 Task: Look for space in Fernley, United States from 6th September, 2023 to 15th September, 2023 for 6 adults in price range Rs.8000 to Rs.12000. Place can be entire place or private room with 6 bedrooms having 6 beds and 6 bathrooms. Property type can be house, flat, guest house. Amenities needed are: wifi, TV, free parkinig on premises, gym, breakfast. Booking option can be shelf check-in. Required host language is English.
Action: Mouse moved to (510, 134)
Screenshot: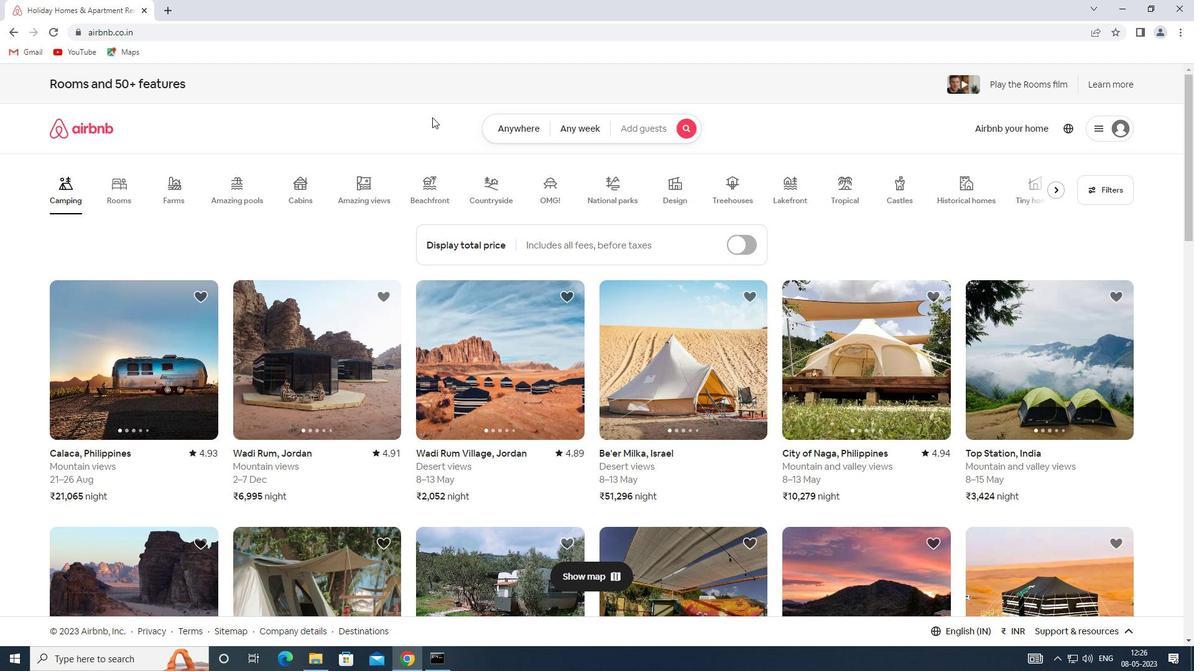 
Action: Mouse pressed left at (510, 134)
Screenshot: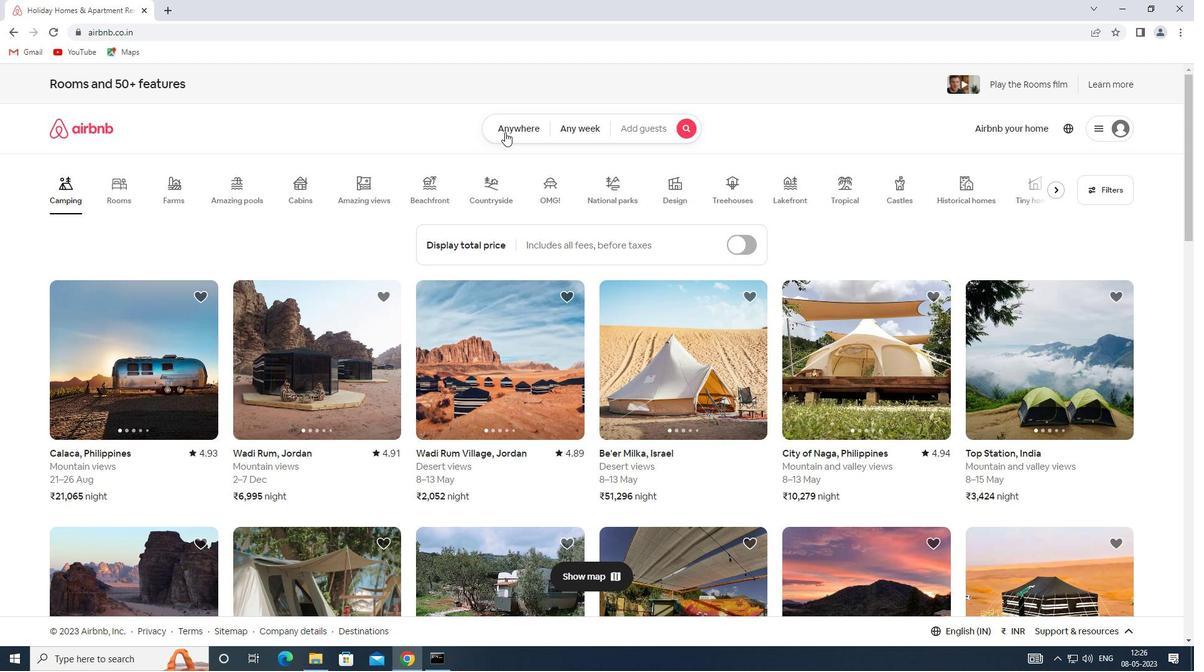 
Action: Mouse moved to (373, 180)
Screenshot: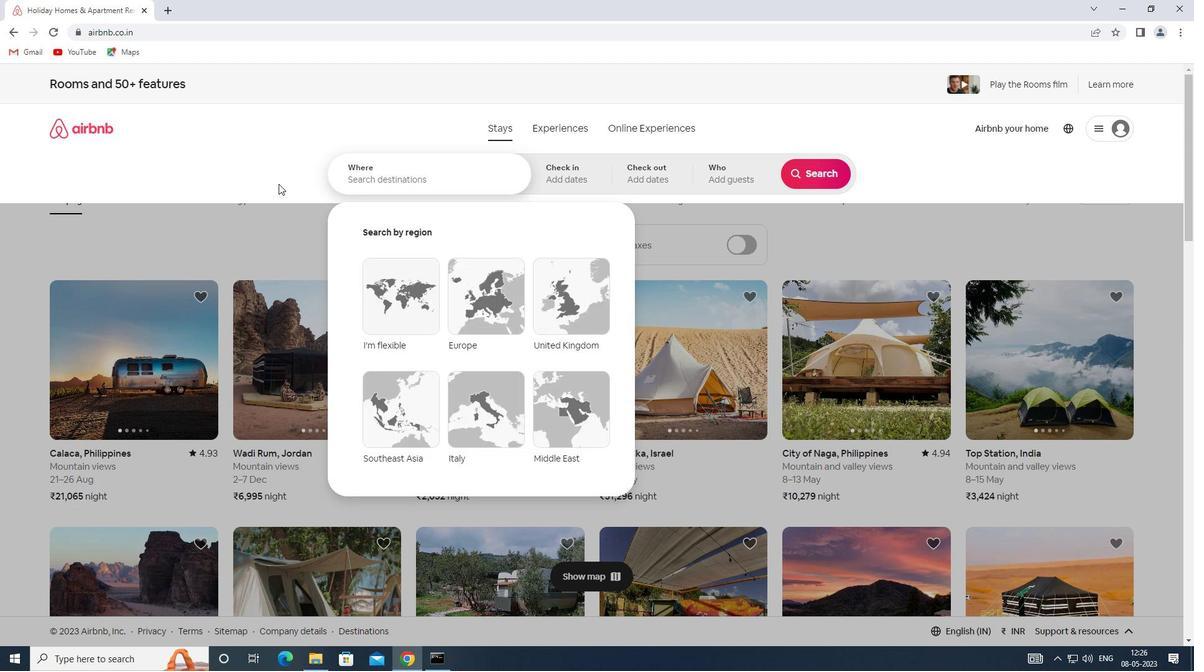 
Action: Mouse pressed left at (373, 180)
Screenshot: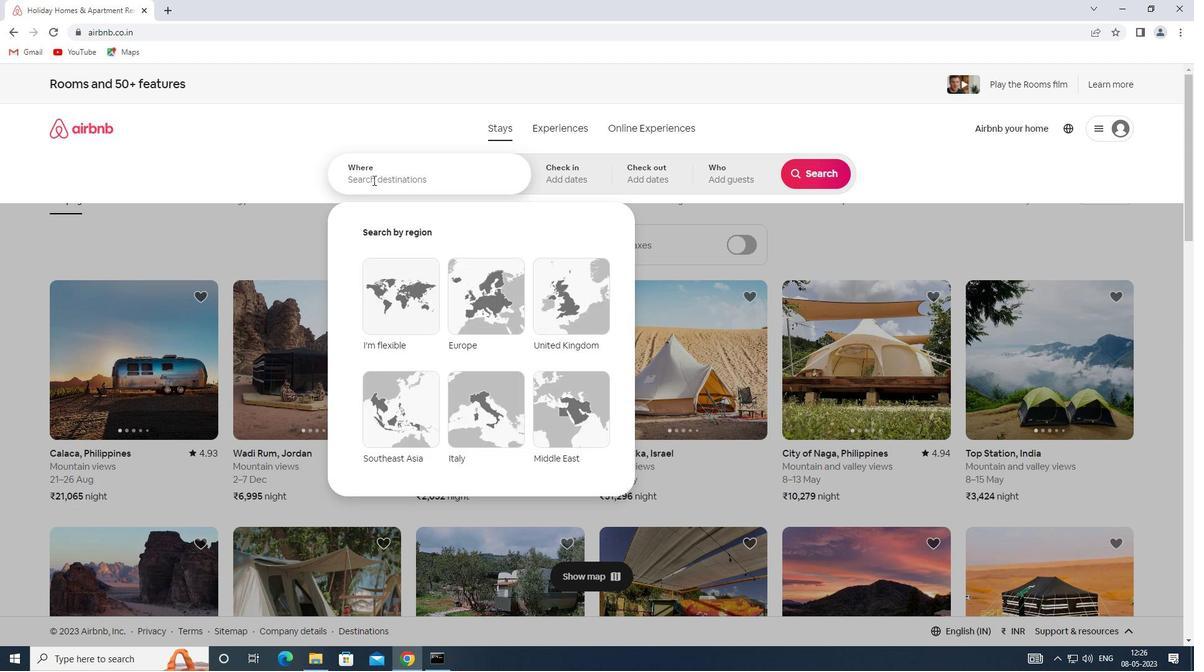 
Action: Key pressed <Key.shift>SPACE<Key.space>IN<Key.space><Key.shift>FERNLEY,<Key.shift>UNITED<Key.space><Key.shift>STATES
Screenshot: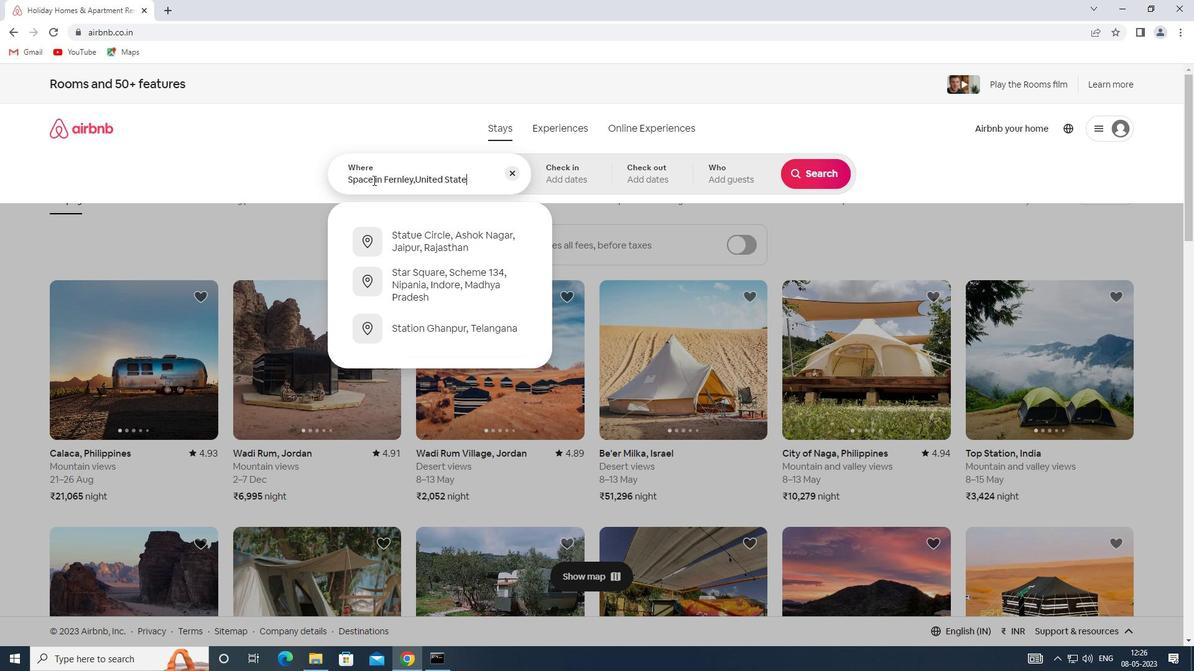
Action: Mouse moved to (555, 184)
Screenshot: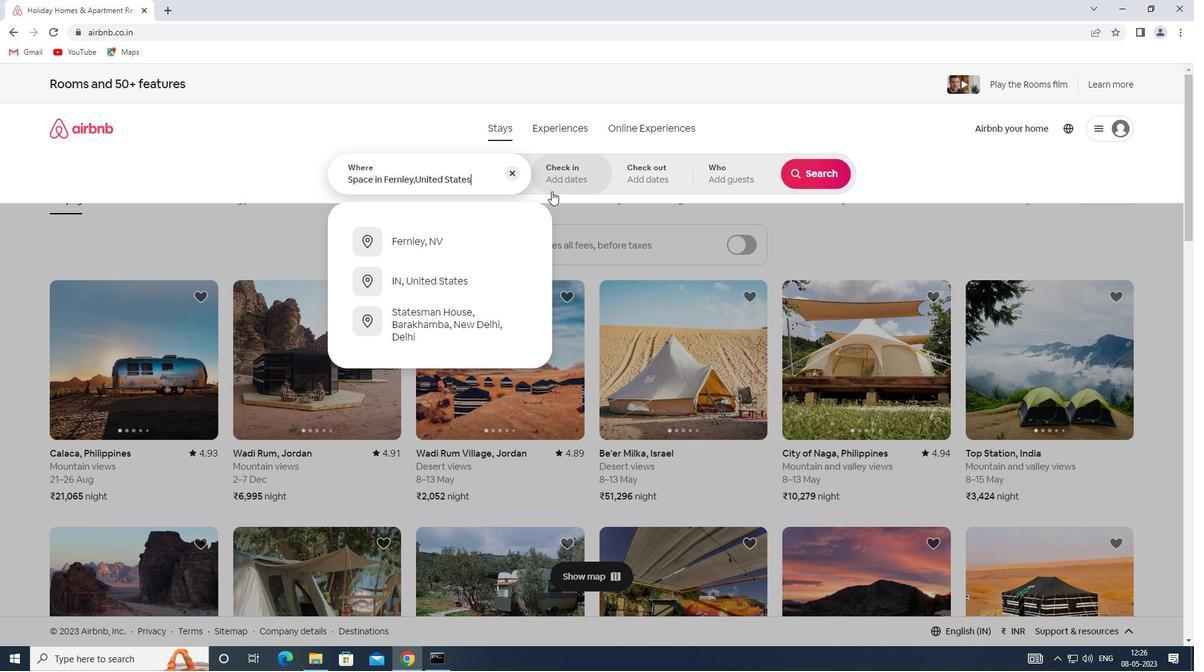 
Action: Mouse pressed left at (555, 184)
Screenshot: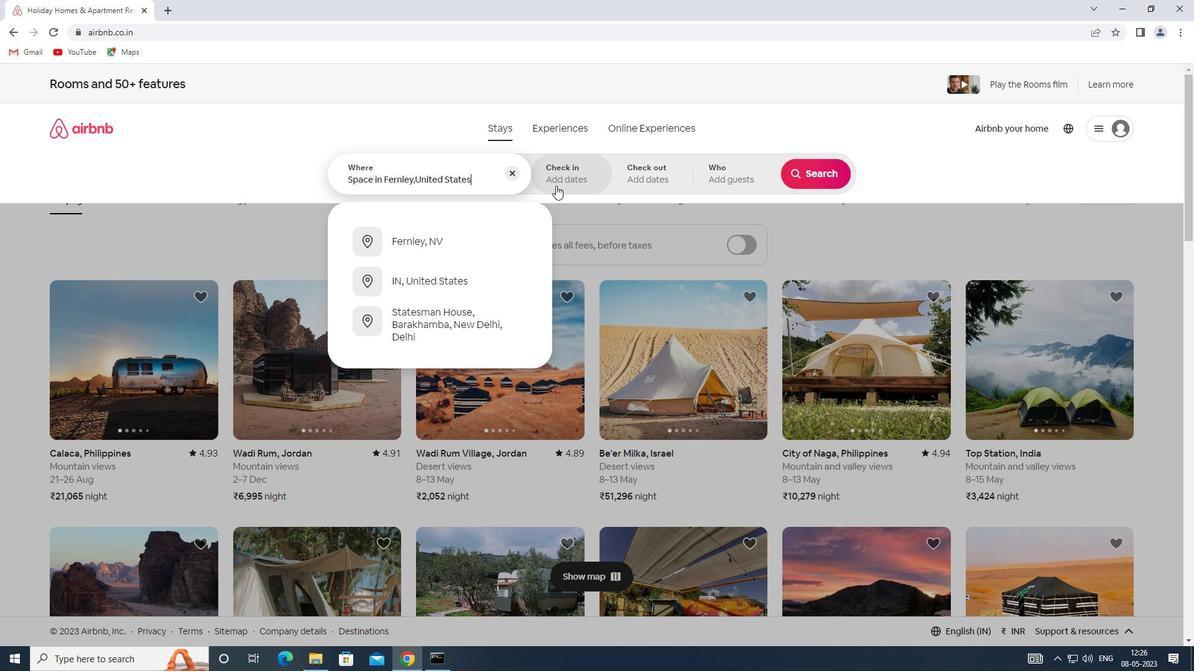
Action: Mouse moved to (812, 270)
Screenshot: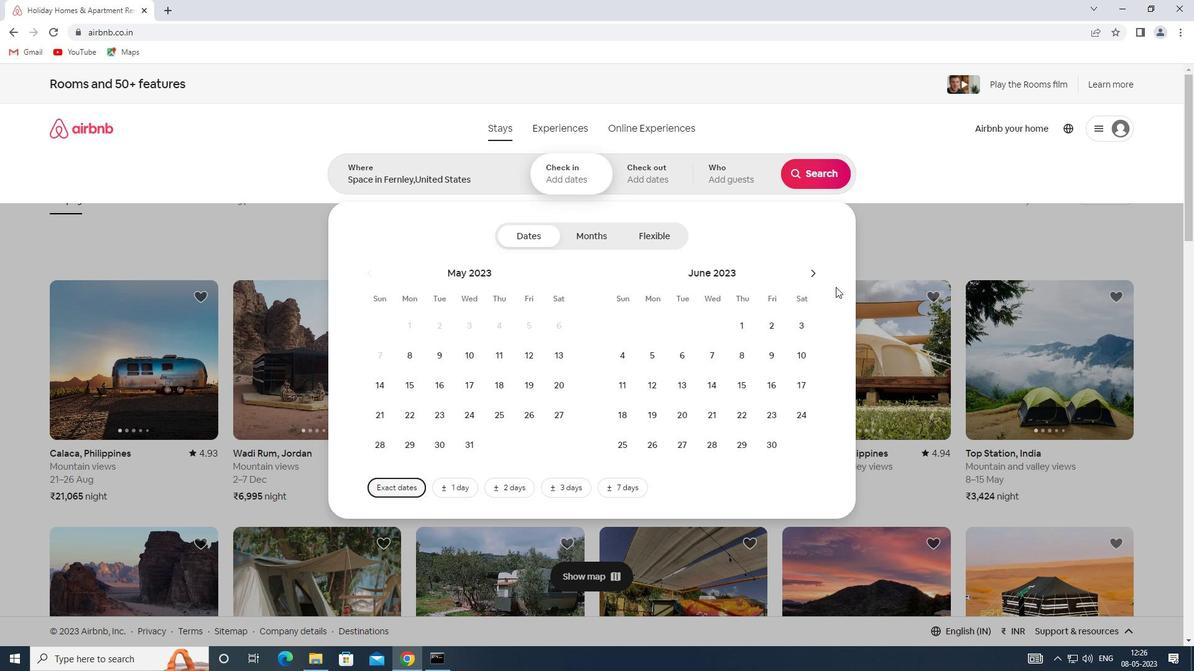 
Action: Mouse pressed left at (812, 270)
Screenshot: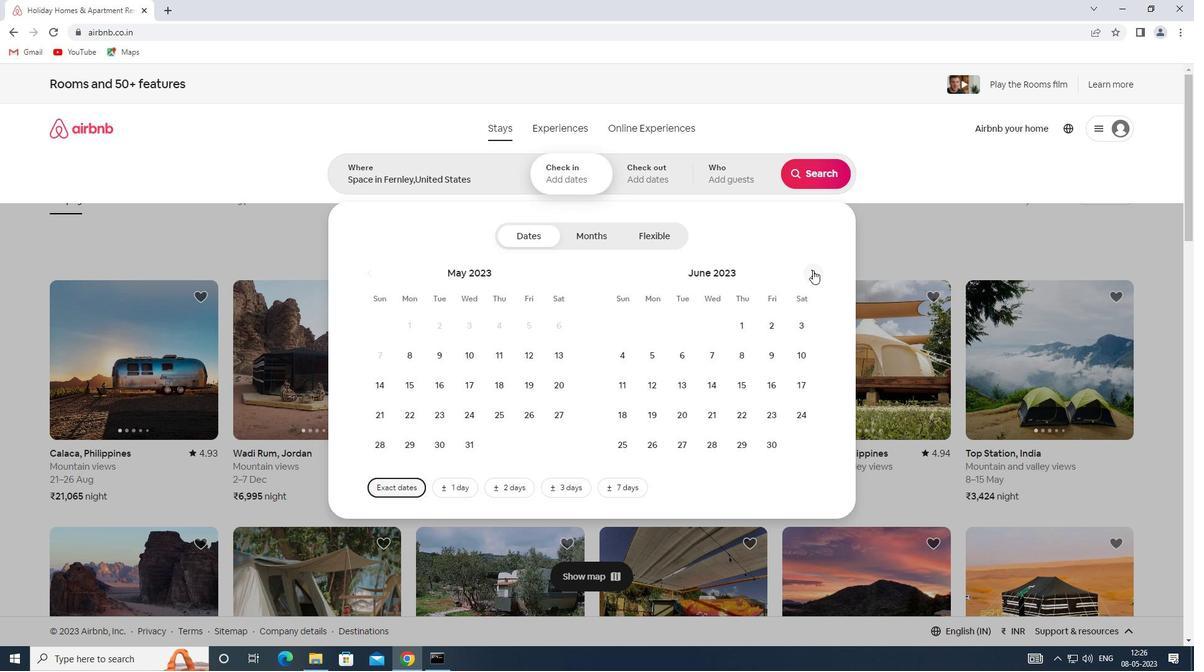 
Action: Mouse pressed left at (812, 270)
Screenshot: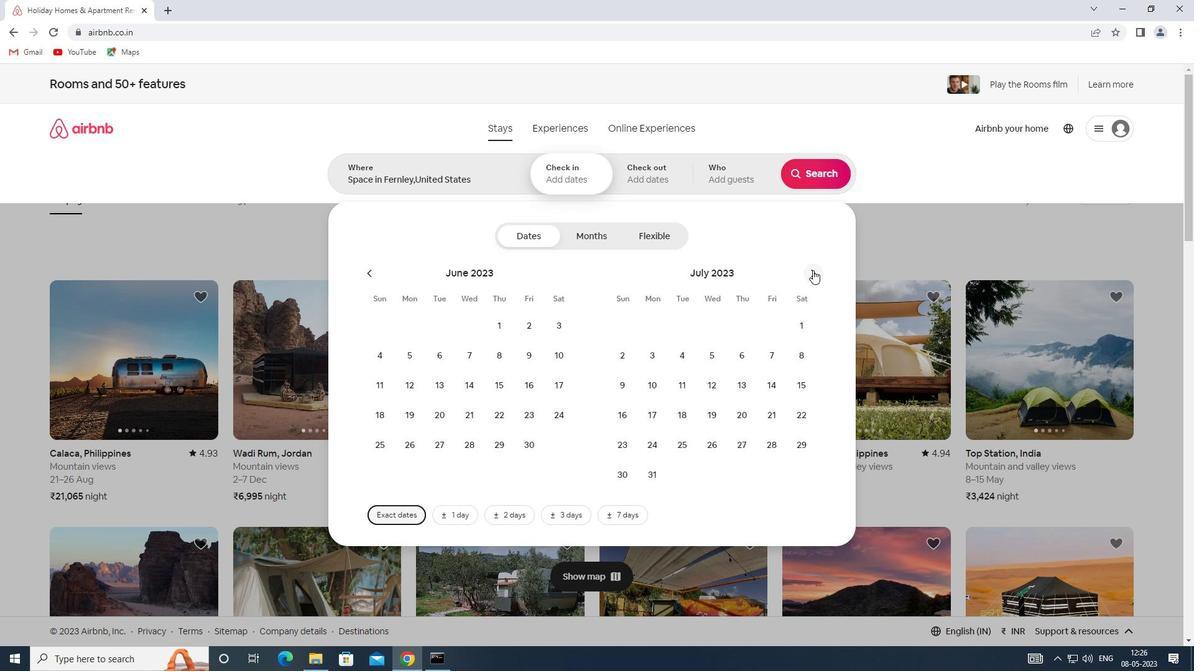 
Action: Mouse moved to (808, 282)
Screenshot: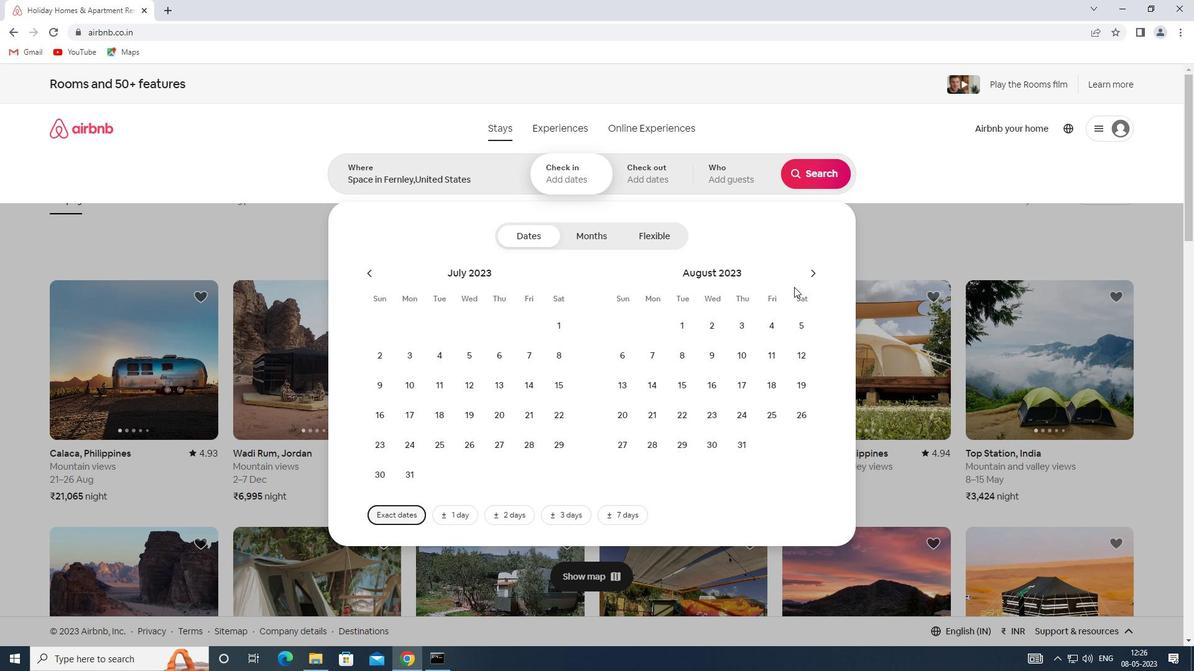 
Action: Mouse pressed left at (808, 282)
Screenshot: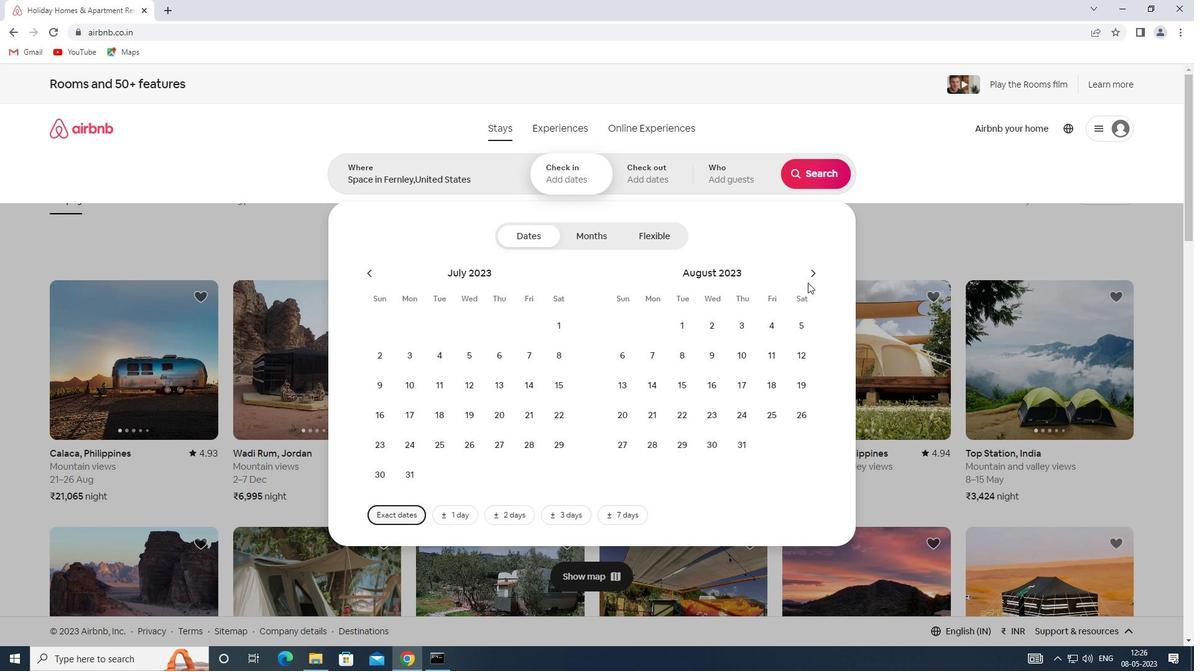 
Action: Mouse moved to (810, 276)
Screenshot: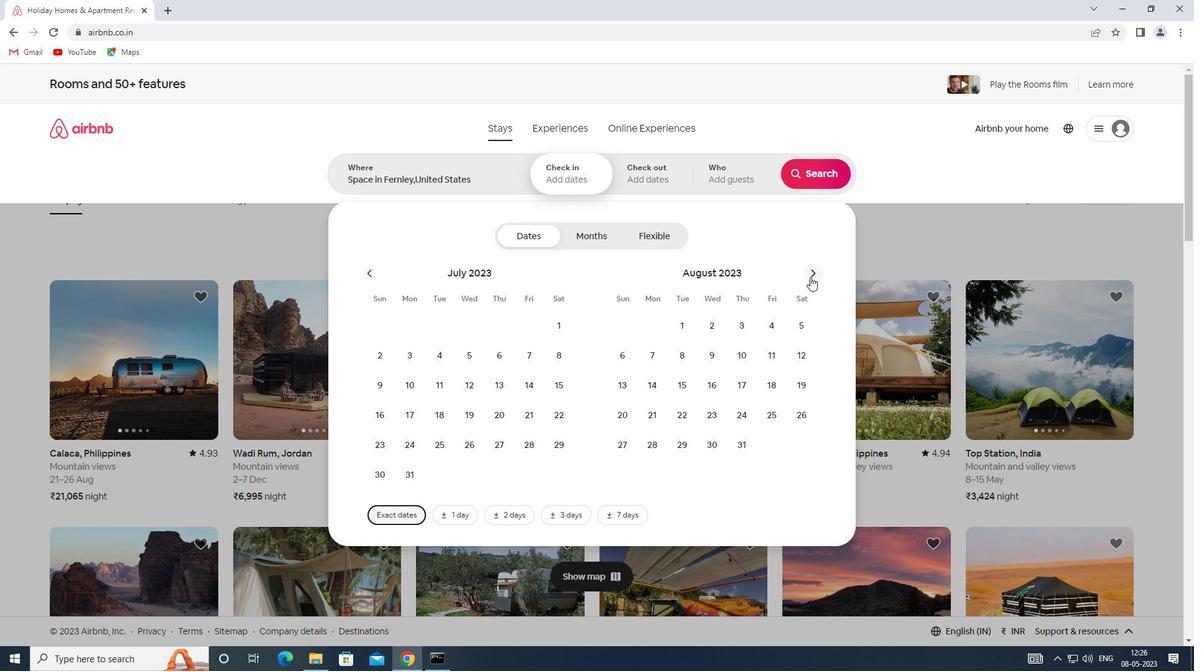 
Action: Mouse pressed left at (810, 276)
Screenshot: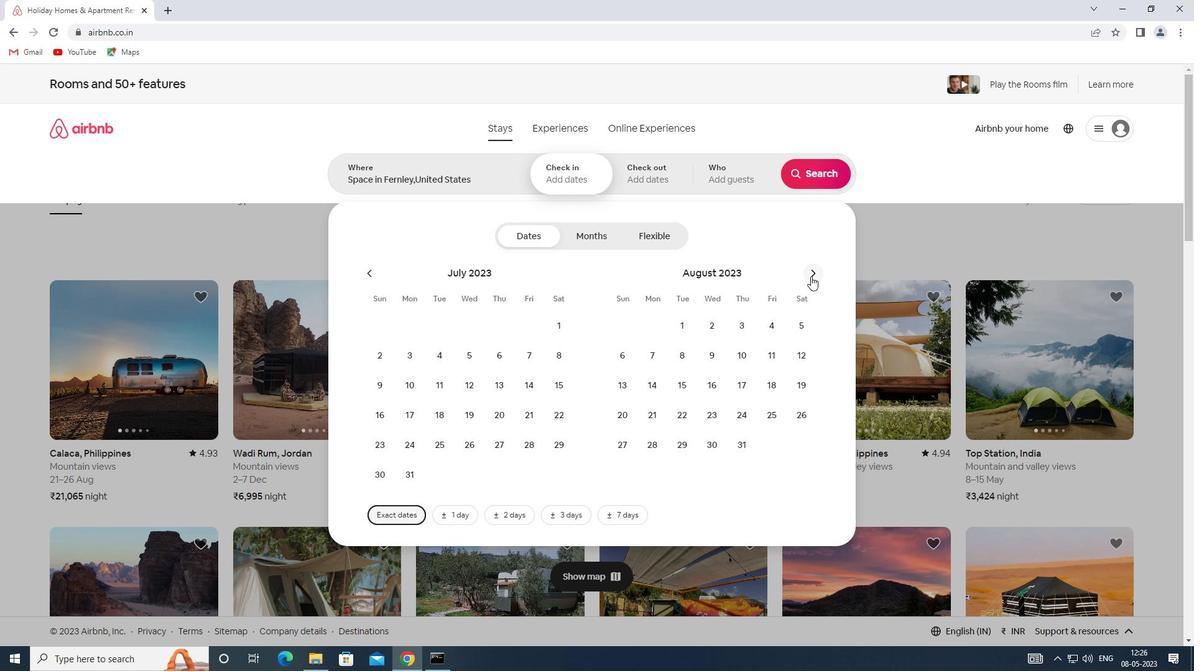 
Action: Mouse moved to (709, 349)
Screenshot: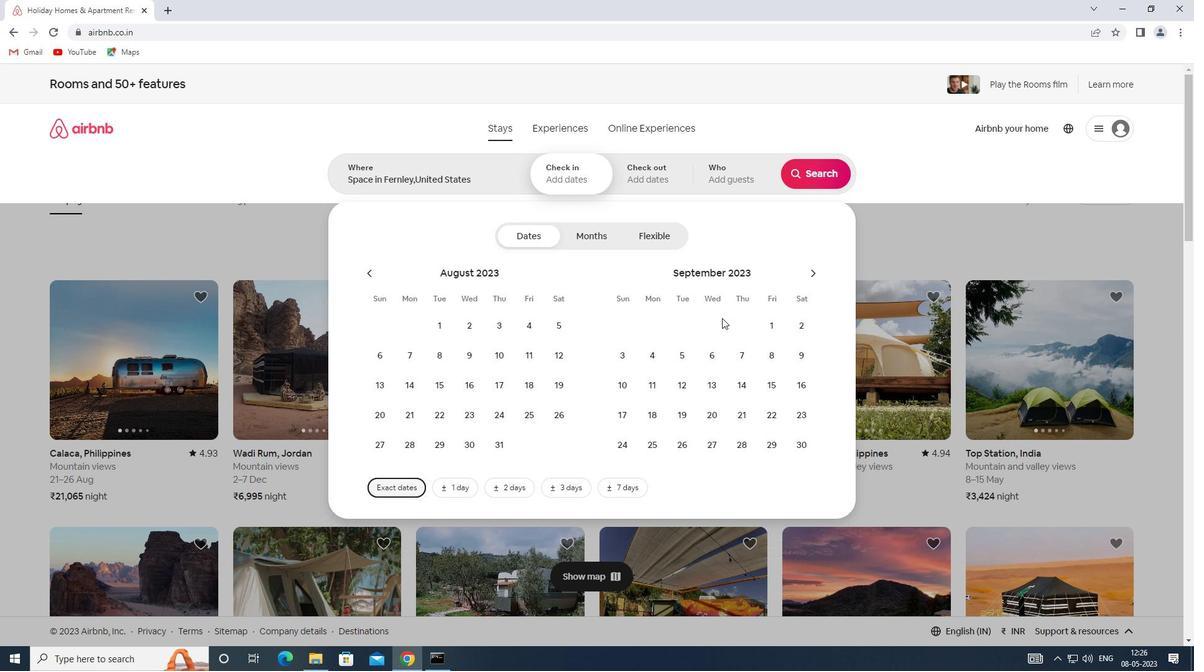 
Action: Mouse pressed left at (709, 349)
Screenshot: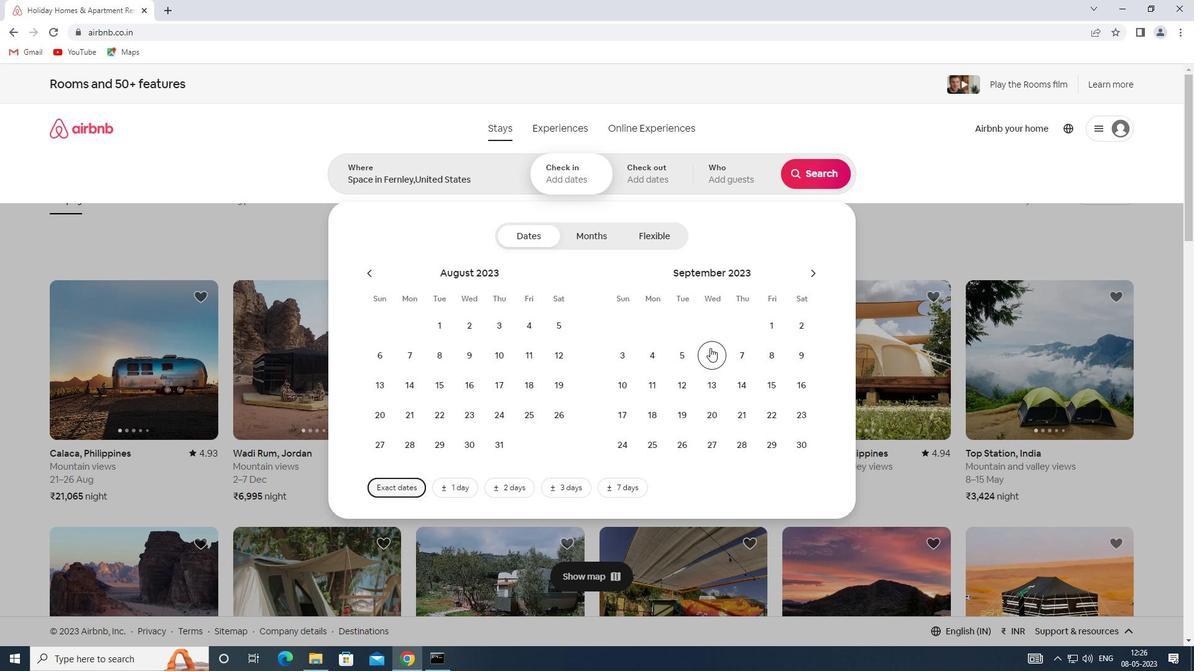 
Action: Mouse moved to (776, 386)
Screenshot: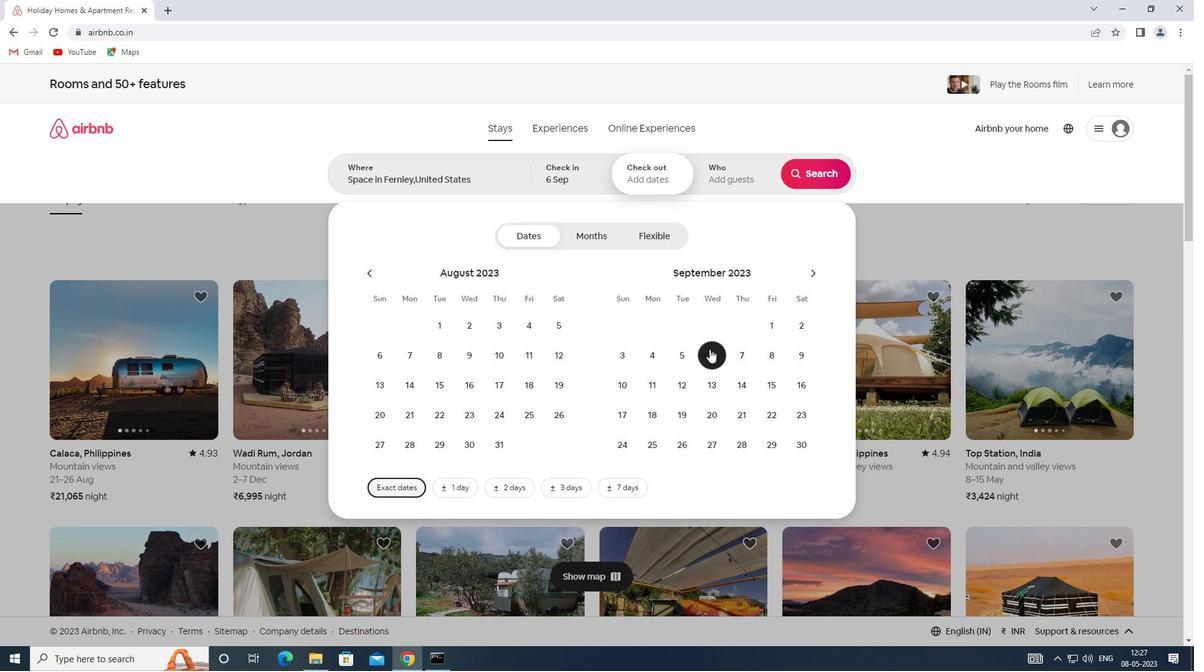 
Action: Mouse pressed left at (776, 386)
Screenshot: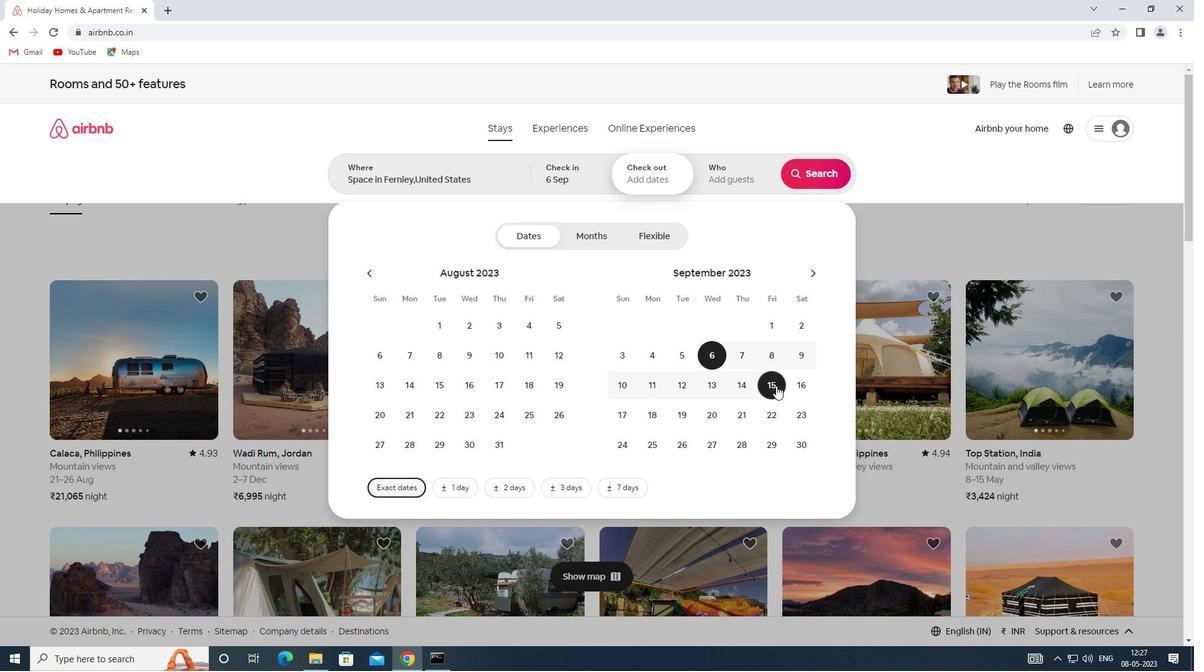 
Action: Mouse moved to (738, 178)
Screenshot: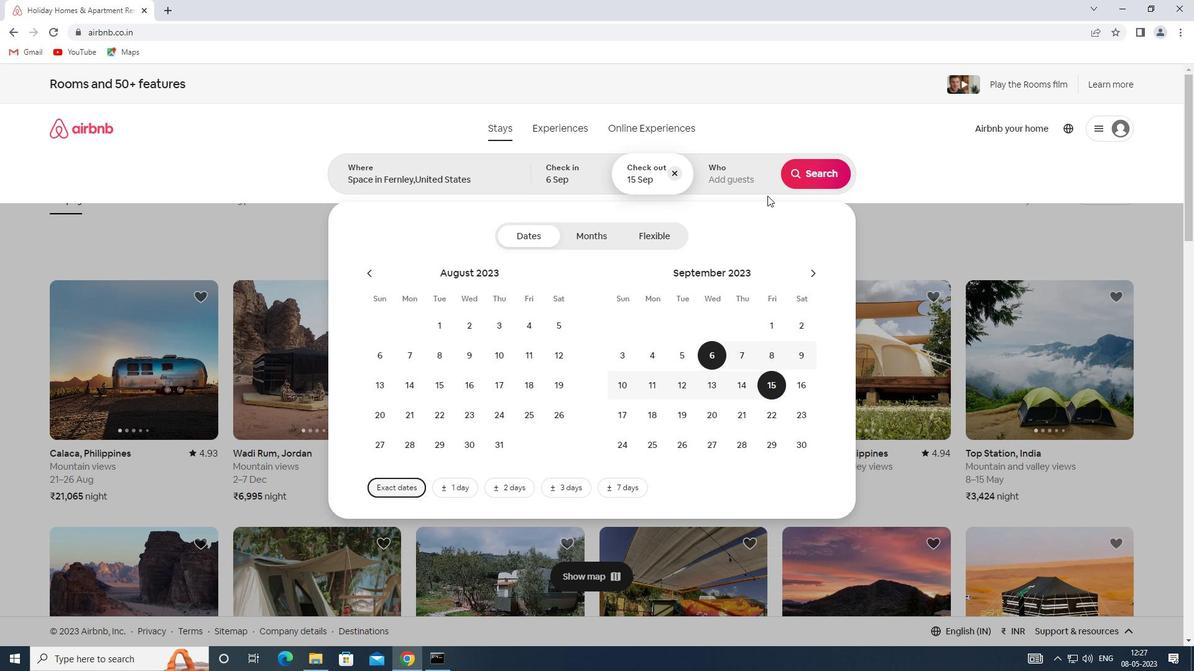 
Action: Mouse pressed left at (738, 178)
Screenshot: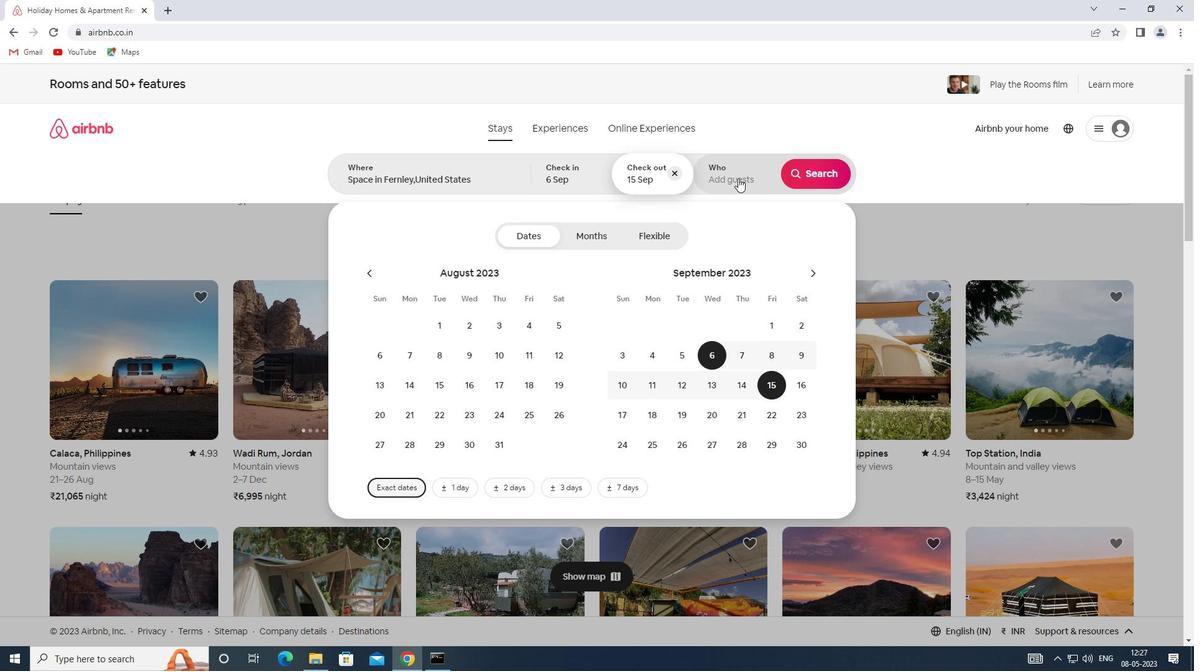 
Action: Mouse moved to (828, 237)
Screenshot: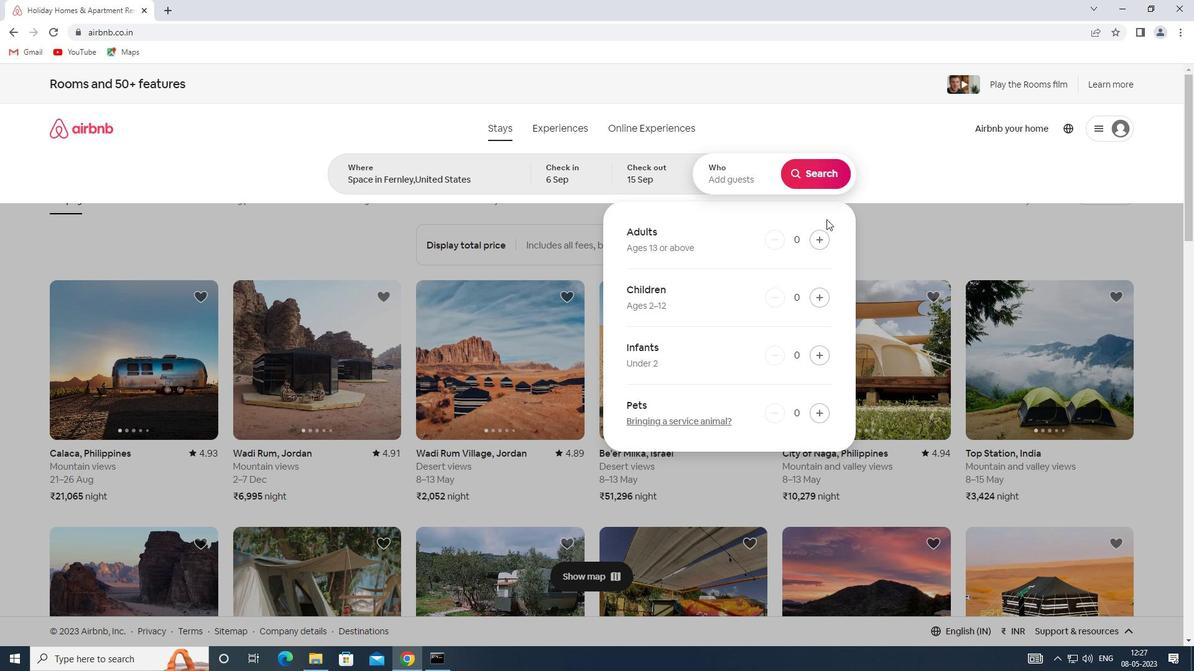 
Action: Mouse pressed left at (828, 237)
Screenshot: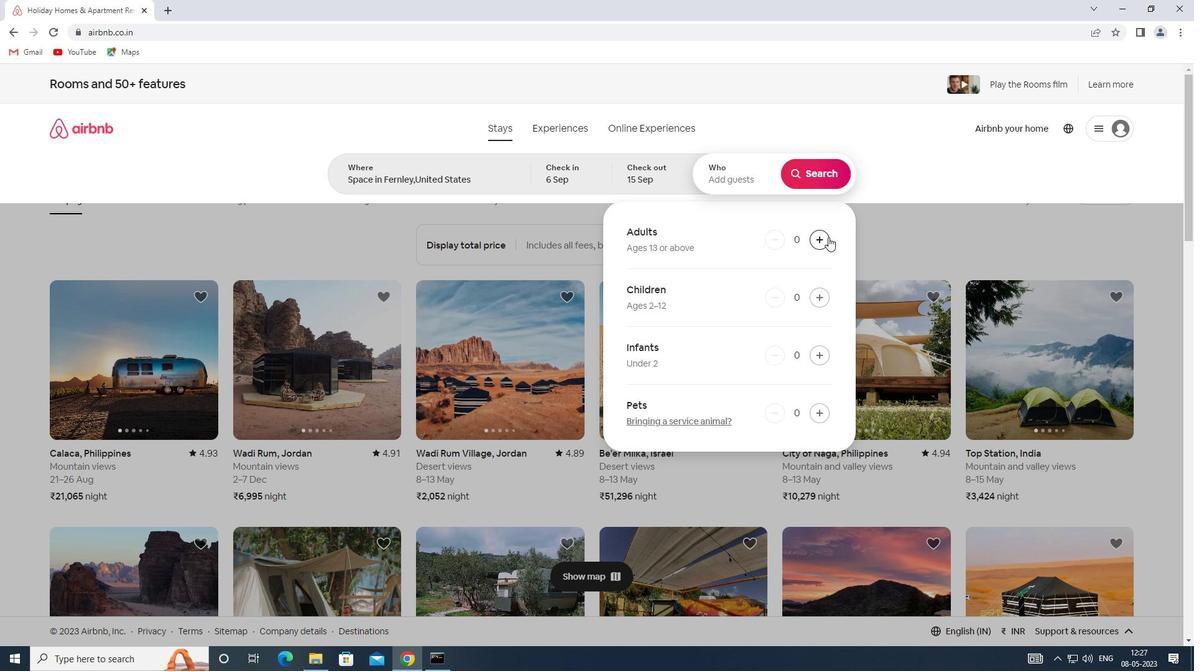 
Action: Mouse pressed left at (828, 237)
Screenshot: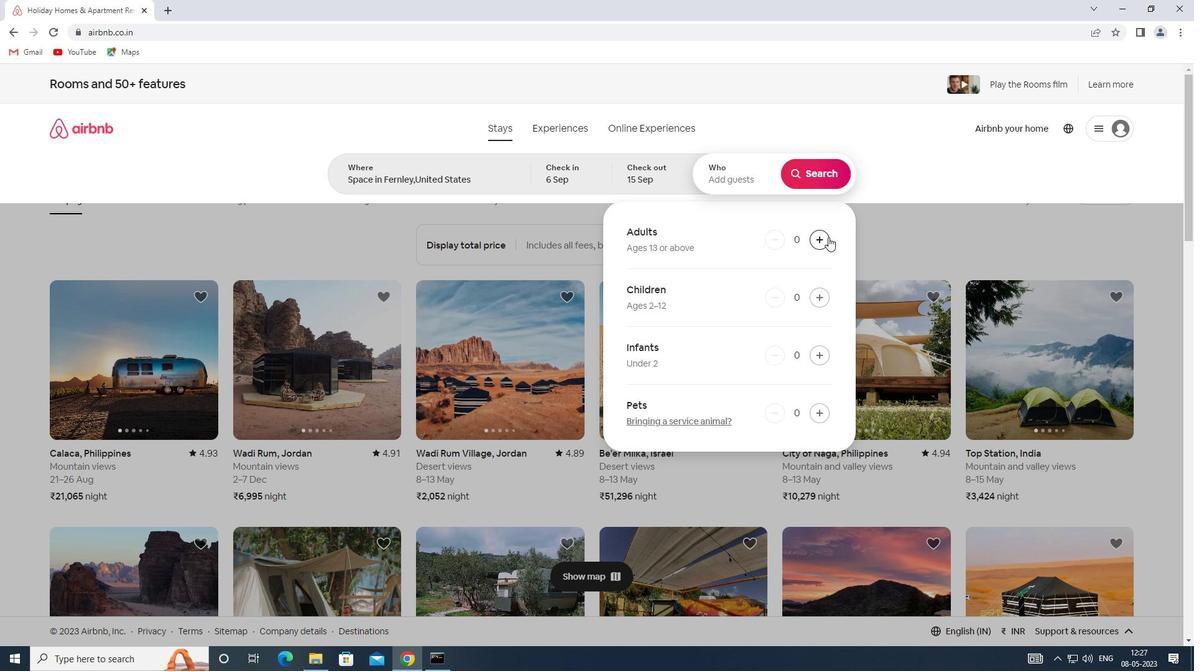 
Action: Mouse pressed left at (828, 237)
Screenshot: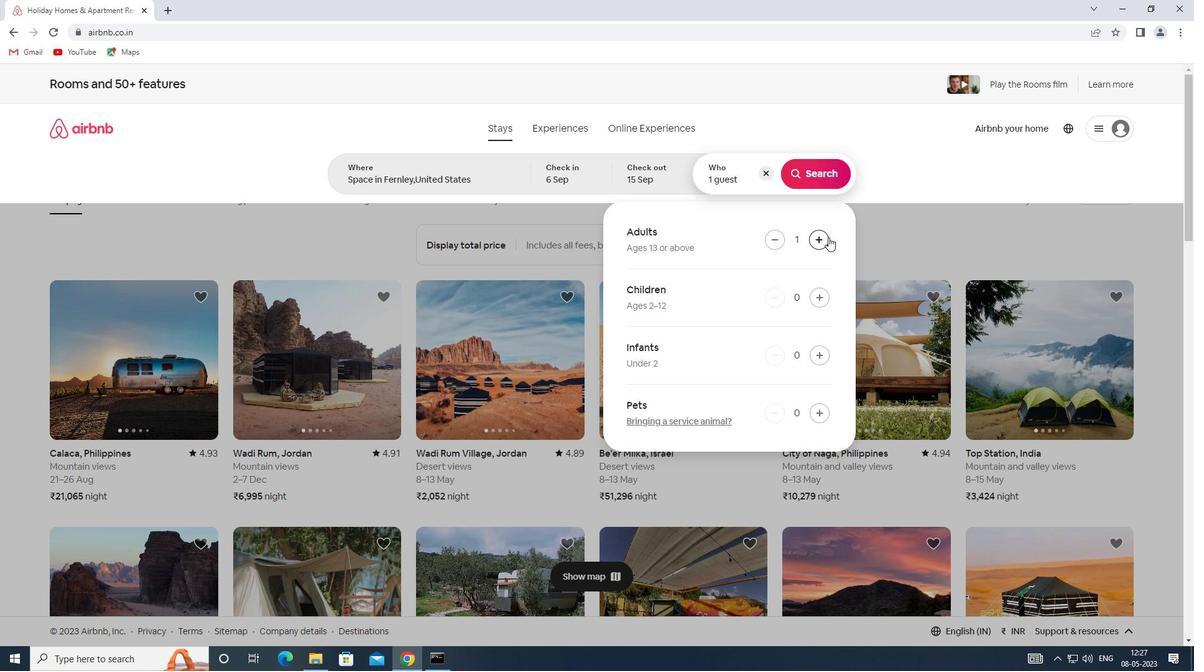 
Action: Mouse pressed left at (828, 237)
Screenshot: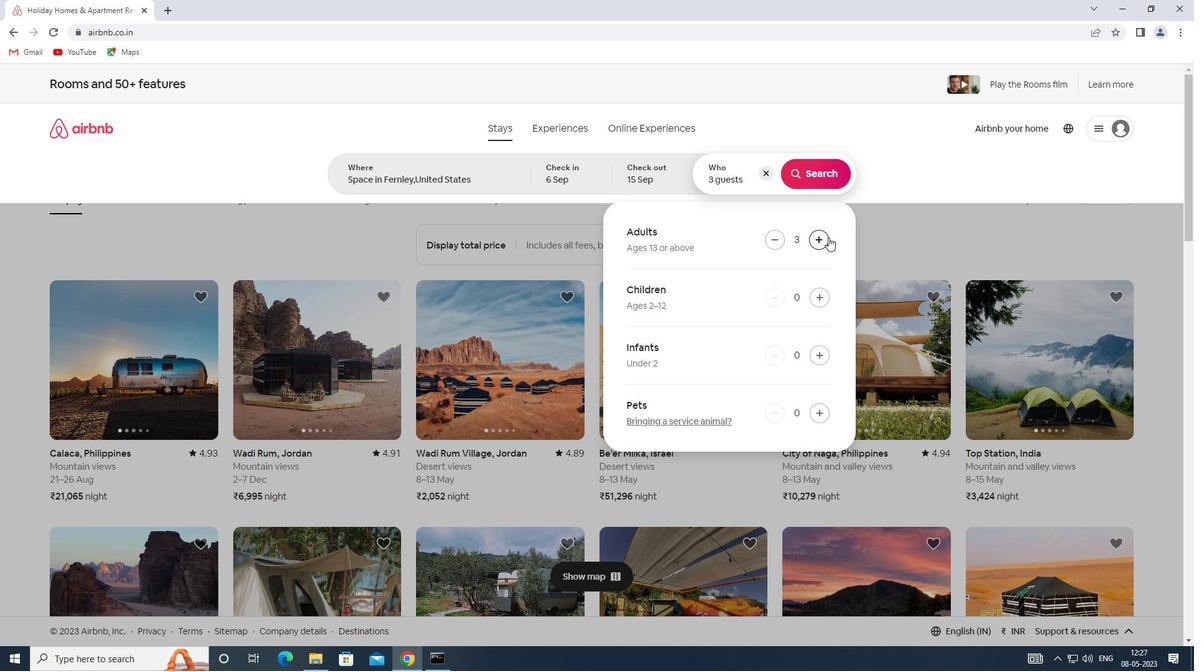 
Action: Mouse pressed left at (828, 237)
Screenshot: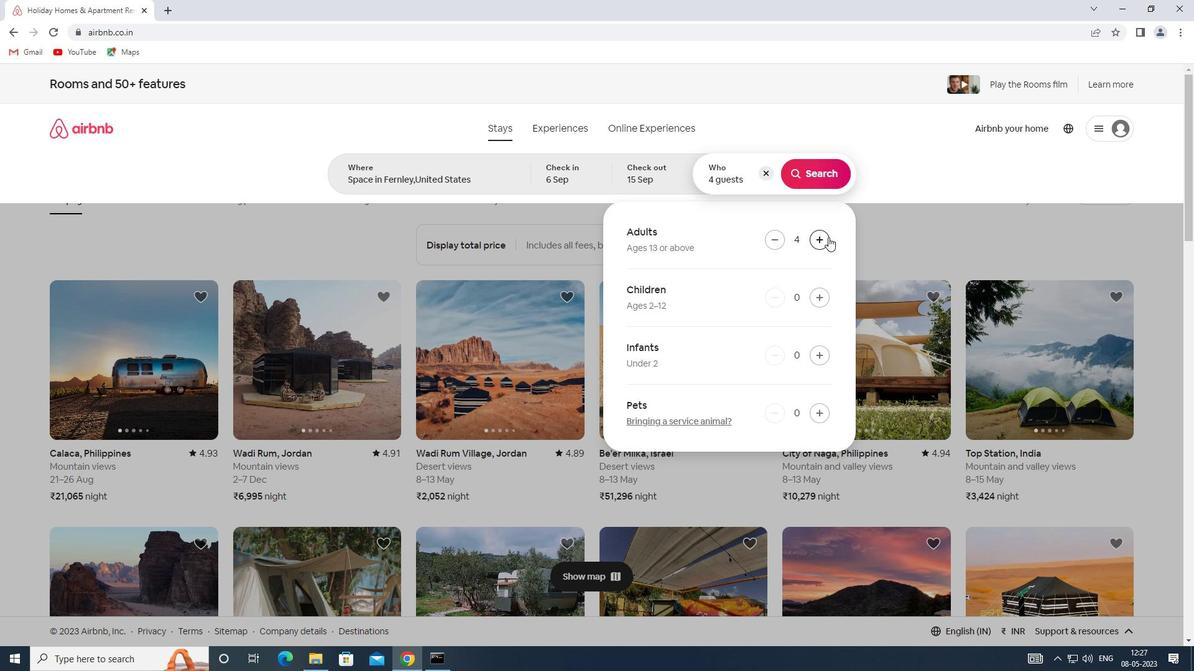 
Action: Mouse pressed left at (828, 237)
Screenshot: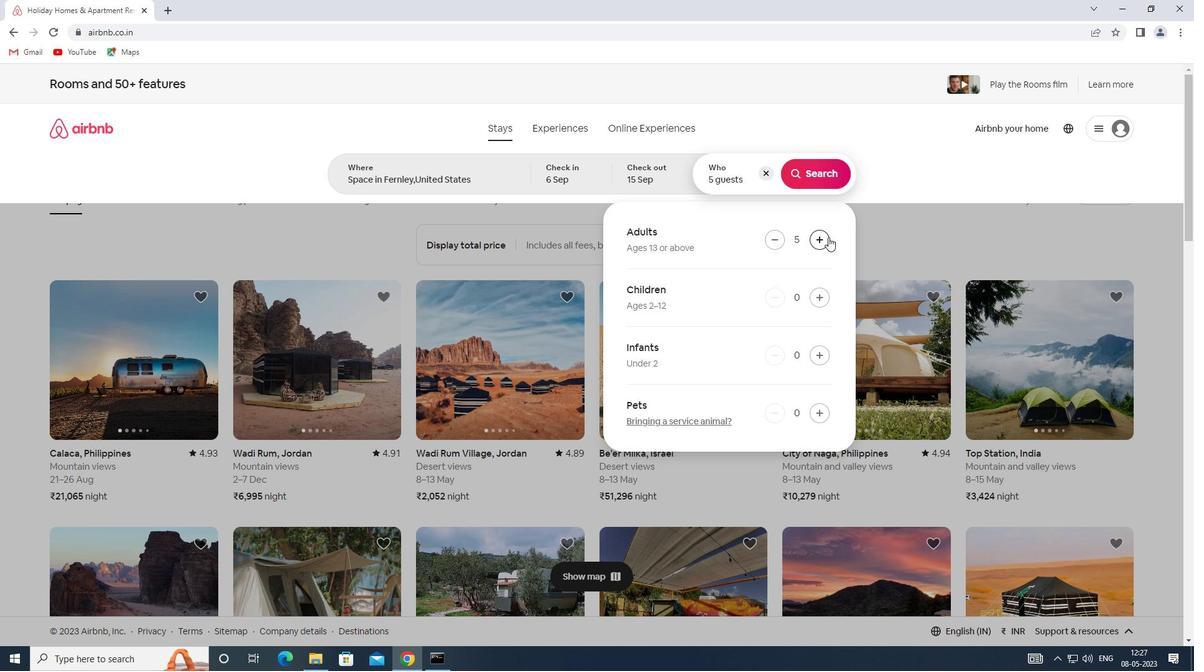 
Action: Mouse moved to (822, 174)
Screenshot: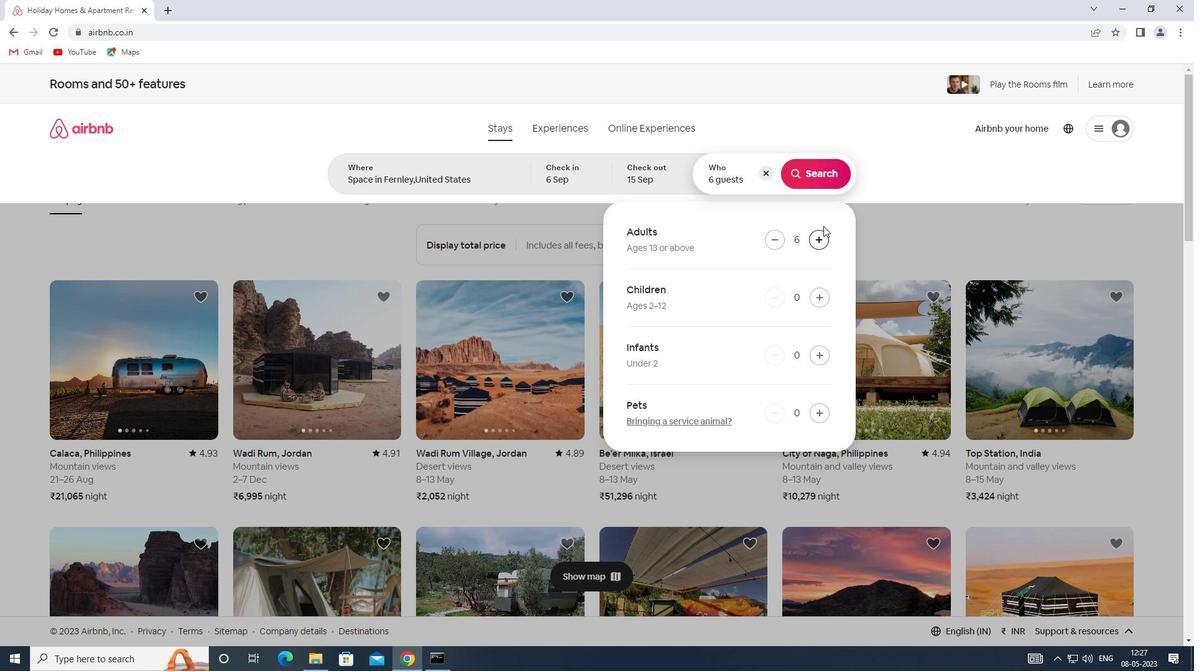 
Action: Mouse pressed left at (822, 174)
Screenshot: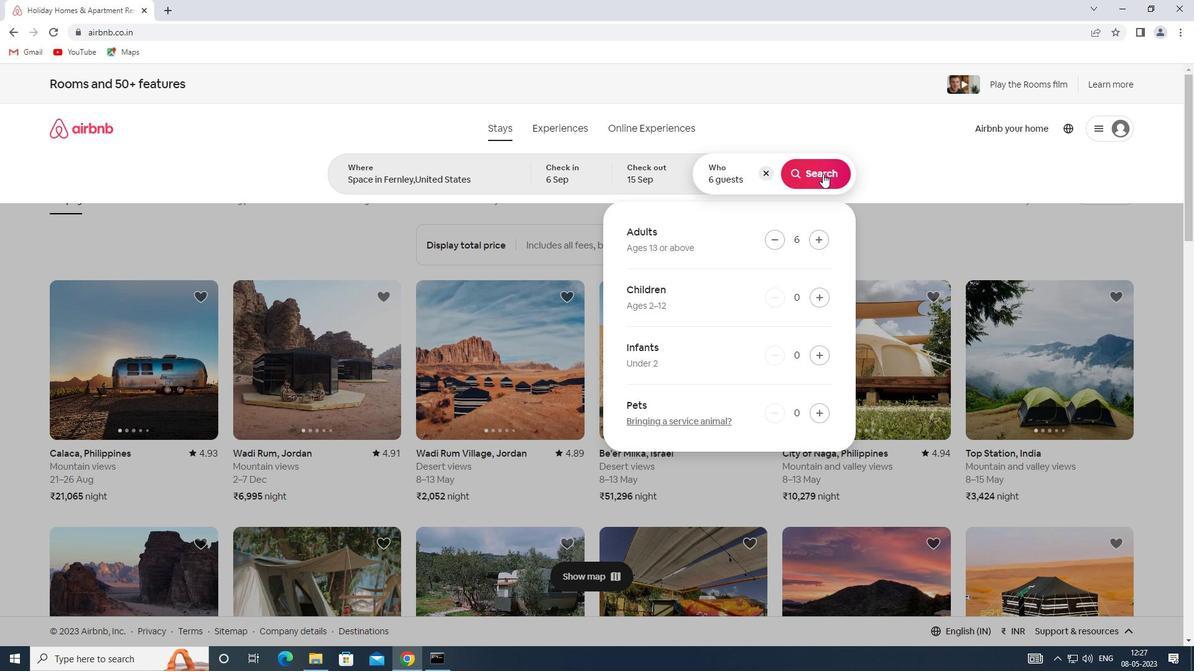 
Action: Mouse moved to (1143, 140)
Screenshot: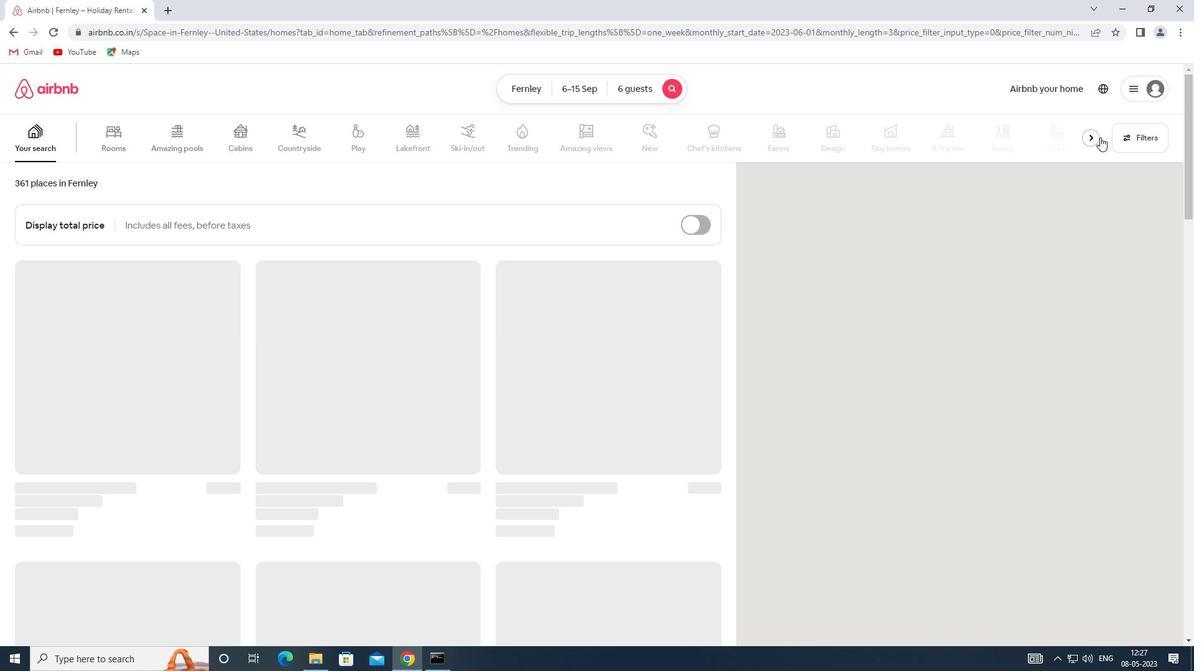 
Action: Mouse pressed left at (1143, 140)
Screenshot: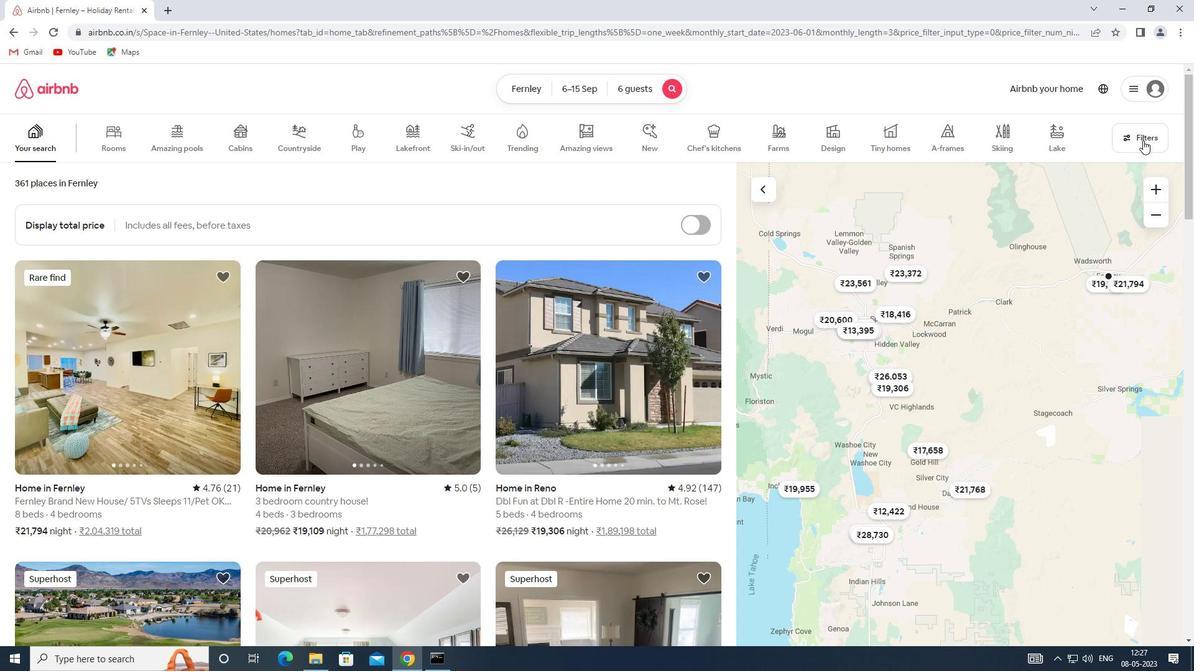 
Action: Mouse moved to (442, 443)
Screenshot: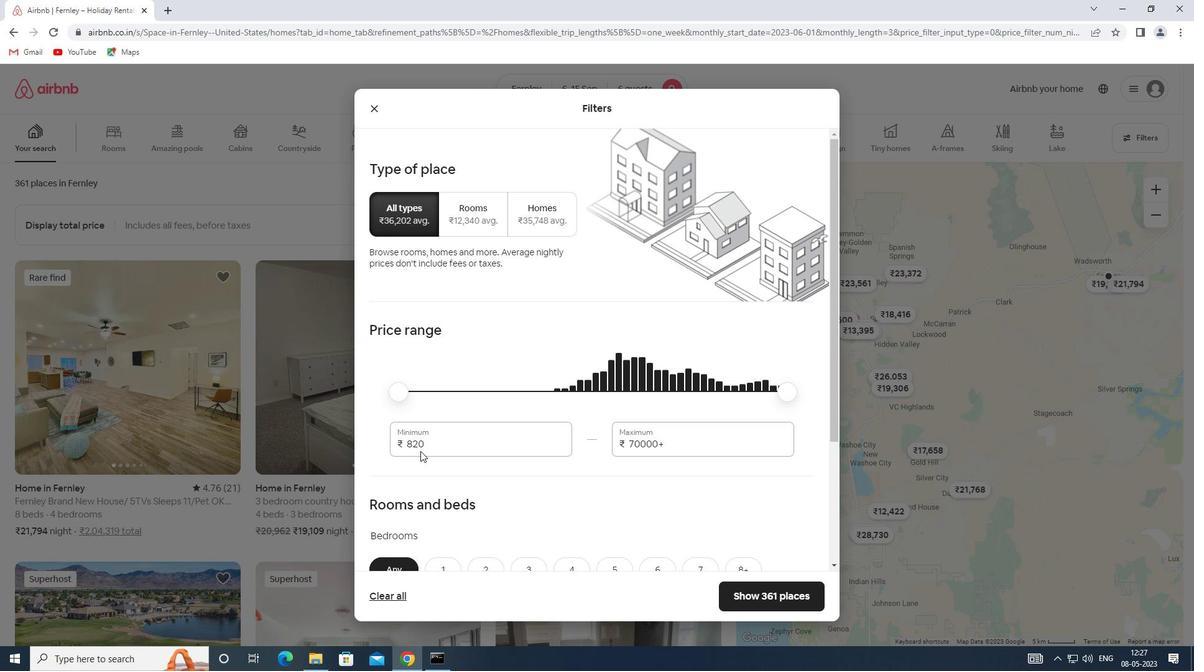 
Action: Mouse pressed left at (442, 443)
Screenshot: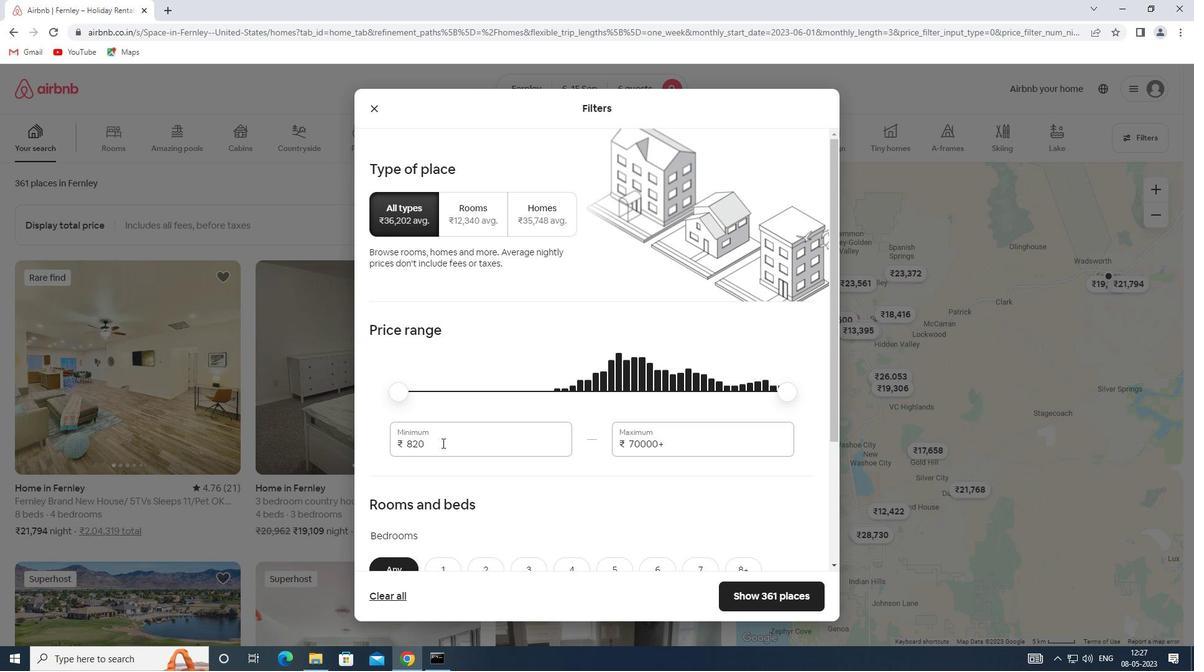 
Action: Mouse moved to (378, 445)
Screenshot: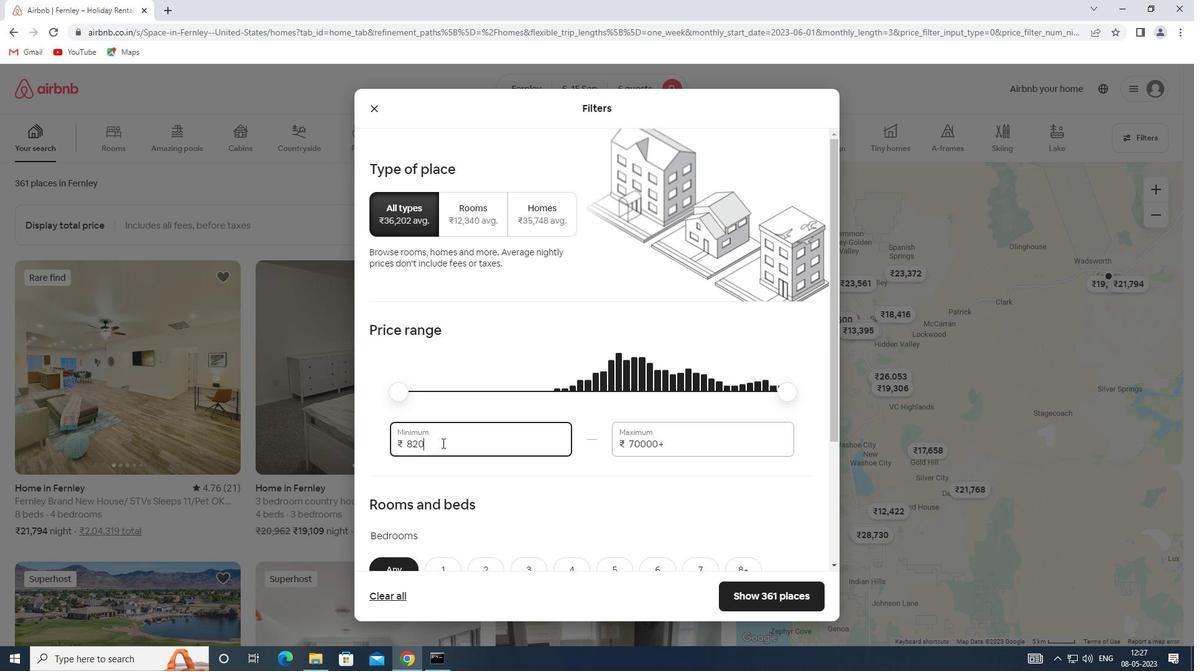 
Action: Key pressed 8000
Screenshot: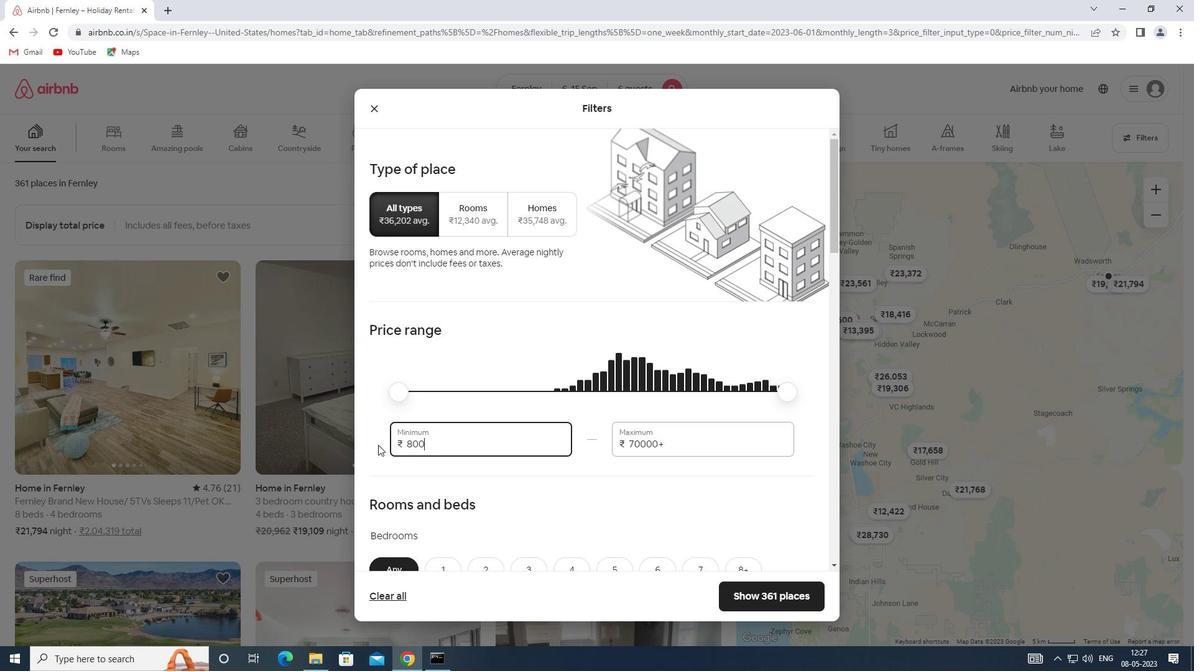 
Action: Mouse moved to (671, 445)
Screenshot: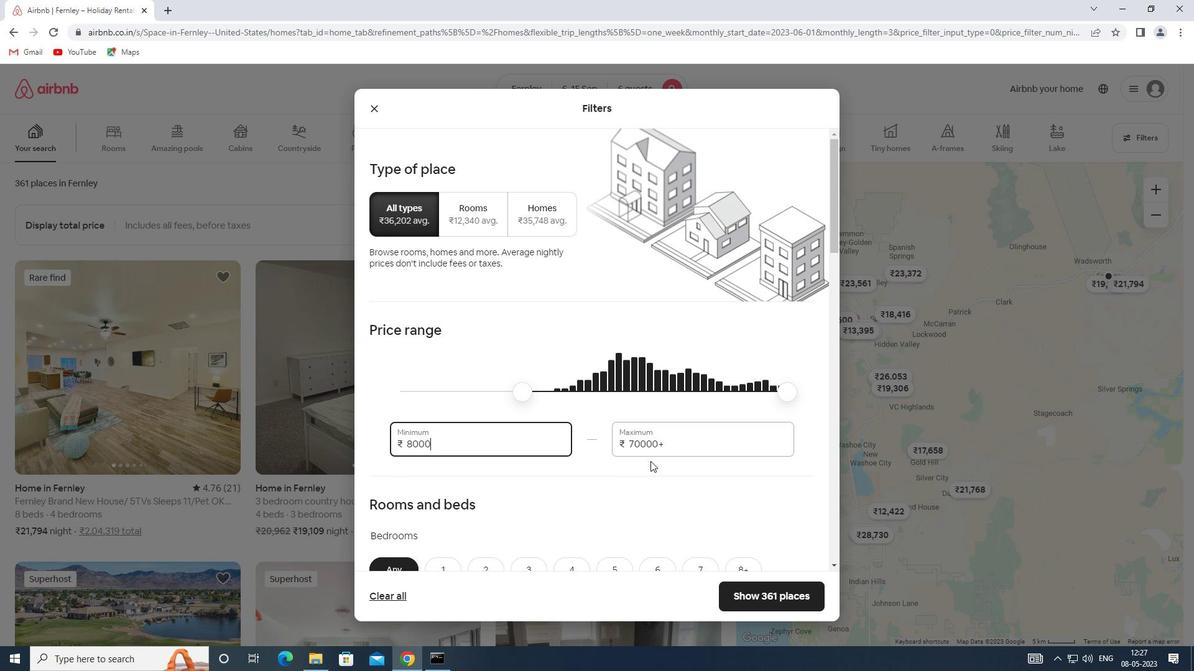 
Action: Mouse pressed left at (671, 445)
Screenshot: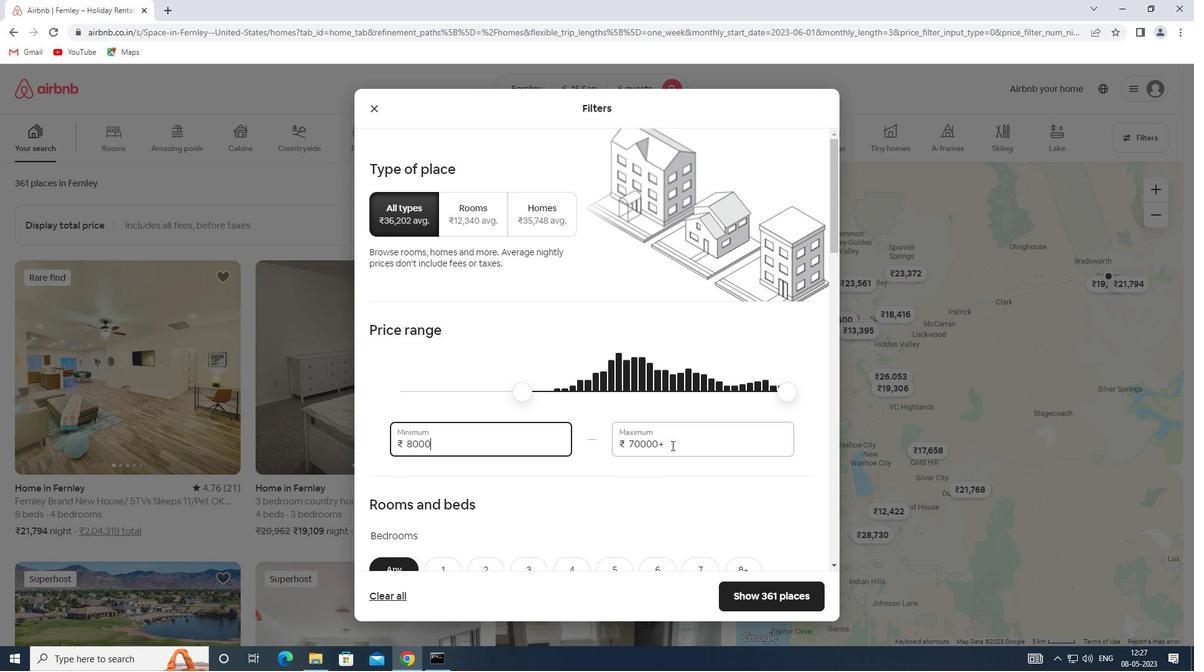 
Action: Mouse moved to (587, 445)
Screenshot: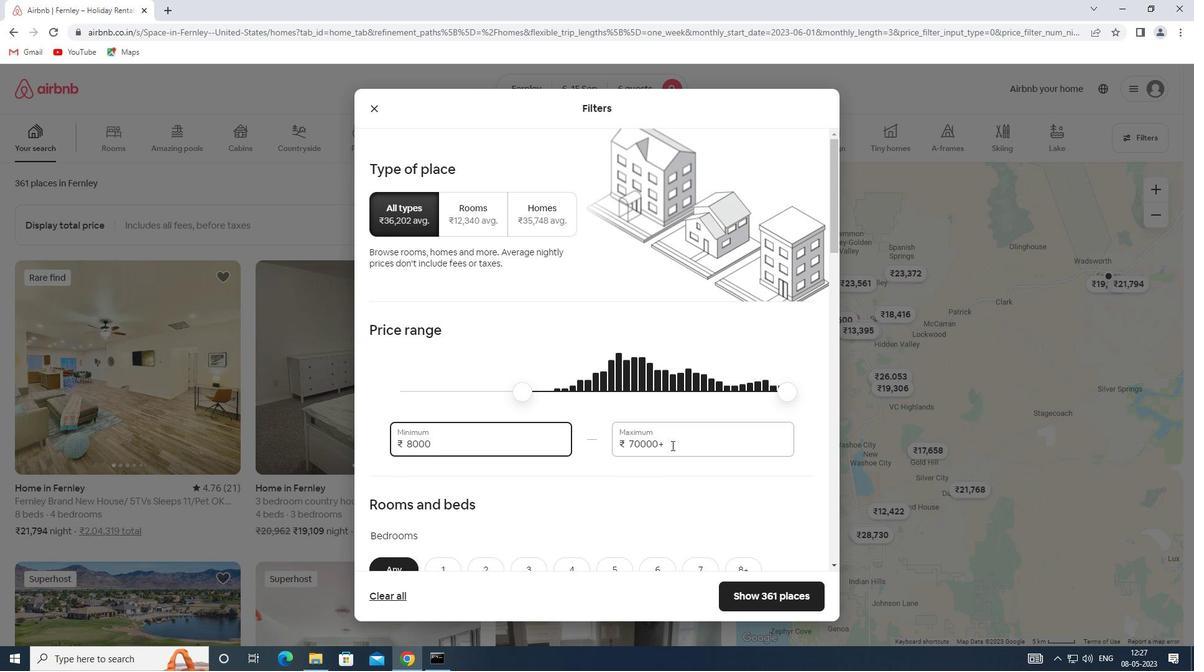 
Action: Key pressed 12000
Screenshot: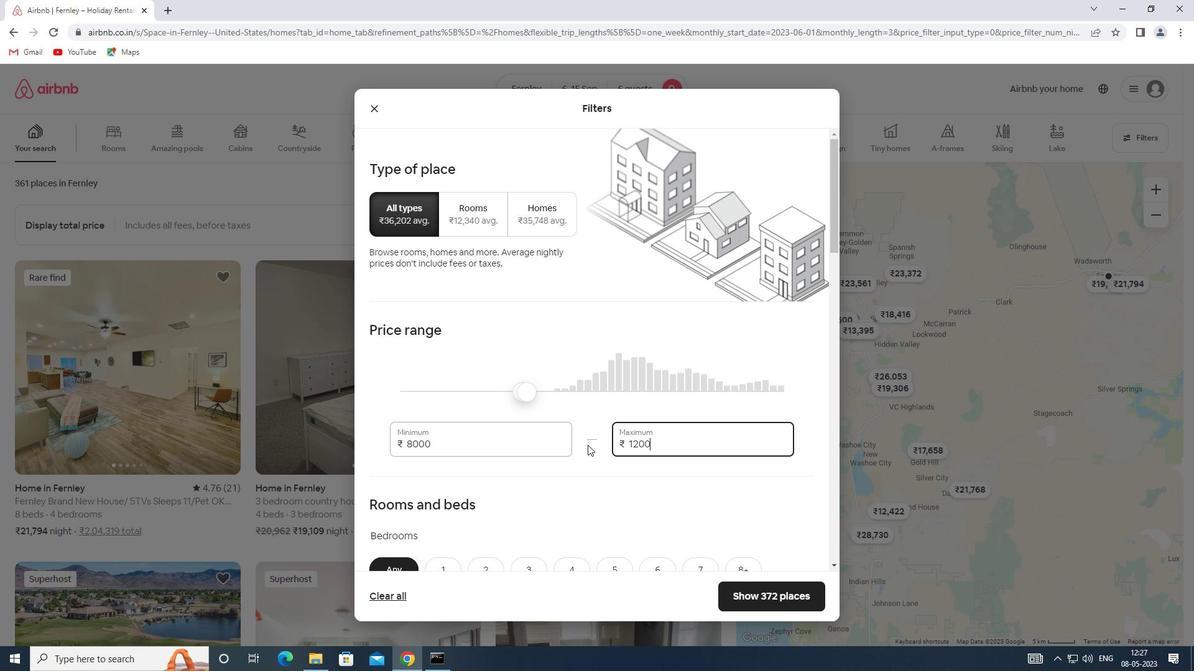 
Action: Mouse scrolled (587, 444) with delta (0, 0)
Screenshot: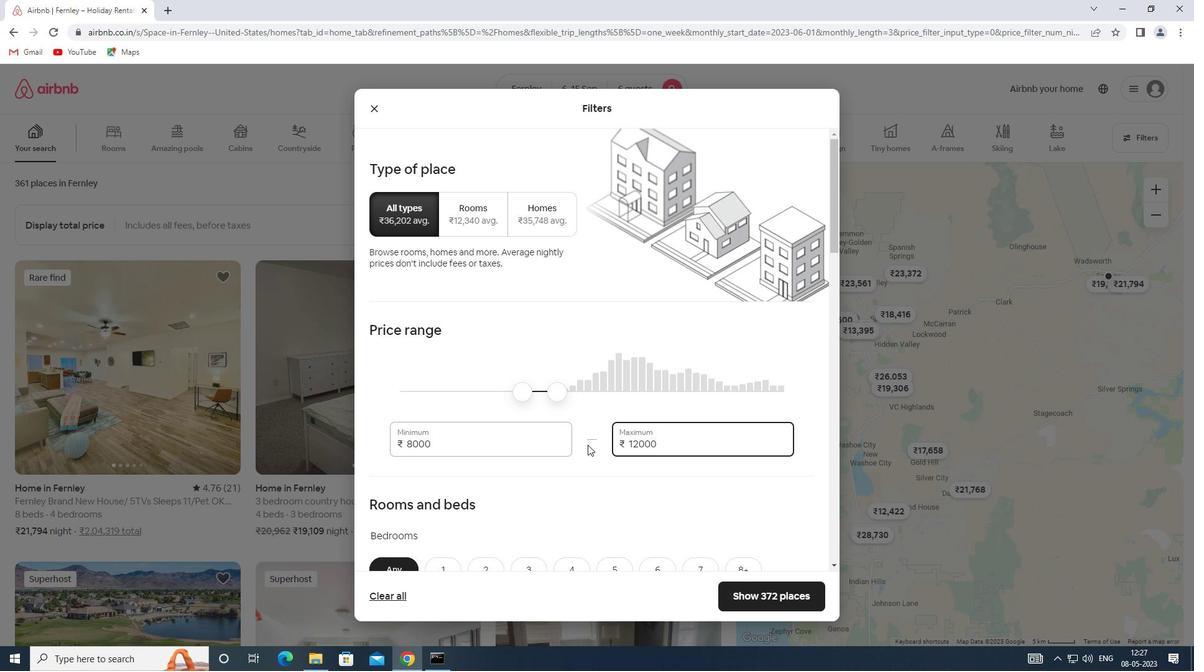 
Action: Mouse scrolled (587, 444) with delta (0, 0)
Screenshot: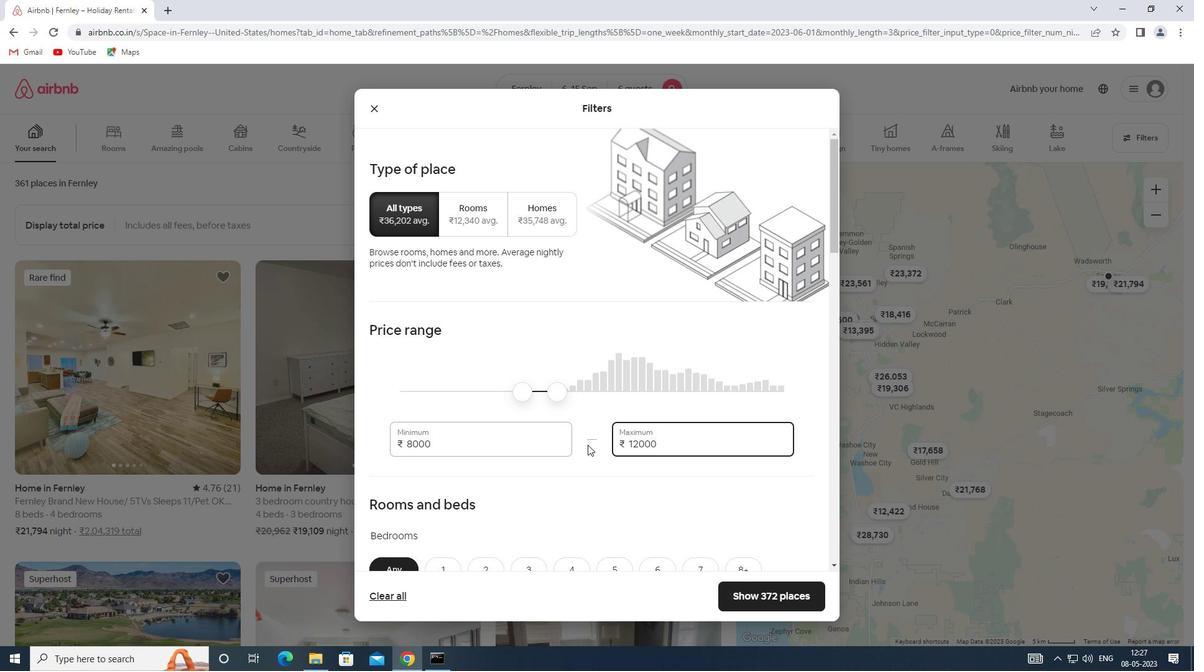 
Action: Mouse moved to (672, 445)
Screenshot: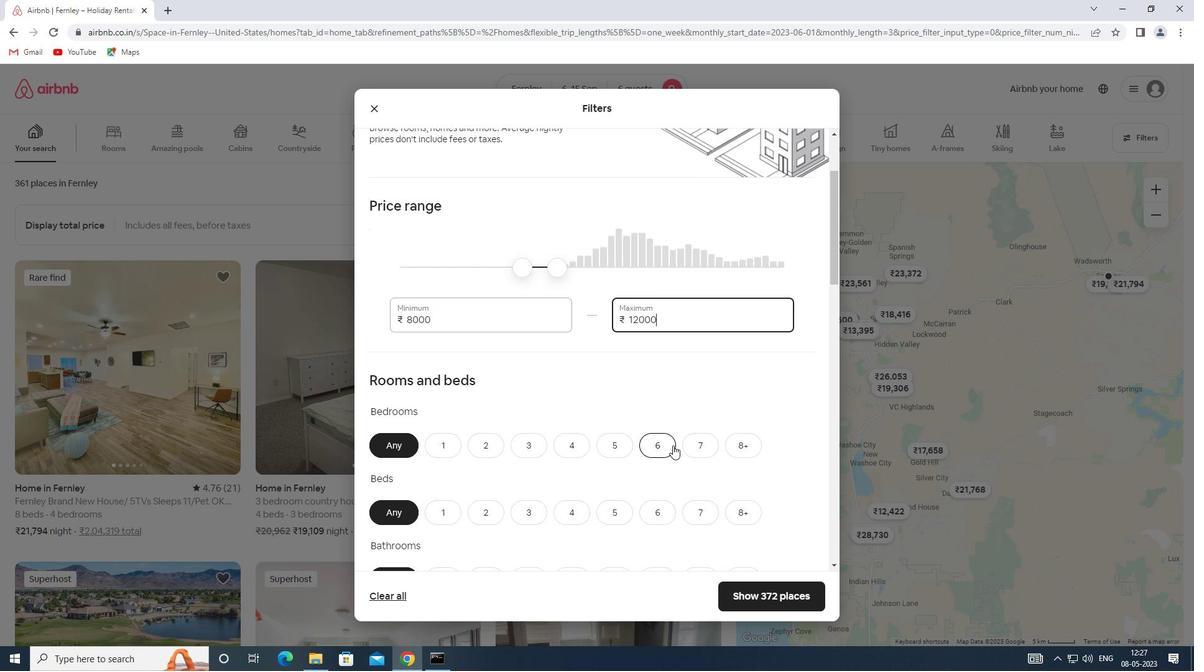 
Action: Mouse pressed left at (672, 445)
Screenshot: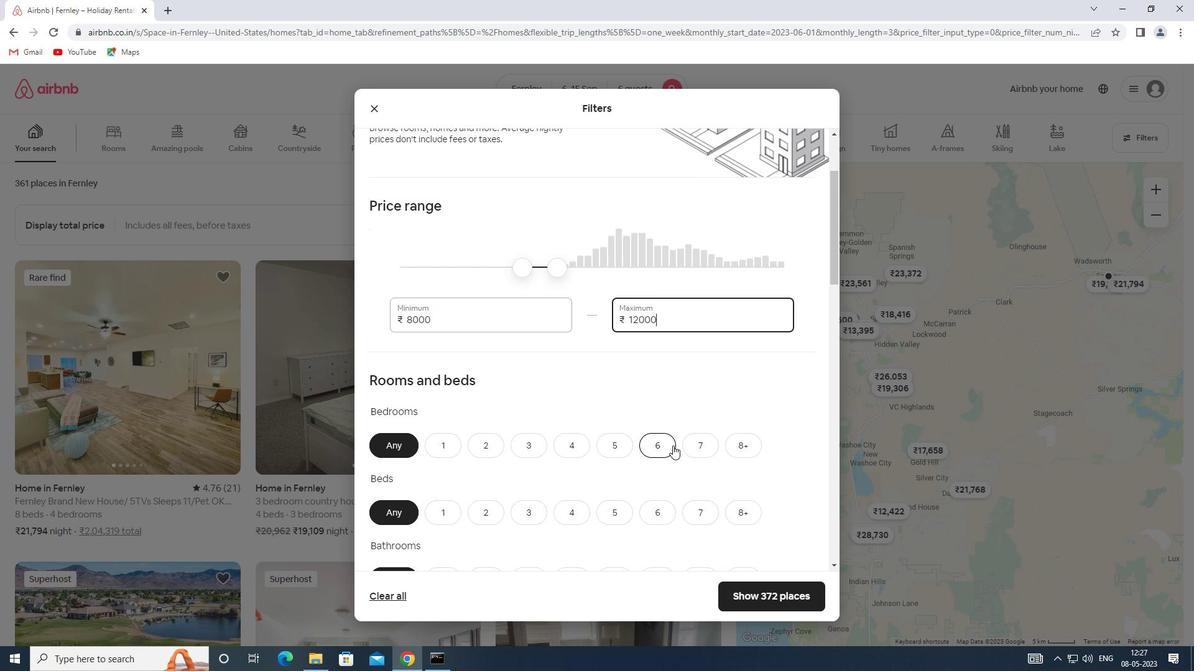 
Action: Mouse scrolled (672, 445) with delta (0, 0)
Screenshot: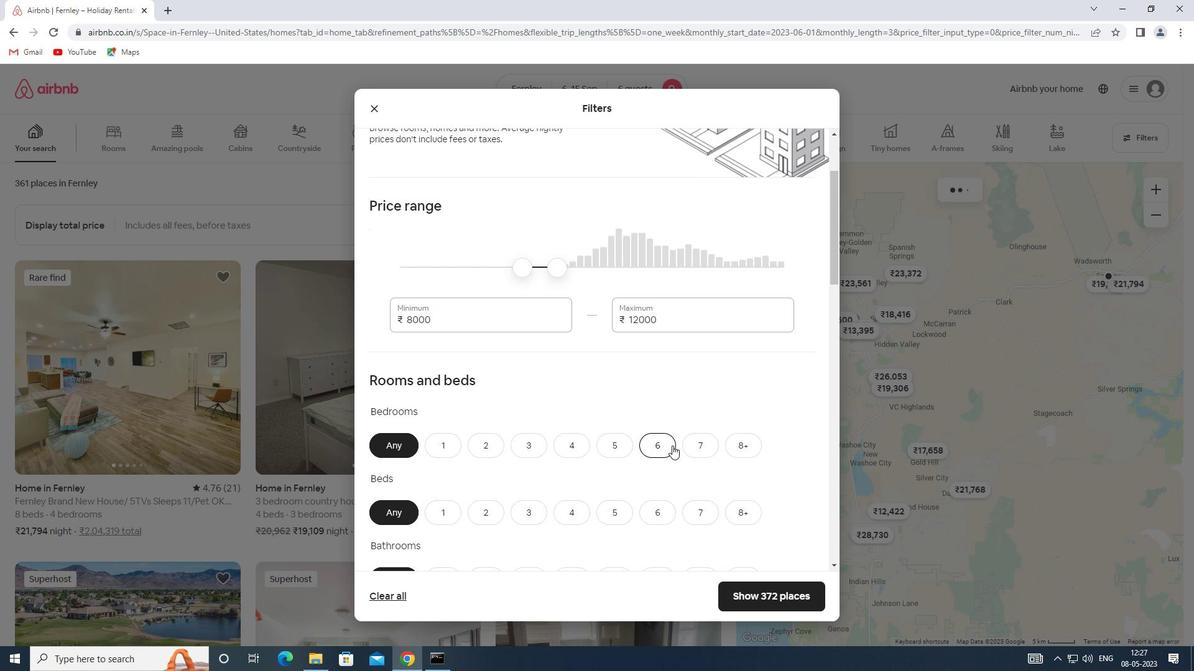 
Action: Mouse scrolled (672, 445) with delta (0, 0)
Screenshot: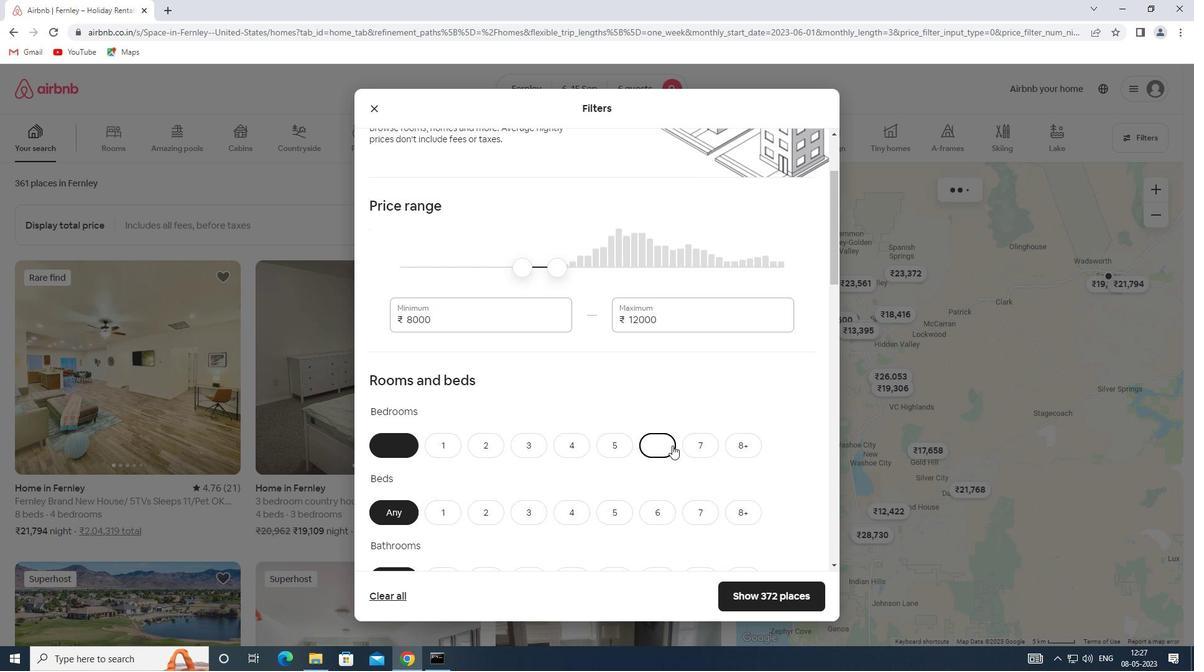 
Action: Mouse moved to (659, 384)
Screenshot: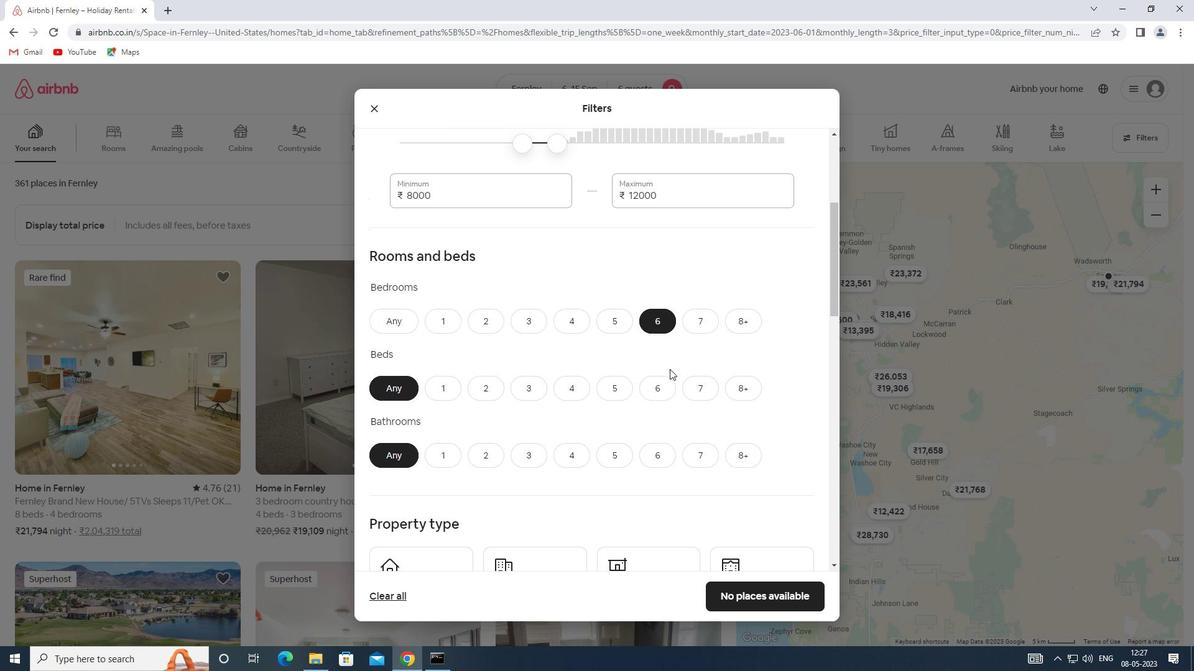 
Action: Mouse pressed left at (659, 384)
Screenshot: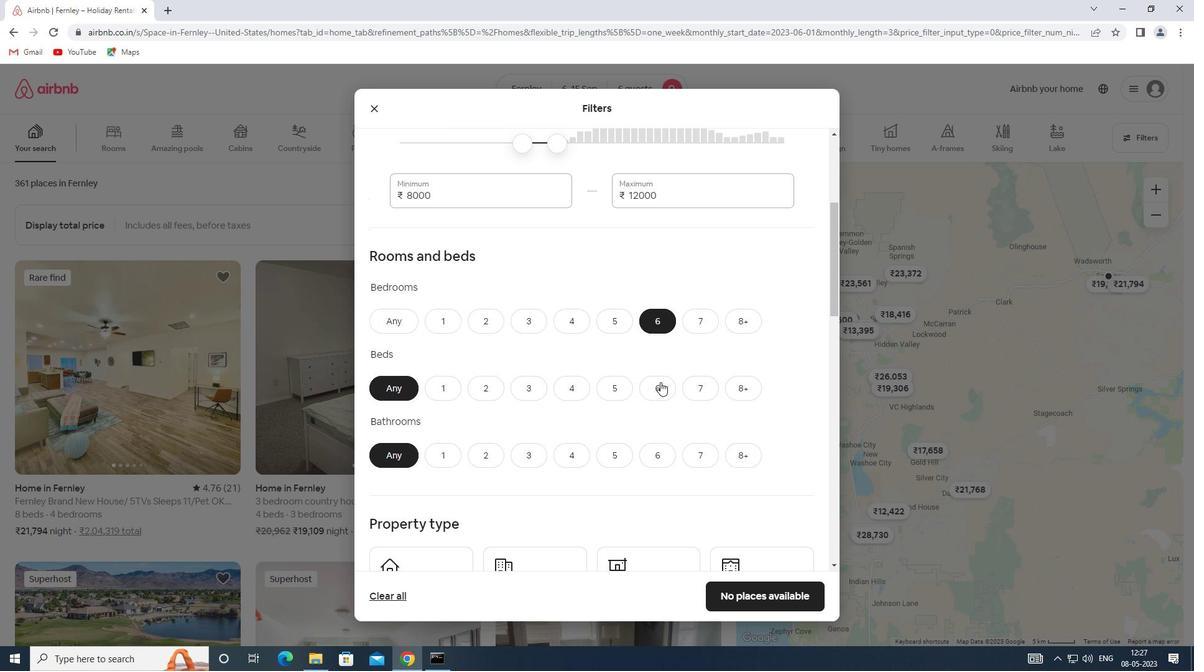 
Action: Mouse moved to (657, 457)
Screenshot: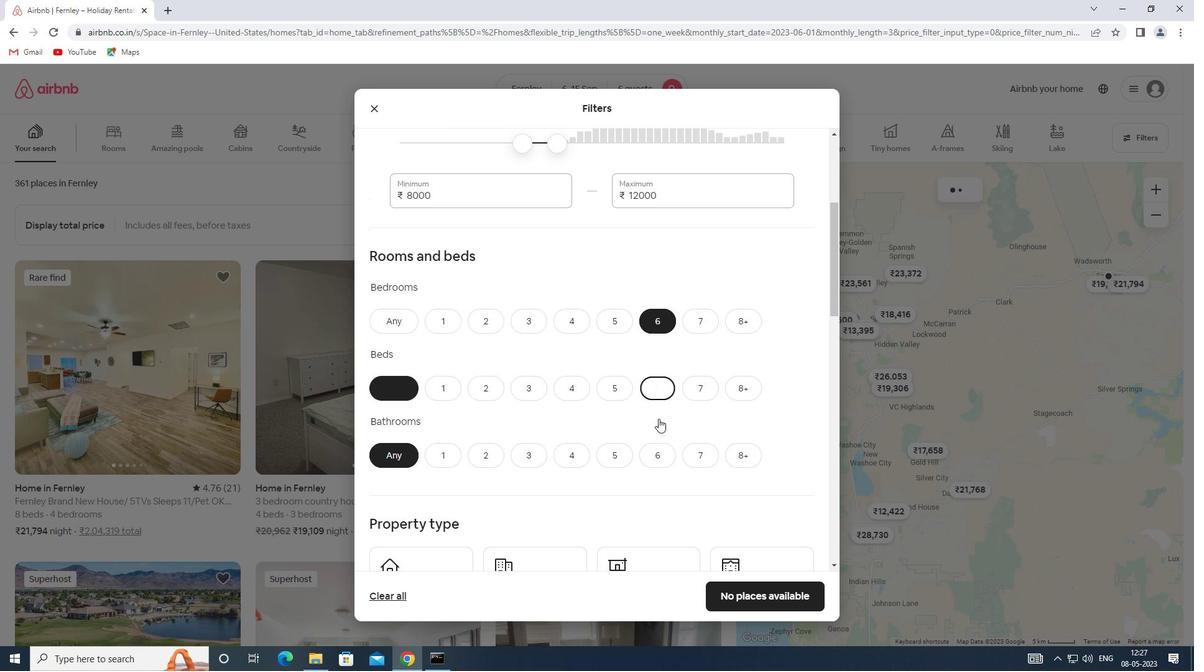 
Action: Mouse pressed left at (657, 457)
Screenshot: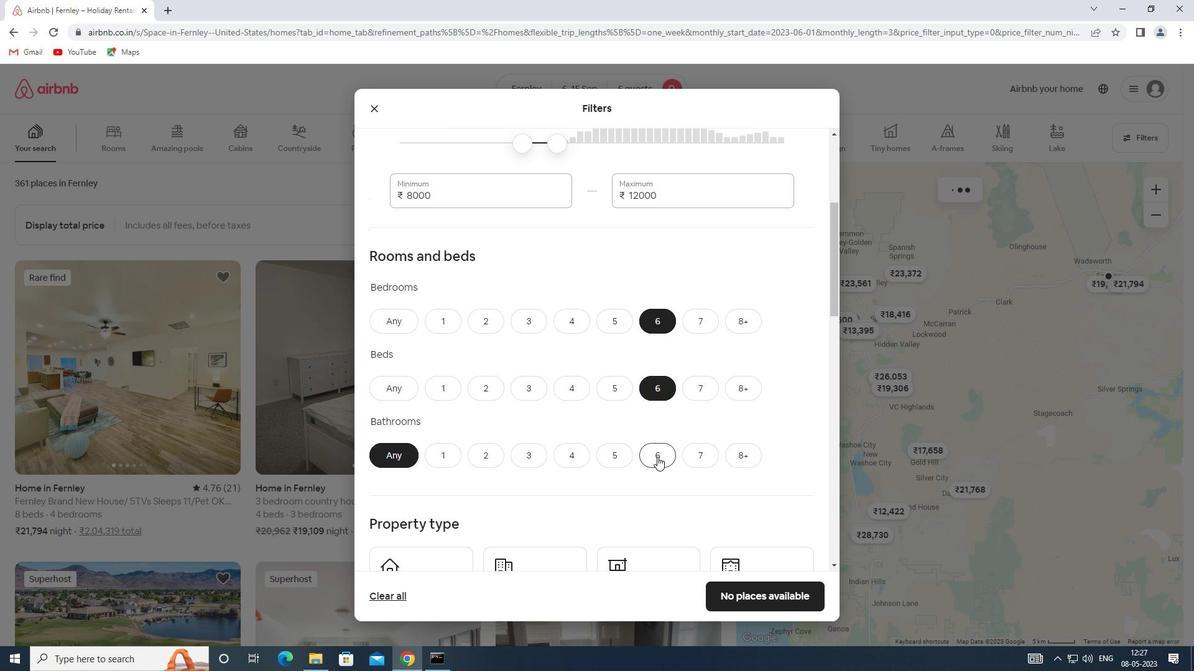 
Action: Mouse scrolled (657, 456) with delta (0, 0)
Screenshot: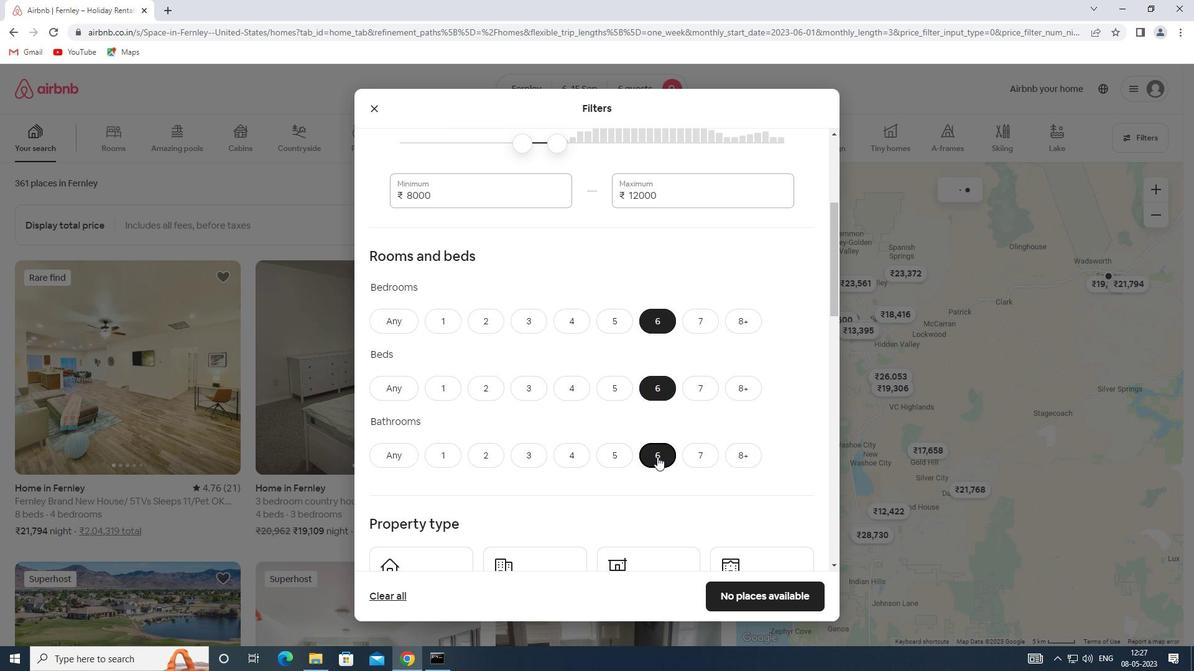 
Action: Mouse scrolled (657, 456) with delta (0, 0)
Screenshot: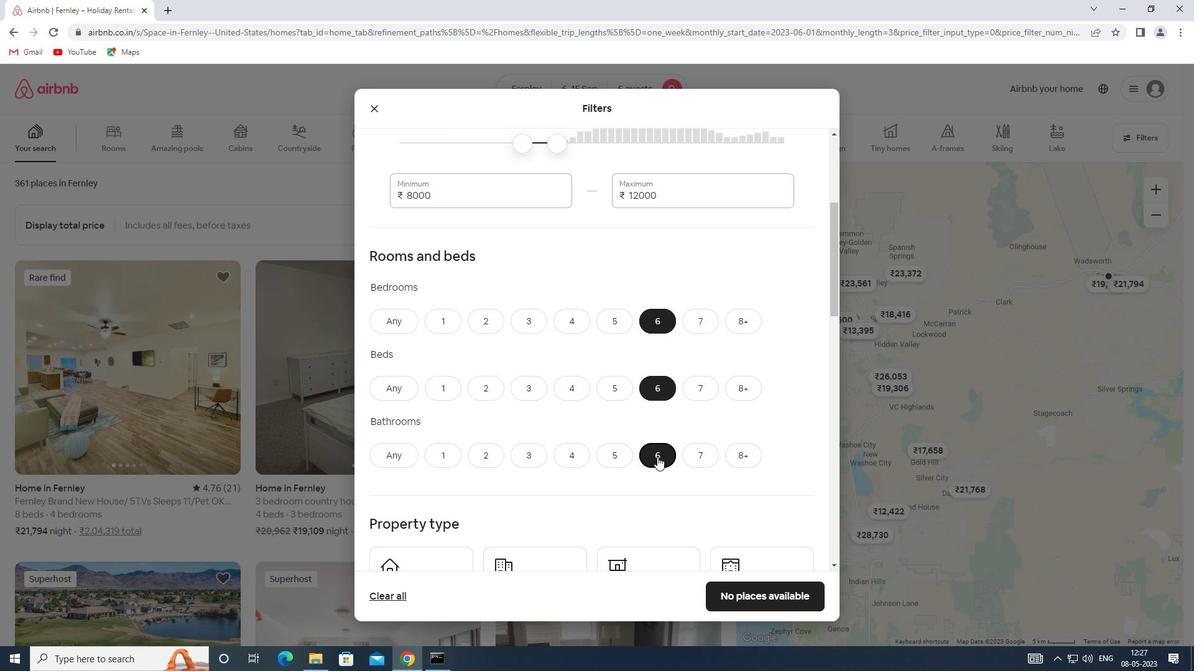 
Action: Mouse scrolled (657, 456) with delta (0, 0)
Screenshot: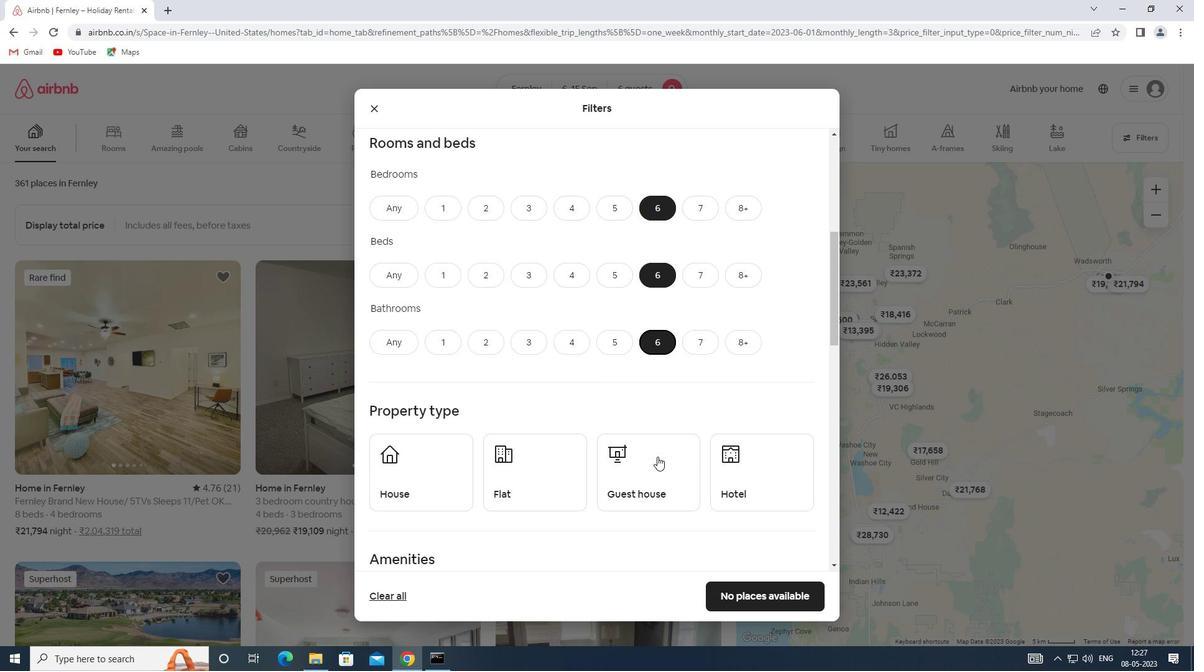 
Action: Mouse scrolled (657, 456) with delta (0, 0)
Screenshot: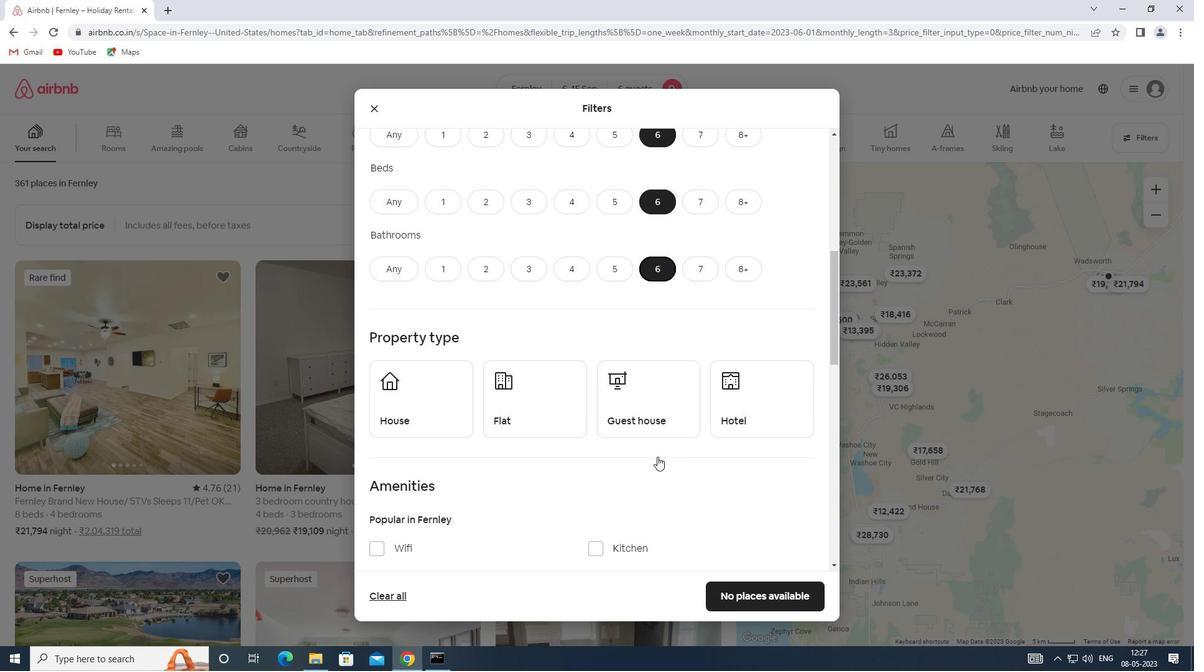 
Action: Mouse scrolled (657, 456) with delta (0, 0)
Screenshot: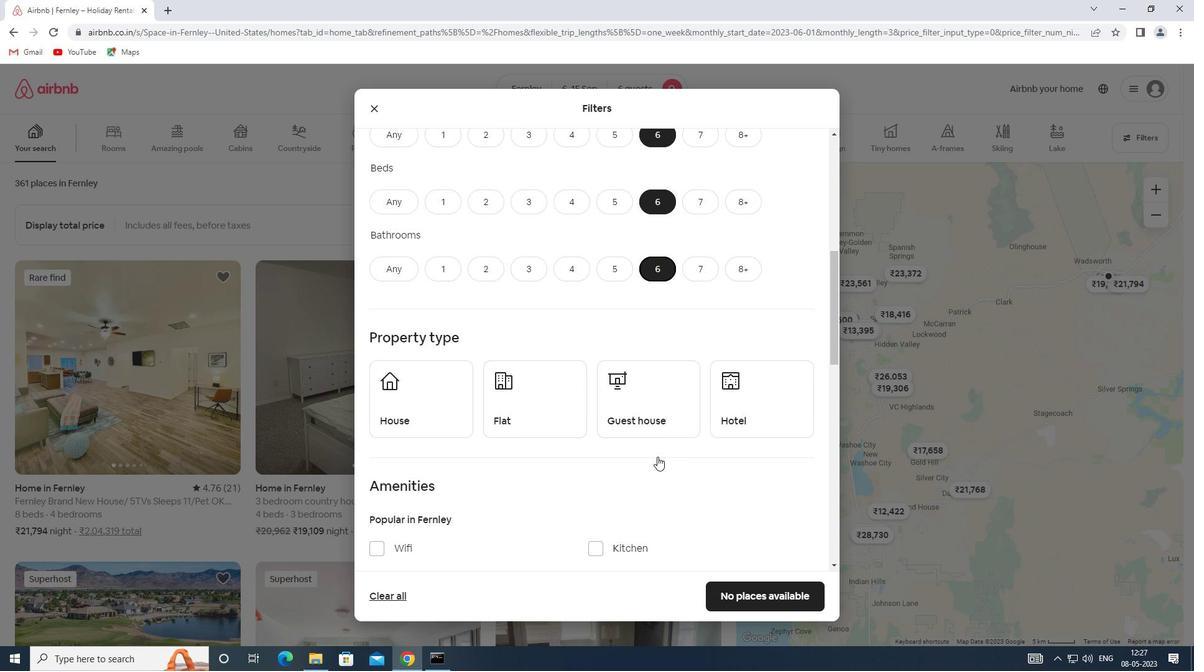 
Action: Mouse moved to (421, 289)
Screenshot: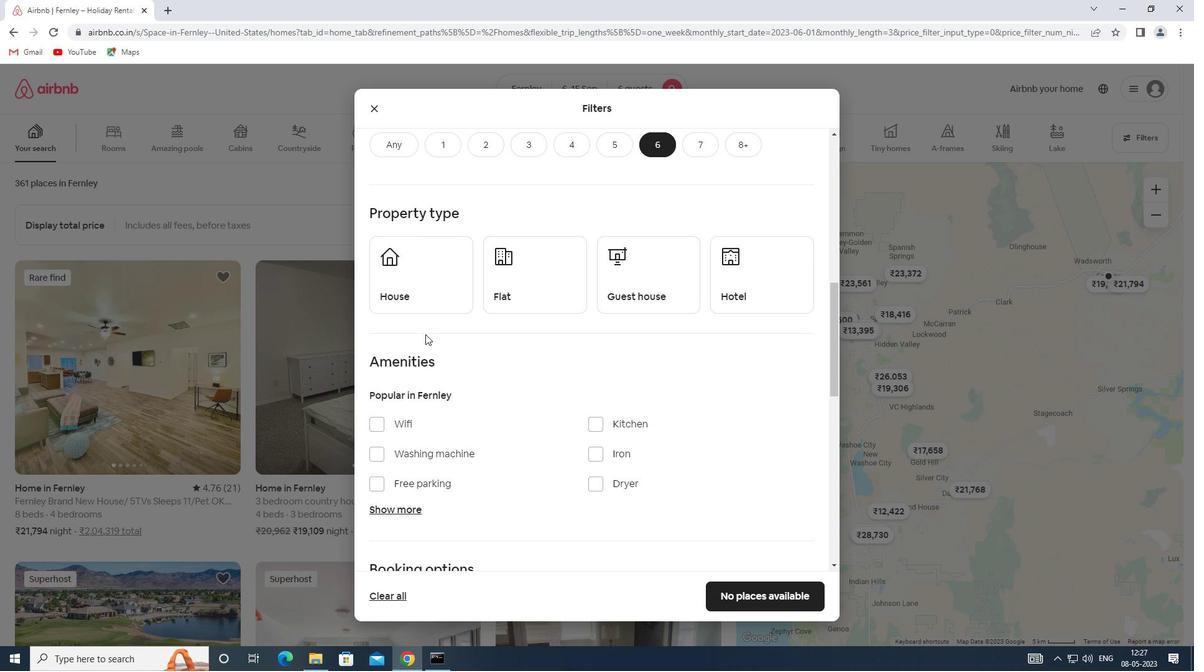 
Action: Mouse pressed left at (421, 289)
Screenshot: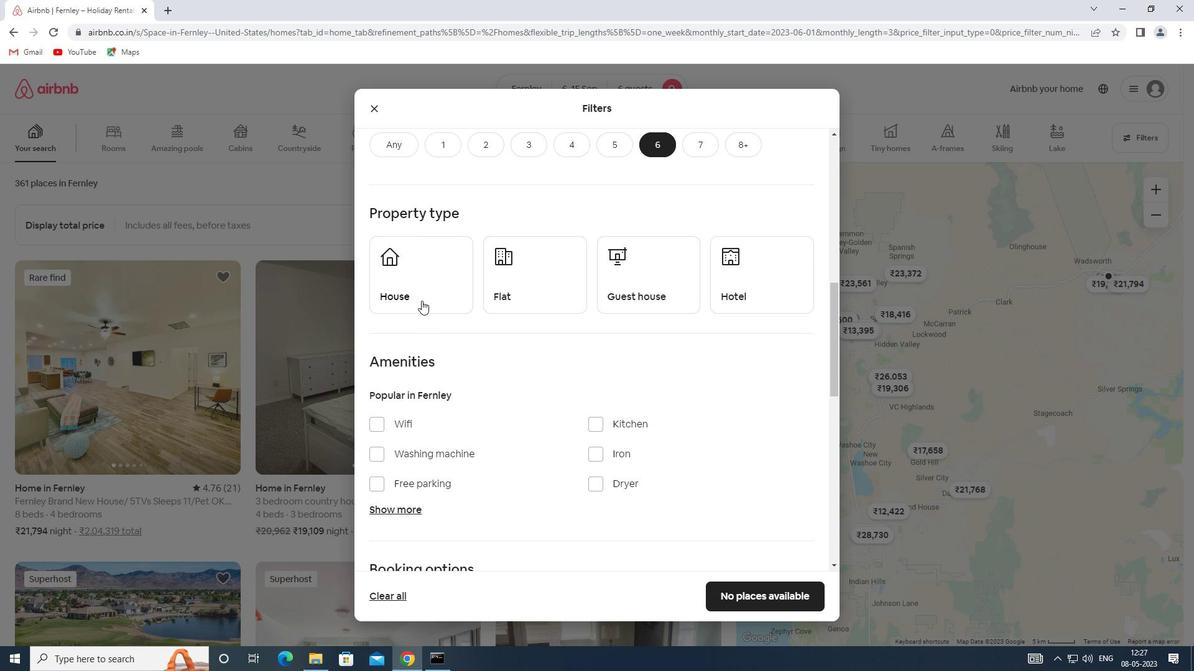 
Action: Mouse moved to (532, 304)
Screenshot: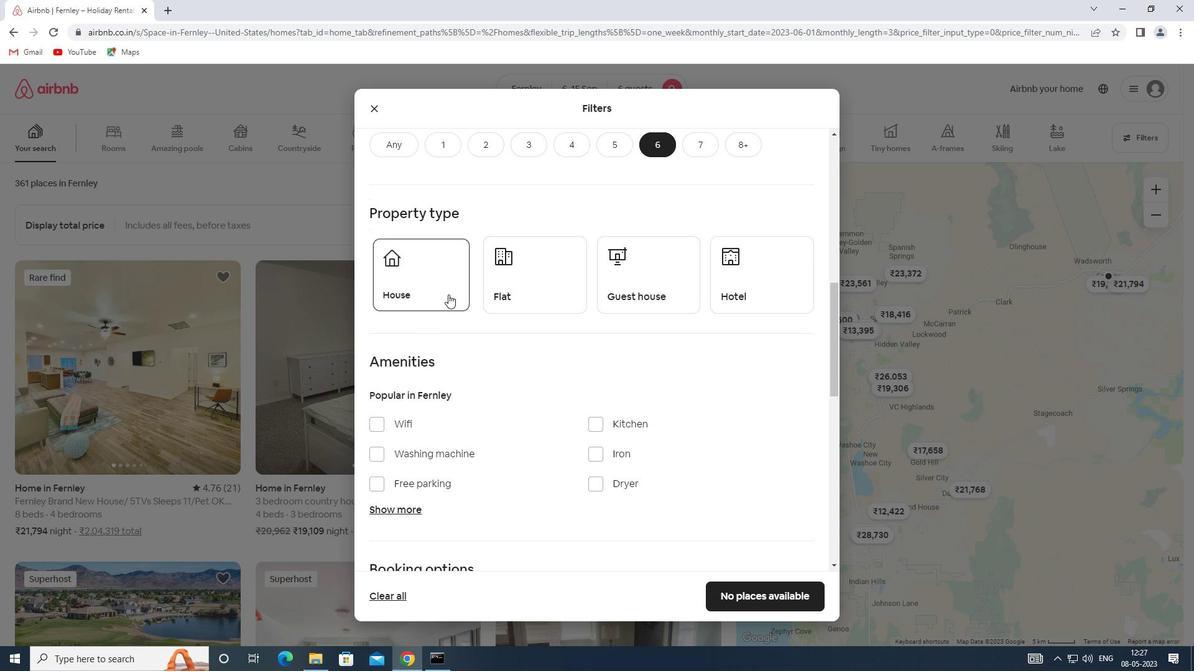 
Action: Mouse pressed left at (532, 304)
Screenshot: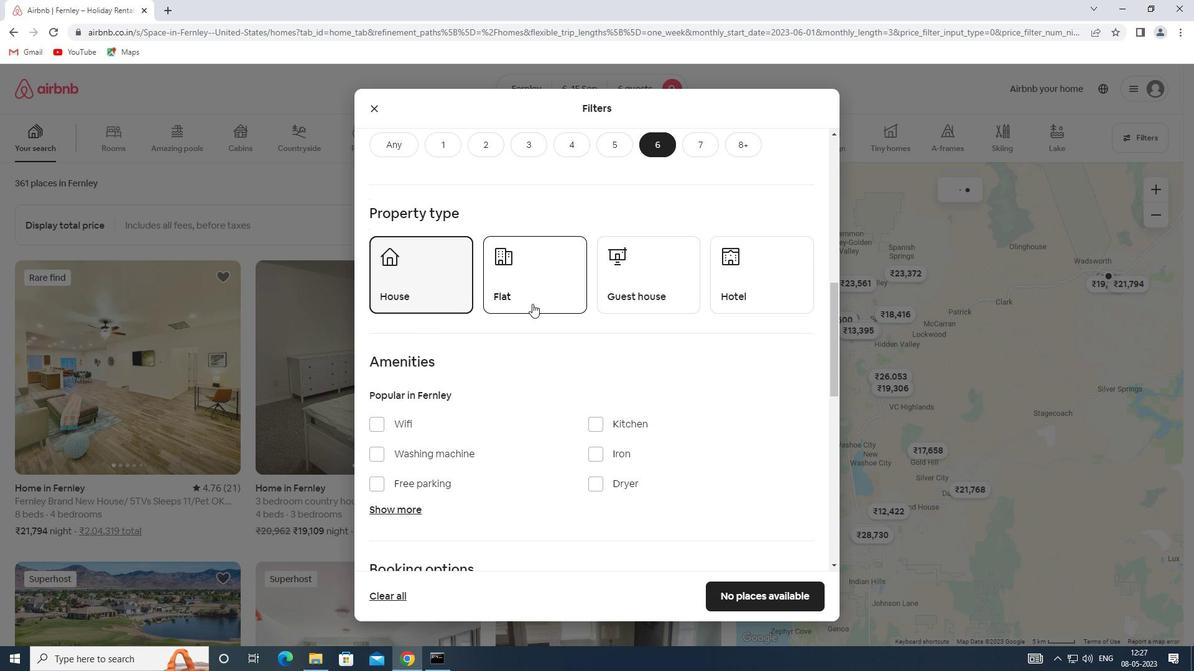 
Action: Mouse moved to (610, 295)
Screenshot: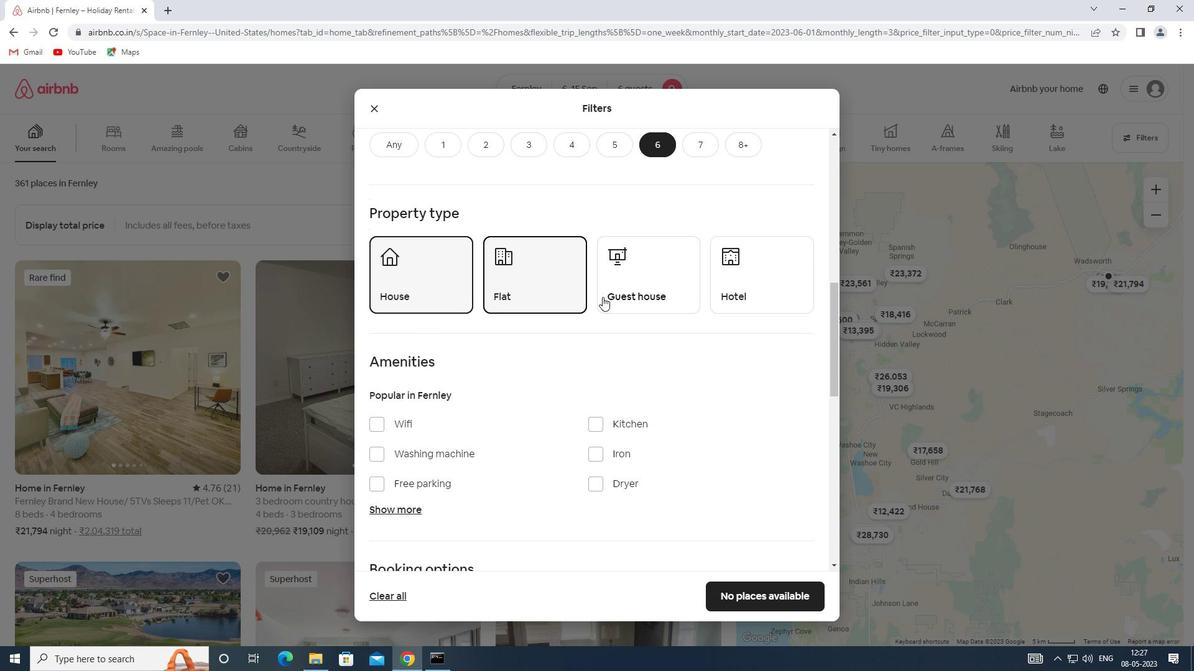 
Action: Mouse pressed left at (610, 295)
Screenshot: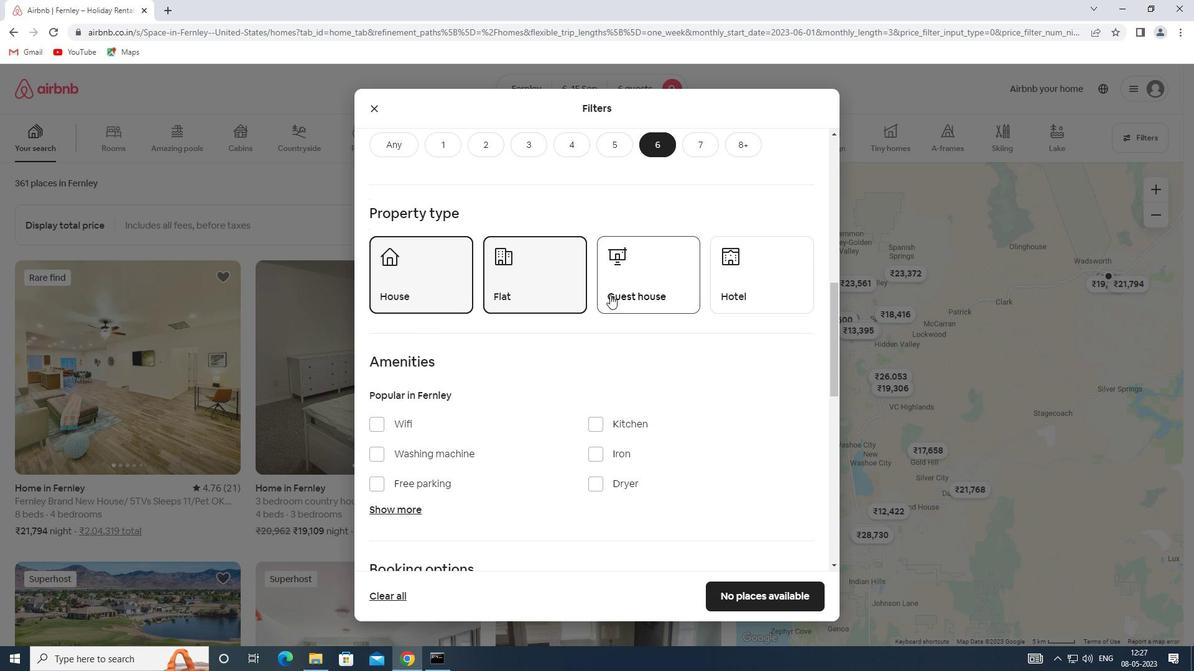 
Action: Mouse moved to (608, 305)
Screenshot: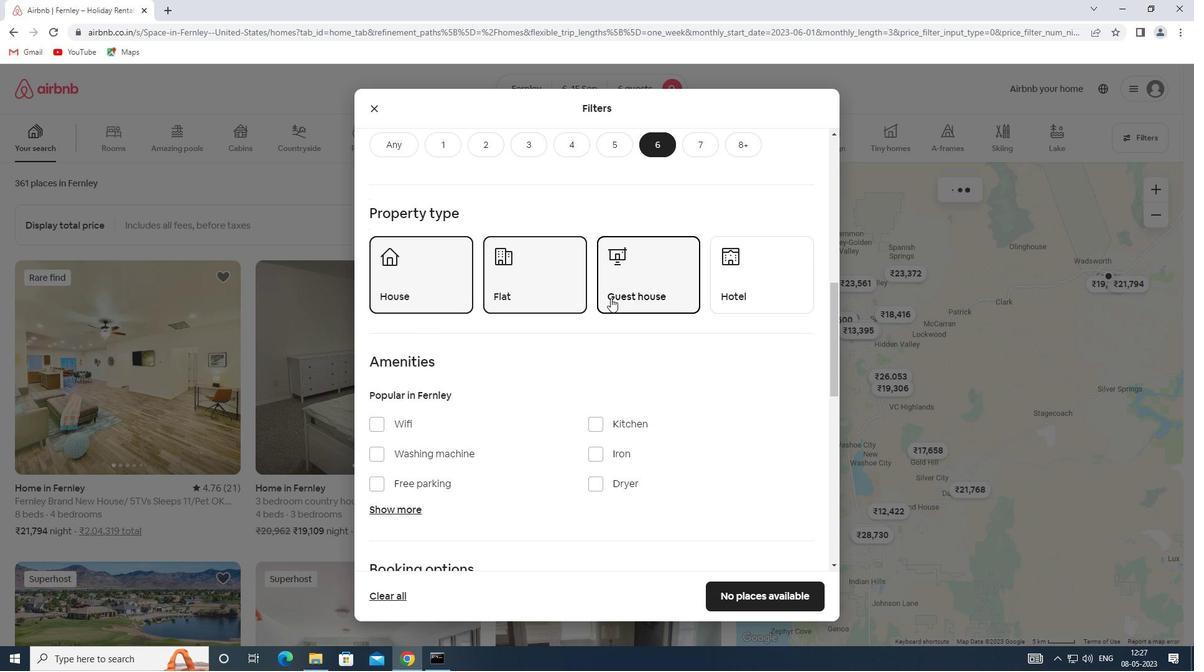 
Action: Mouse scrolled (608, 304) with delta (0, 0)
Screenshot: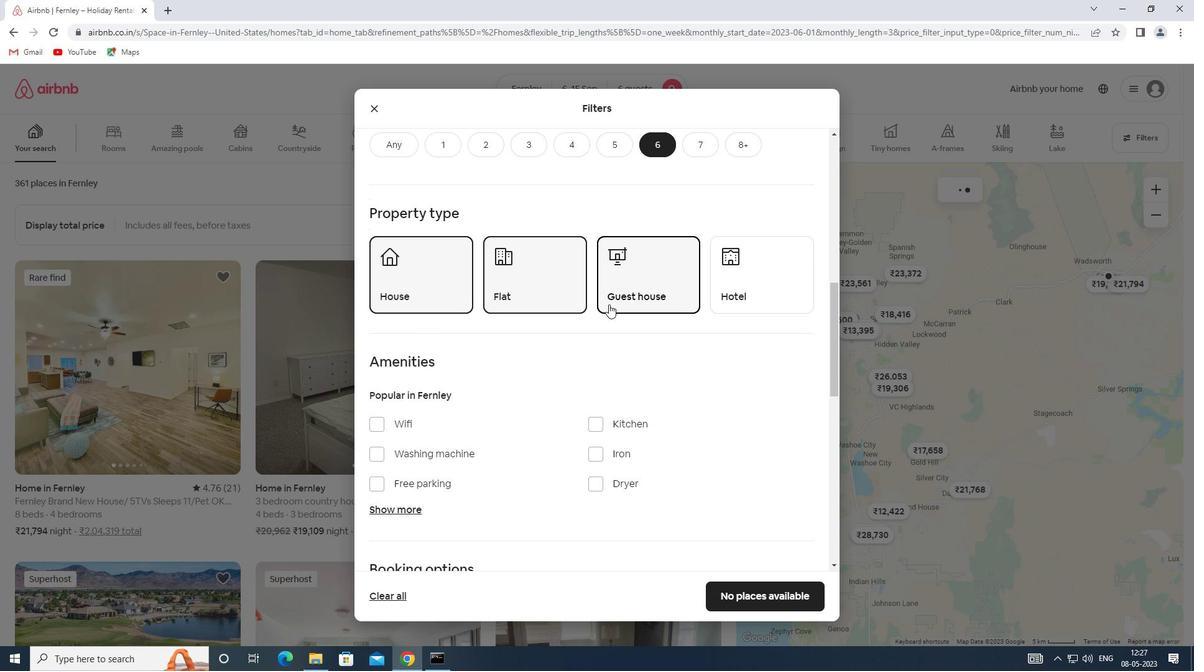 
Action: Mouse scrolled (608, 304) with delta (0, 0)
Screenshot: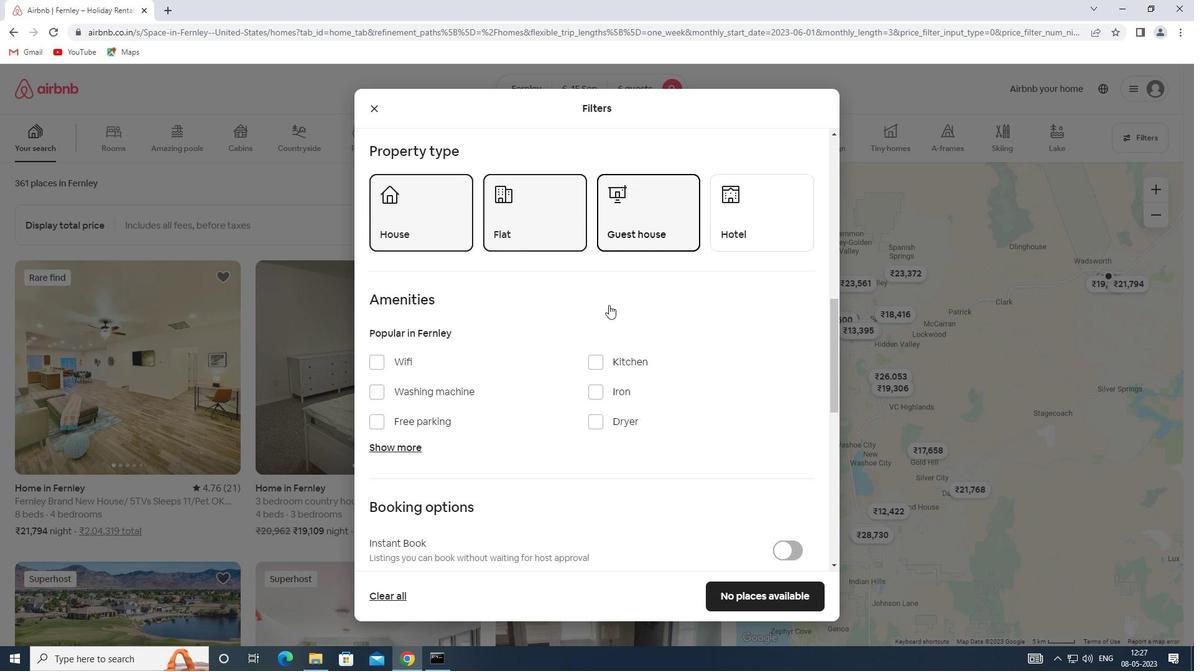 
Action: Mouse moved to (374, 296)
Screenshot: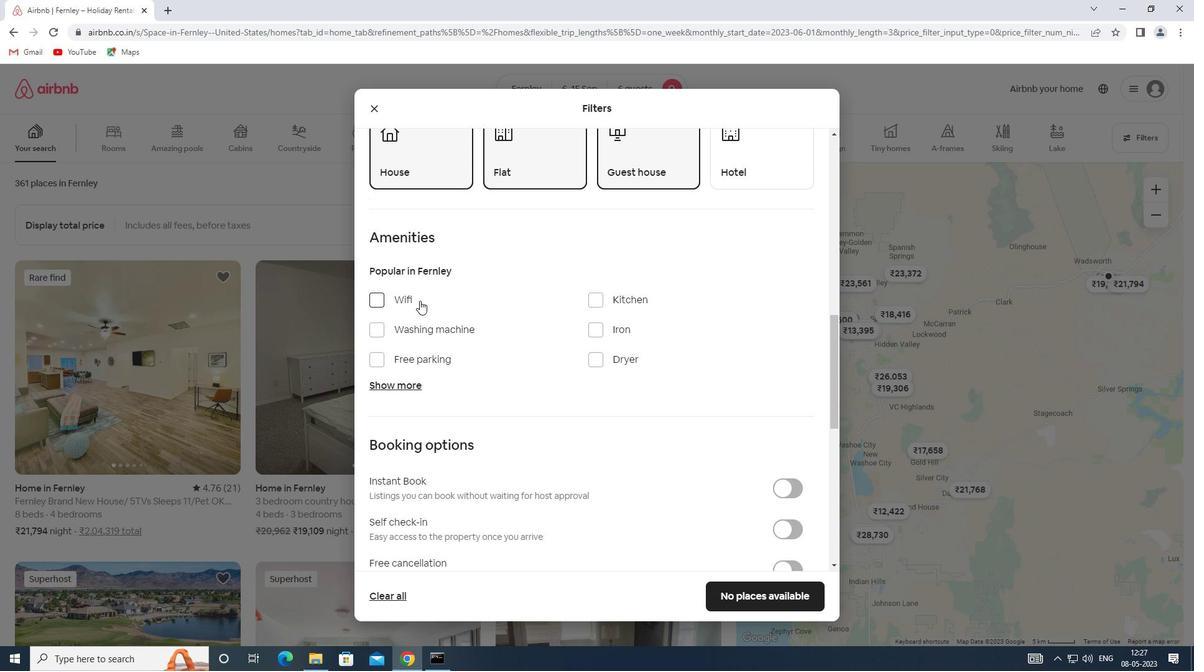 
Action: Mouse pressed left at (374, 296)
Screenshot: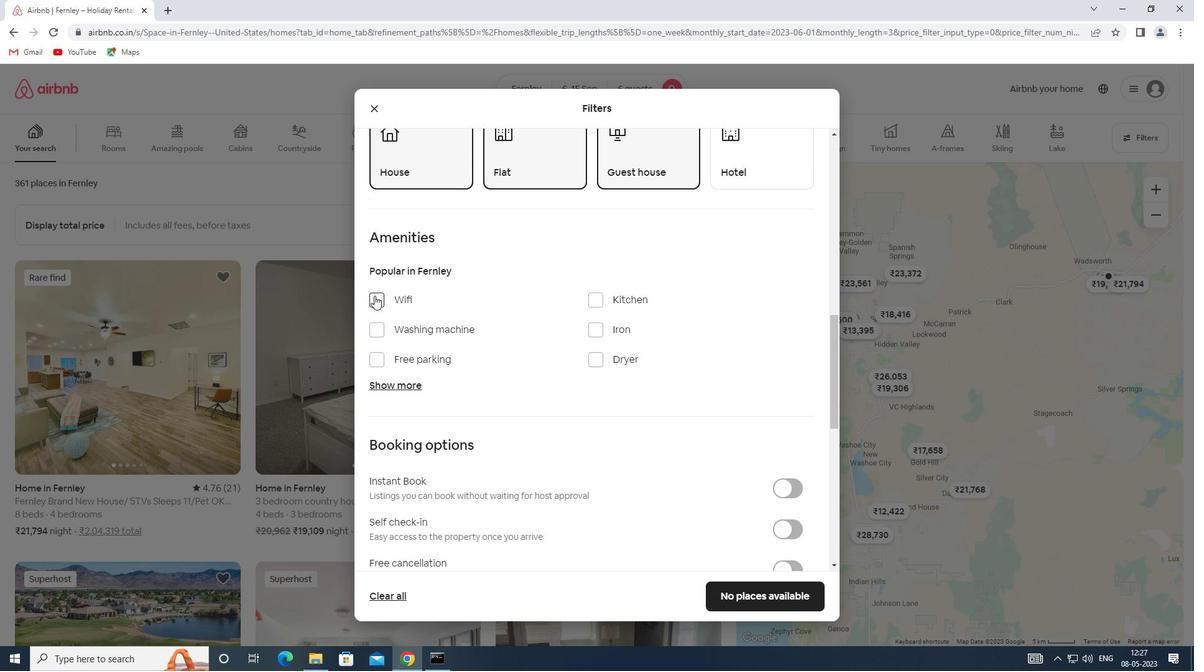
Action: Mouse moved to (393, 384)
Screenshot: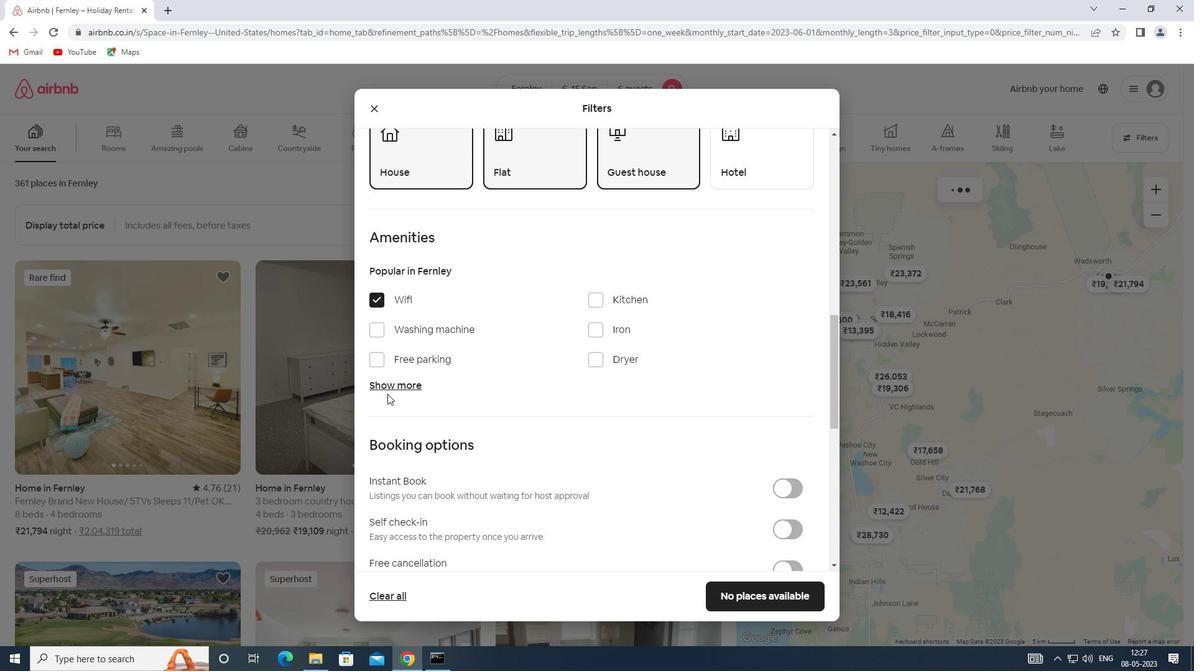 
Action: Mouse pressed left at (393, 384)
Screenshot: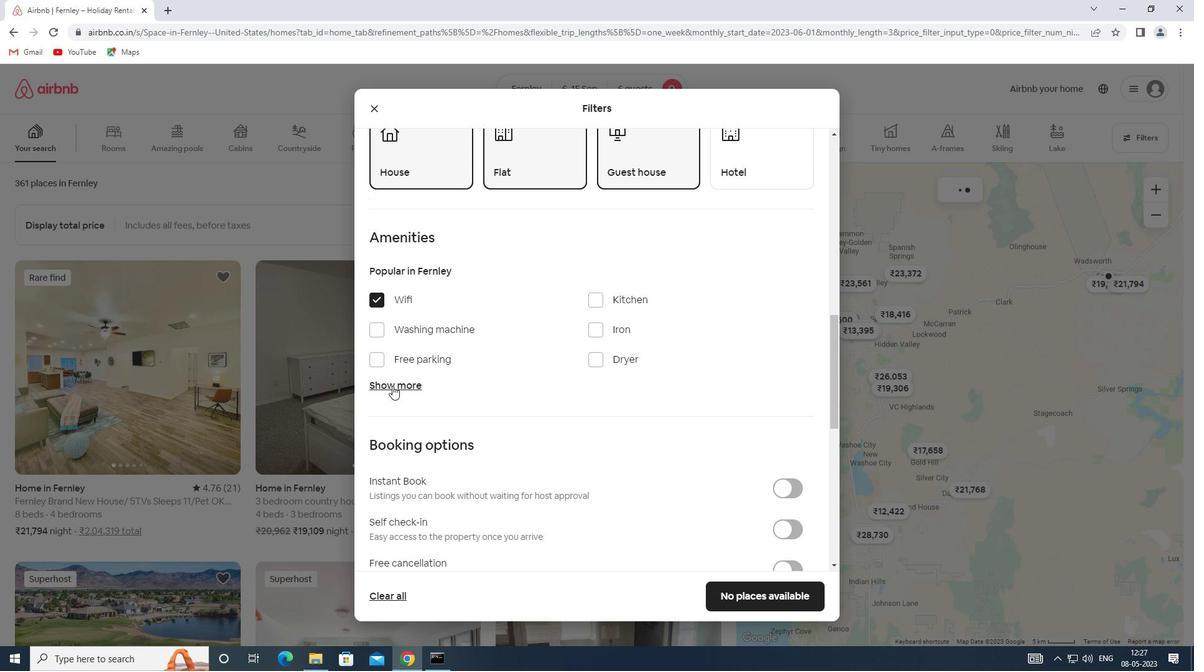 
Action: Mouse moved to (435, 383)
Screenshot: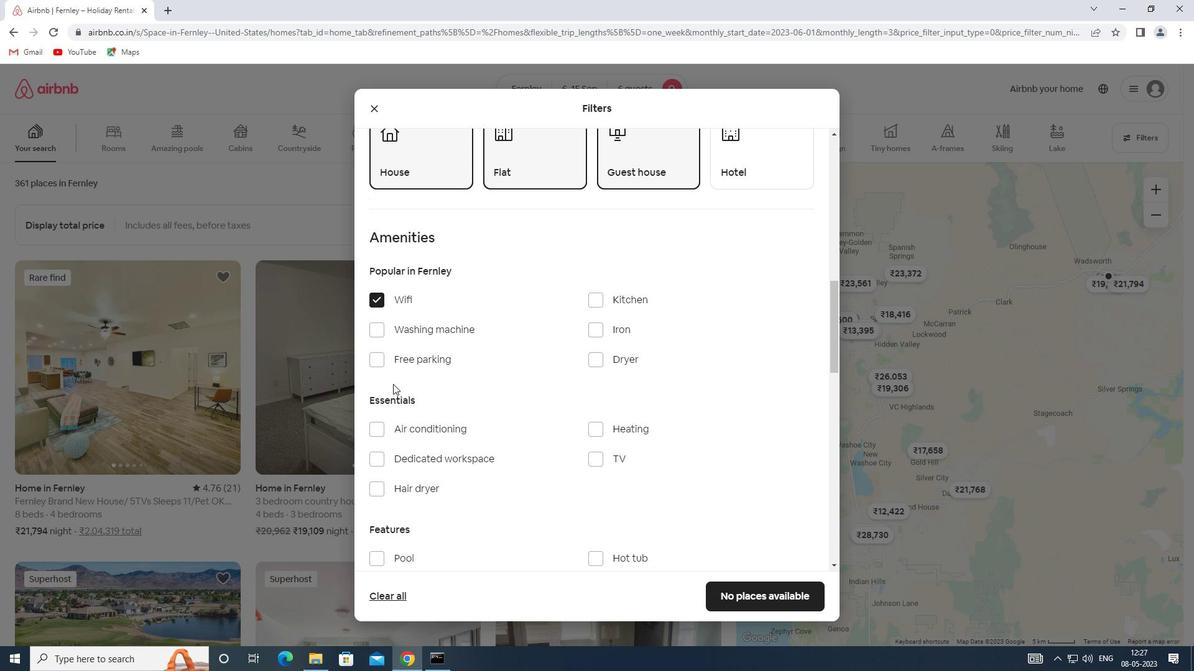 
Action: Mouse scrolled (435, 383) with delta (0, 0)
Screenshot: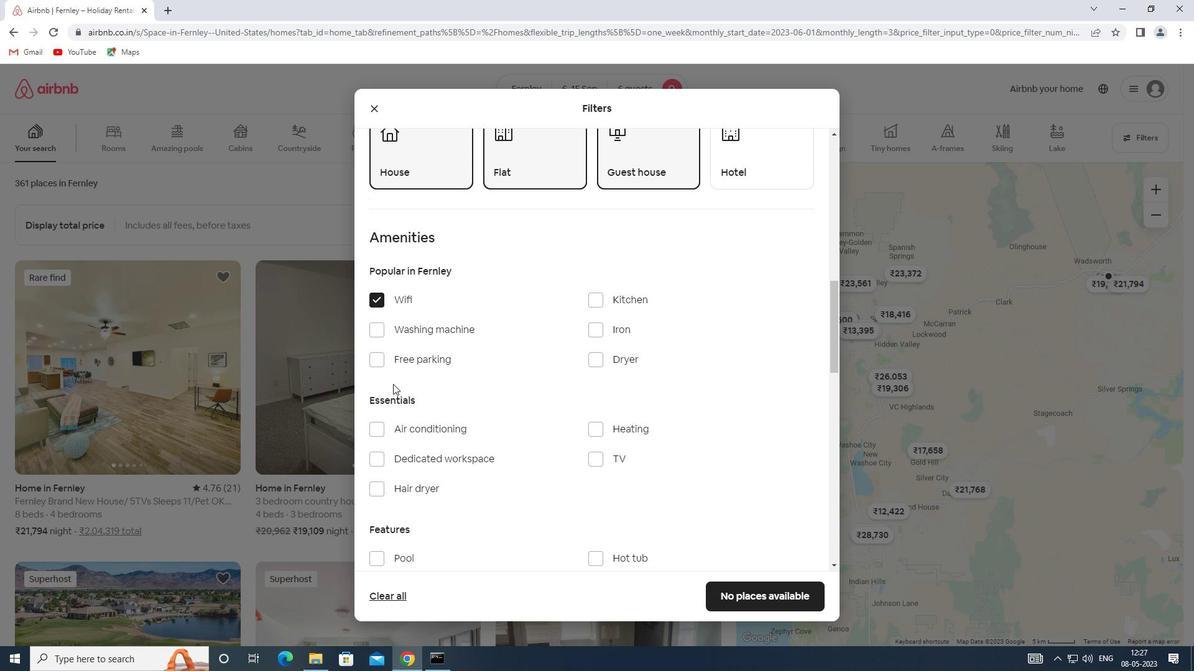 
Action: Mouse moved to (597, 398)
Screenshot: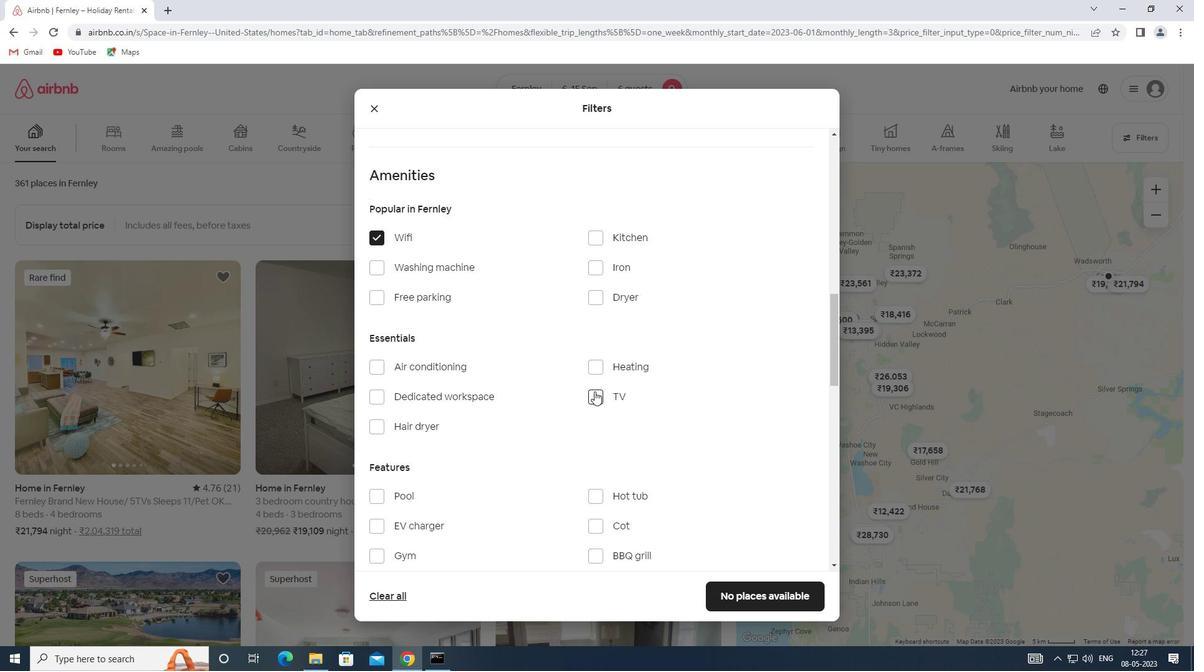 
Action: Mouse pressed left at (597, 398)
Screenshot: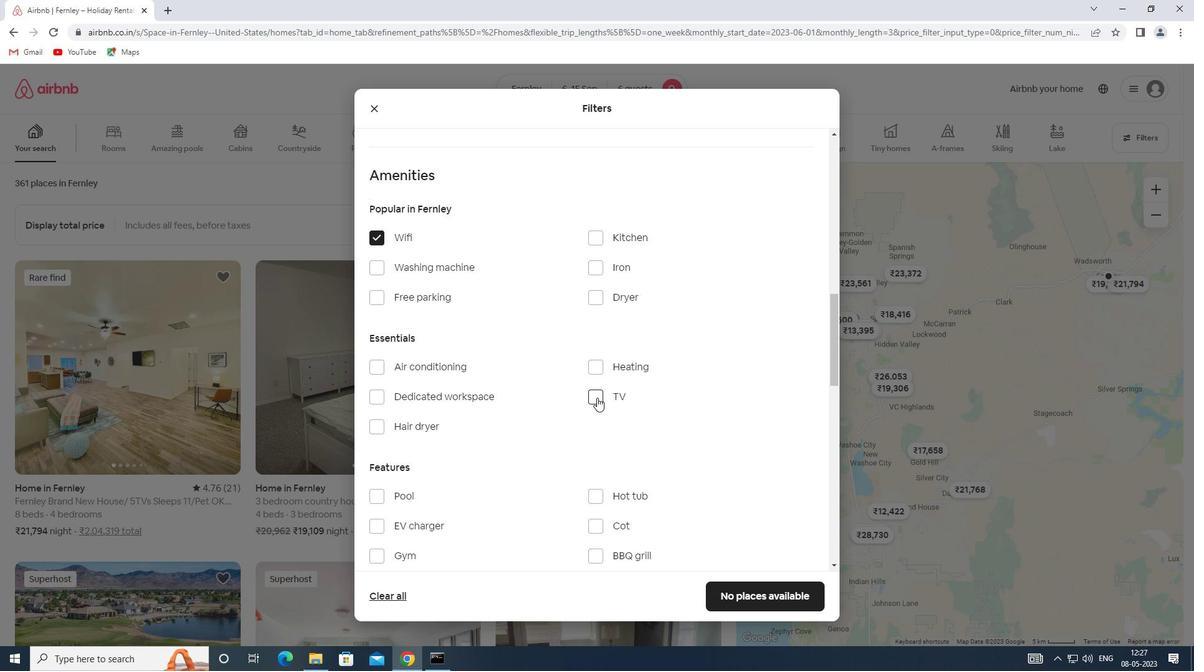 
Action: Mouse moved to (527, 396)
Screenshot: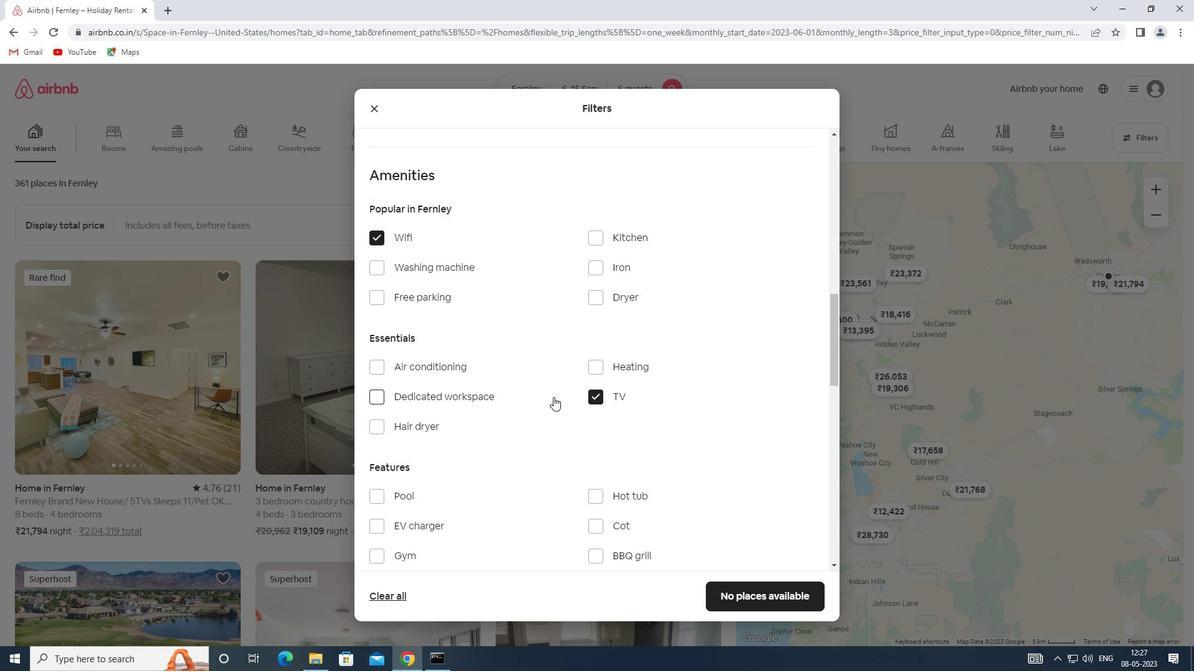 
Action: Mouse scrolled (527, 396) with delta (0, 0)
Screenshot: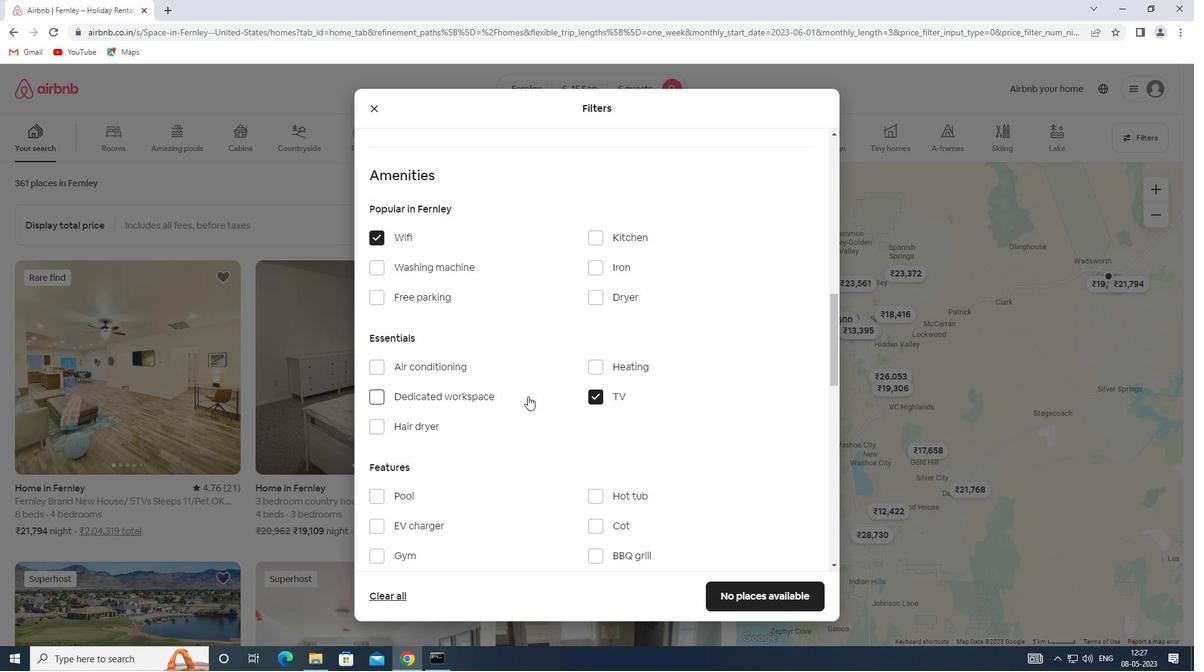 
Action: Mouse scrolled (527, 396) with delta (0, 0)
Screenshot: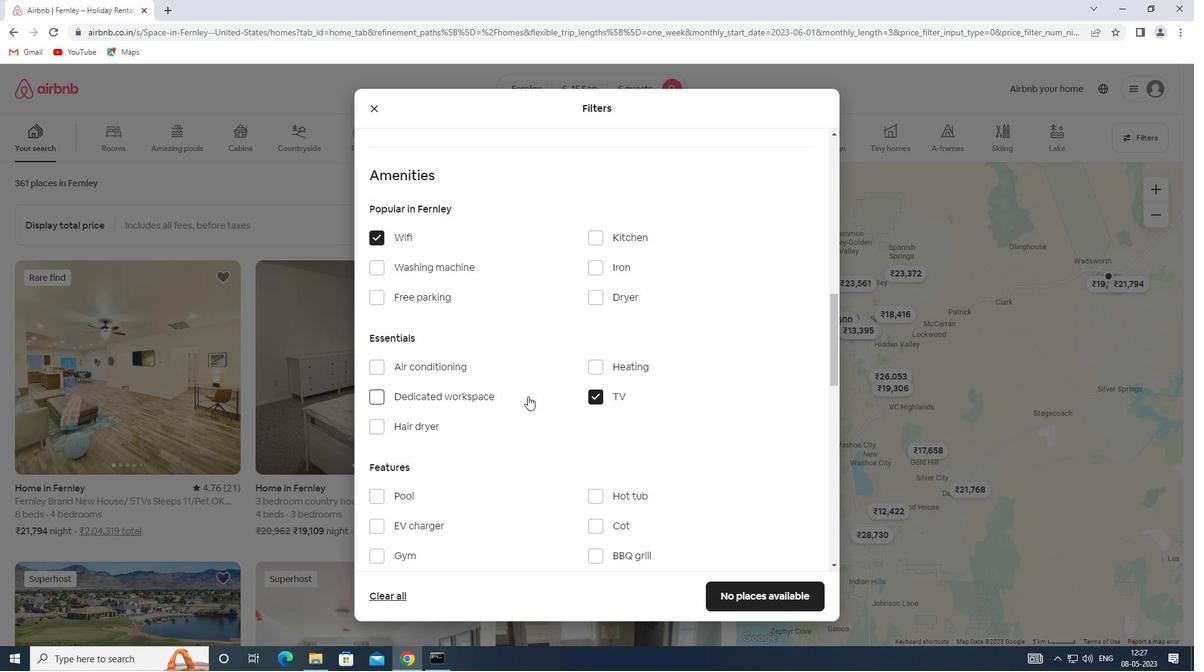 
Action: Mouse moved to (378, 170)
Screenshot: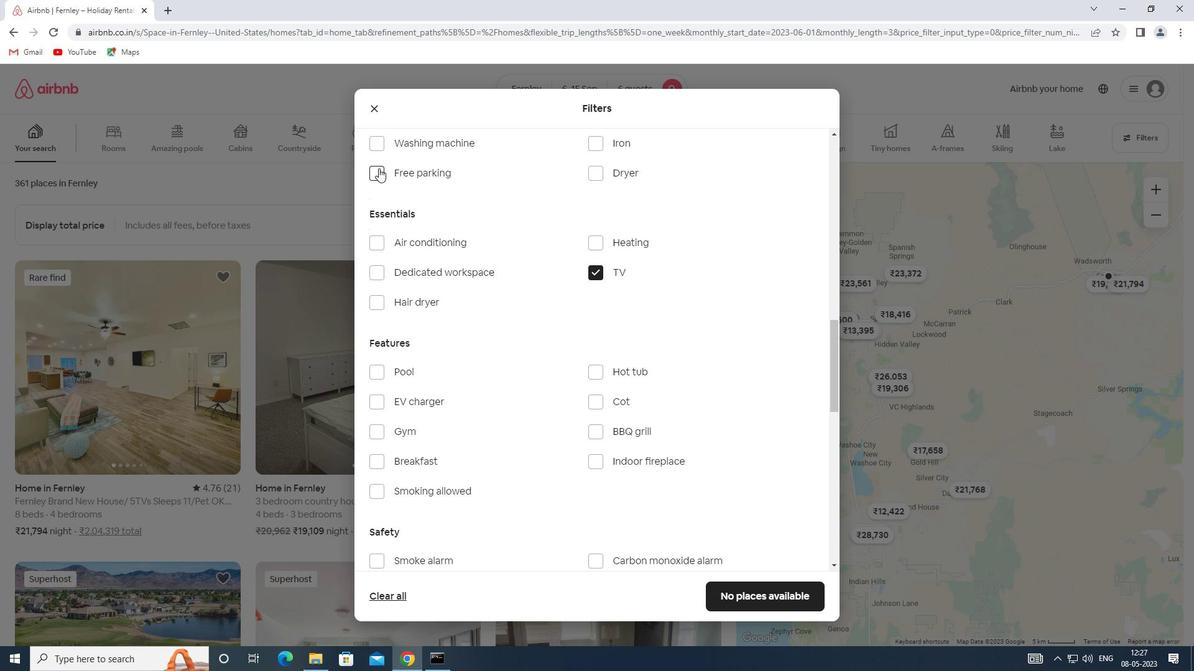 
Action: Mouse pressed left at (378, 170)
Screenshot: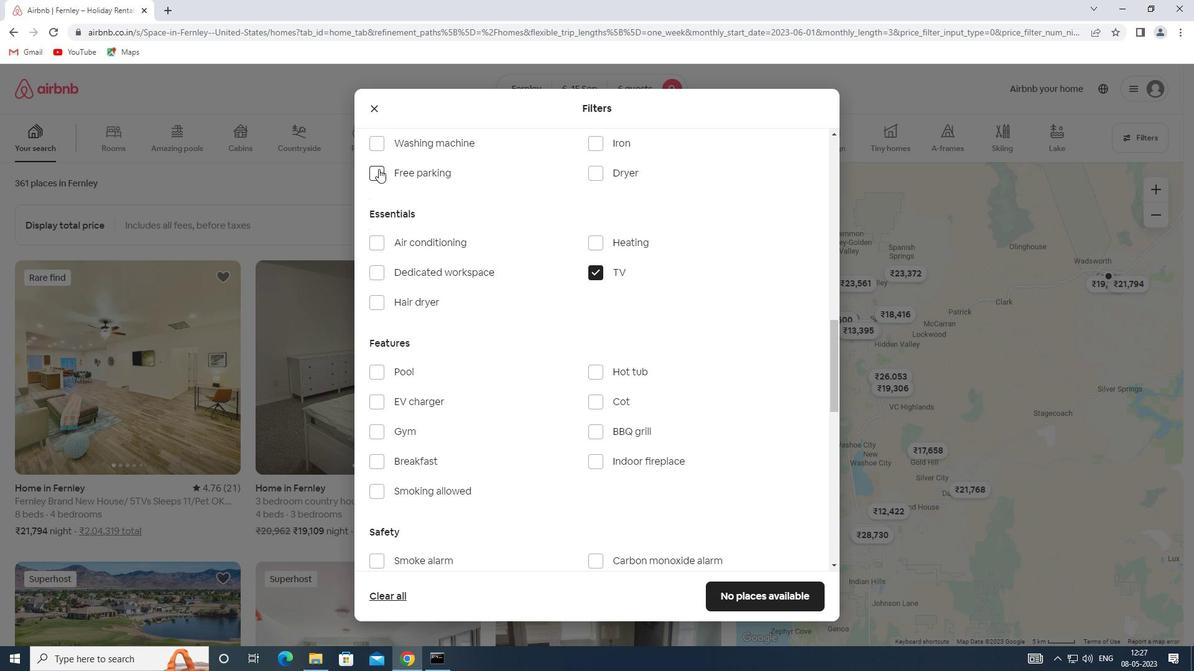 
Action: Mouse moved to (474, 340)
Screenshot: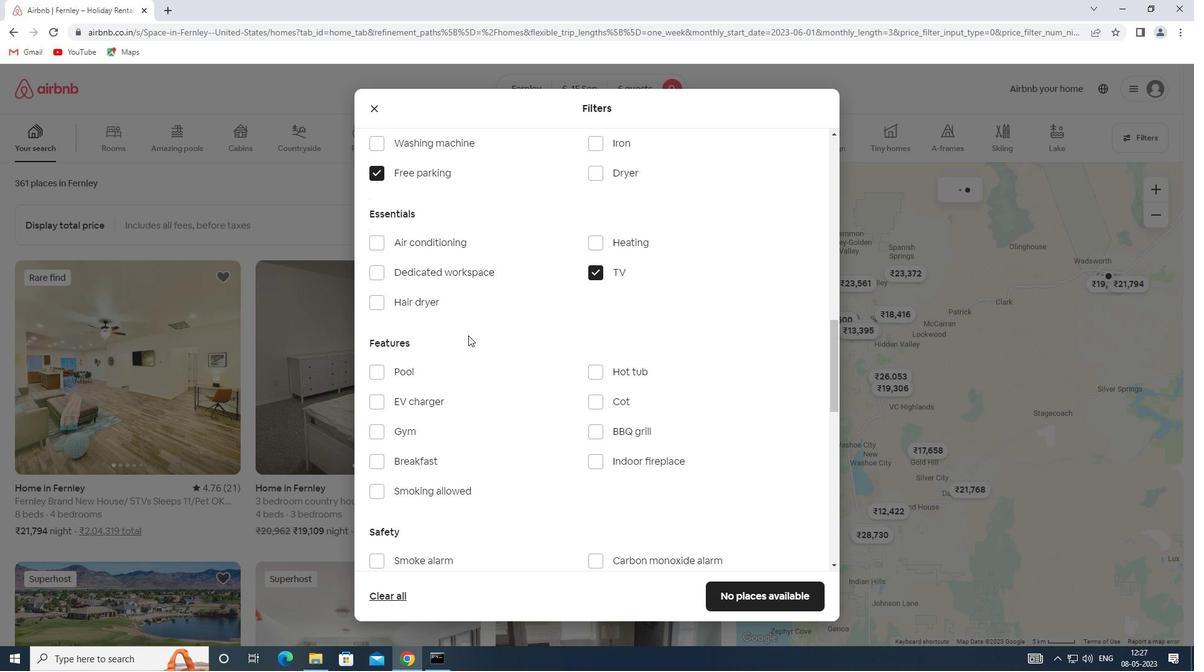 
Action: Mouse scrolled (474, 340) with delta (0, 0)
Screenshot: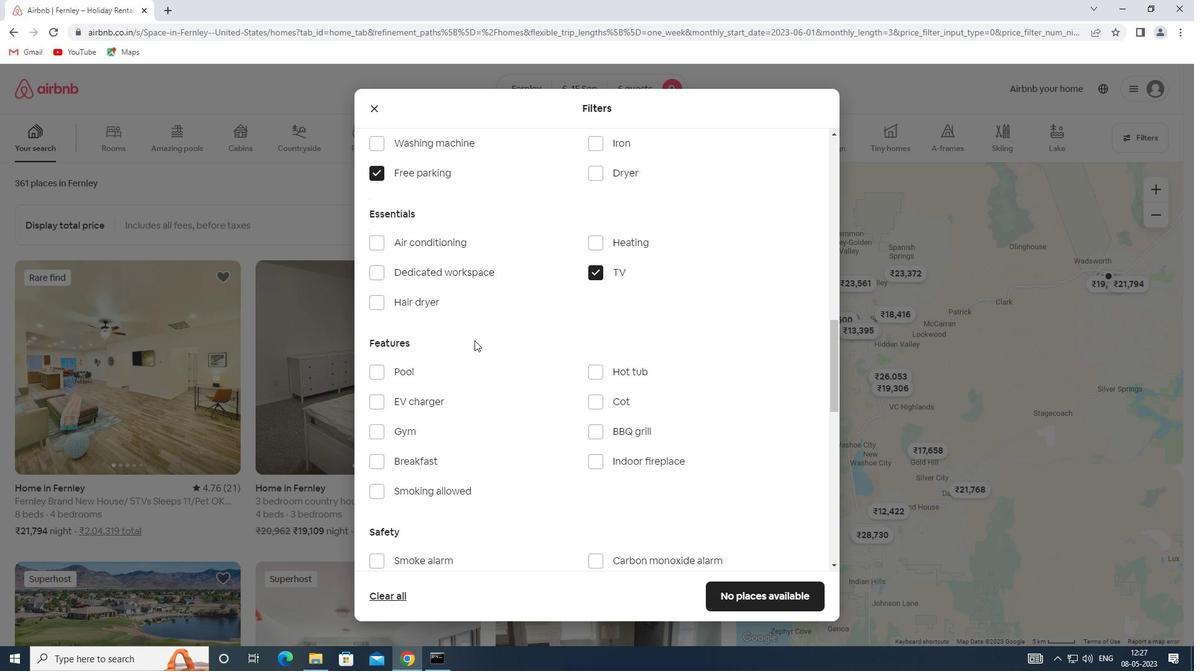 
Action: Mouse moved to (382, 372)
Screenshot: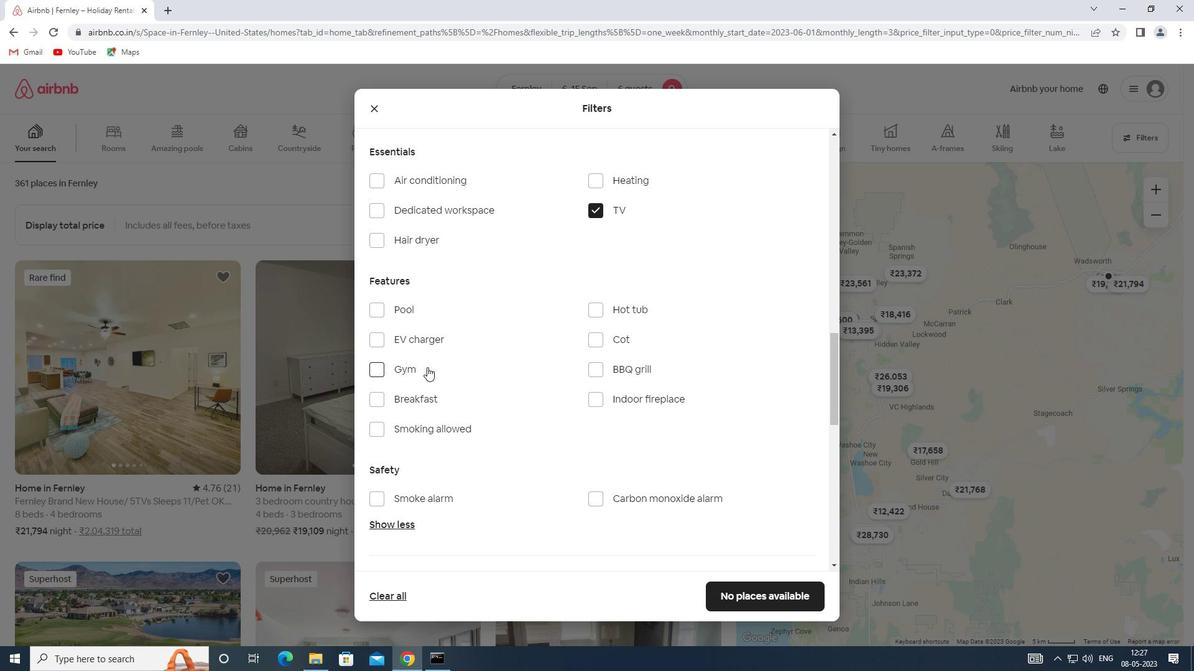 
Action: Mouse pressed left at (382, 372)
Screenshot: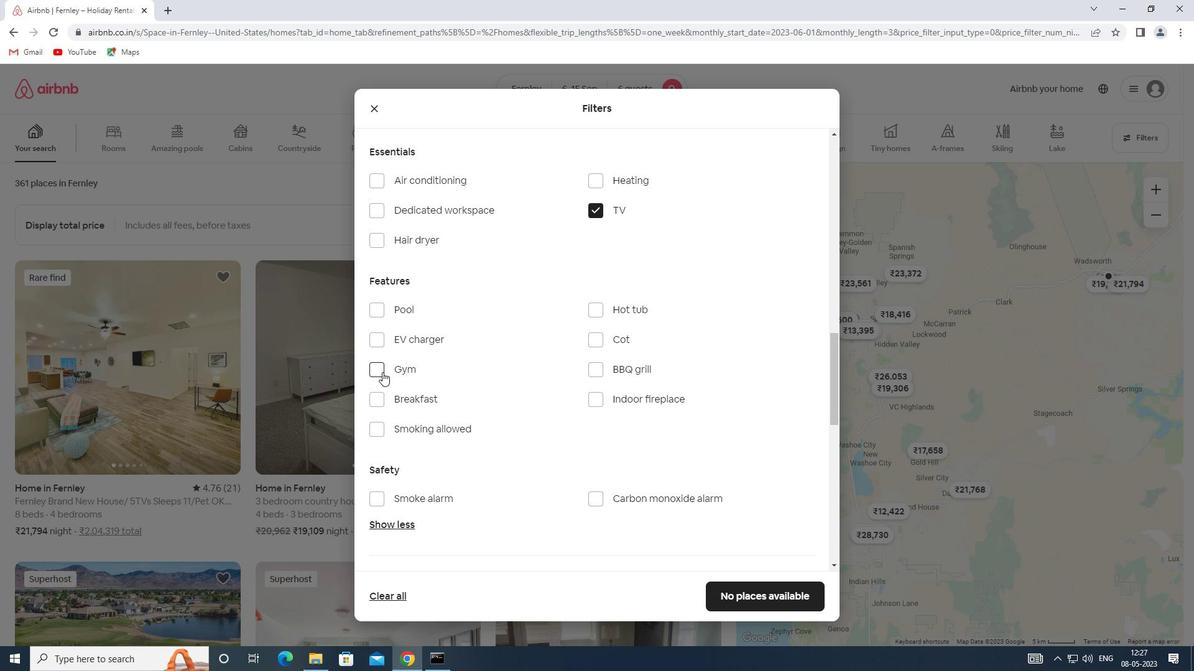 
Action: Mouse moved to (378, 402)
Screenshot: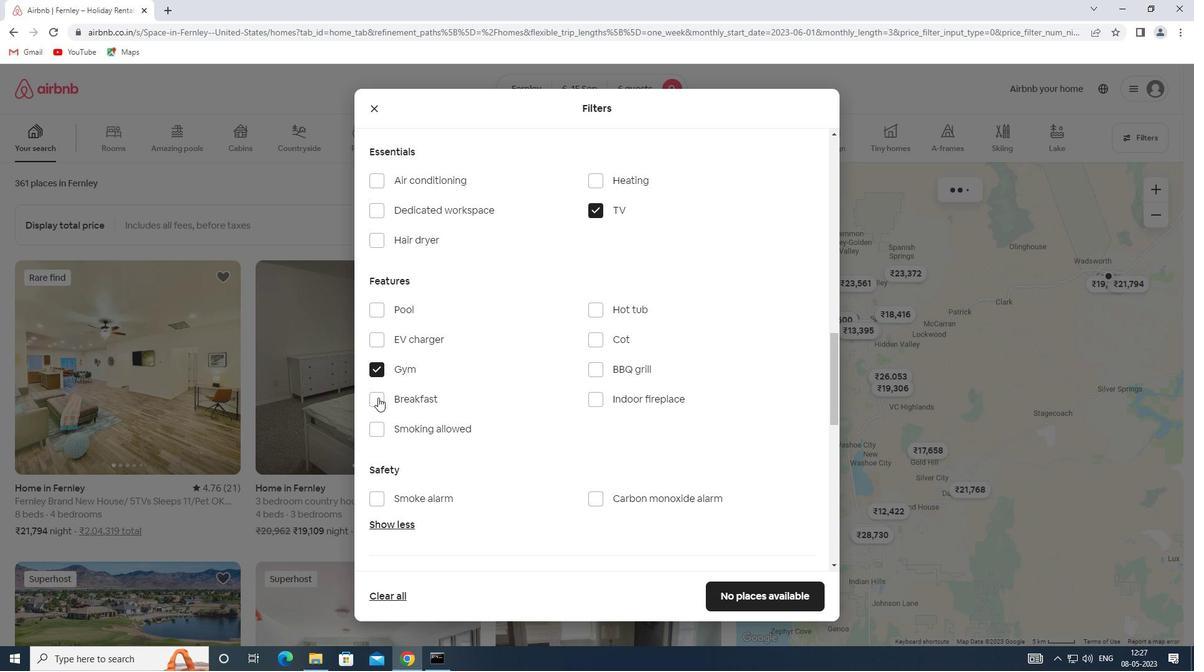 
Action: Mouse pressed left at (378, 402)
Screenshot: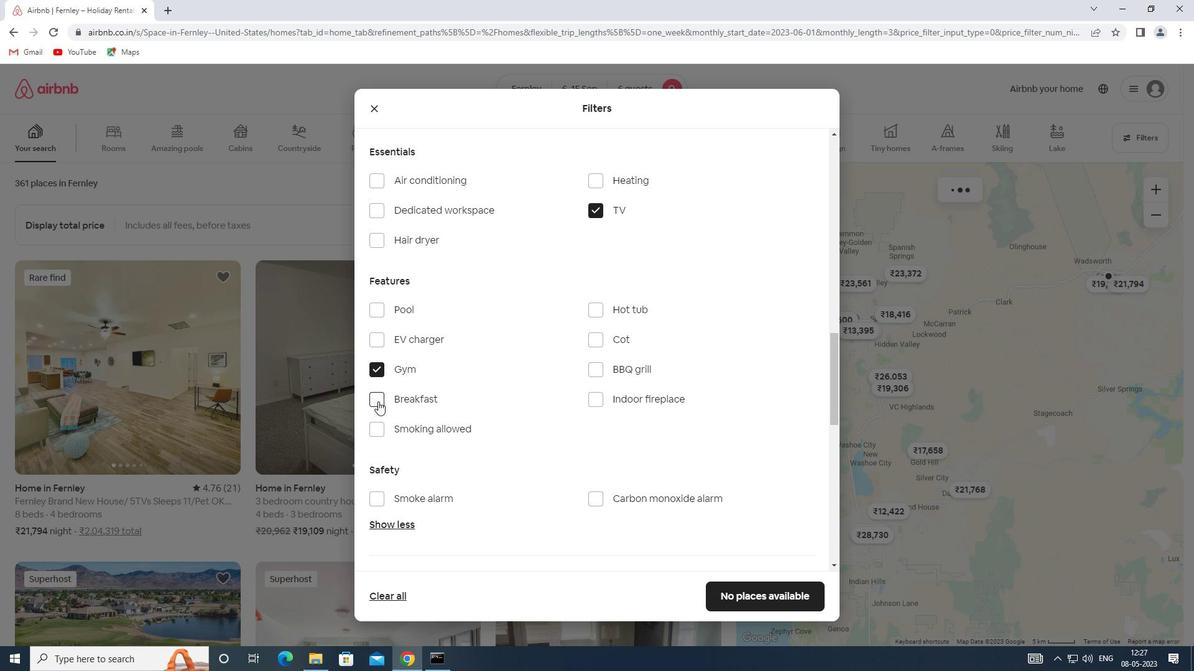 
Action: Mouse moved to (570, 424)
Screenshot: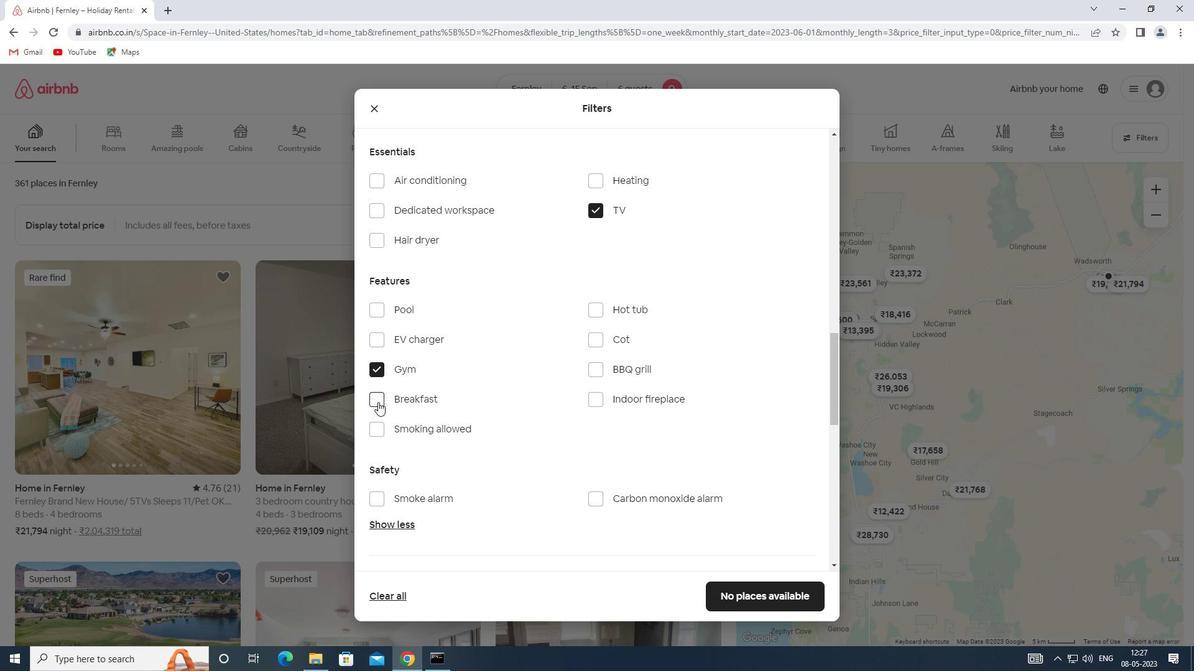 
Action: Mouse scrolled (570, 423) with delta (0, 0)
Screenshot: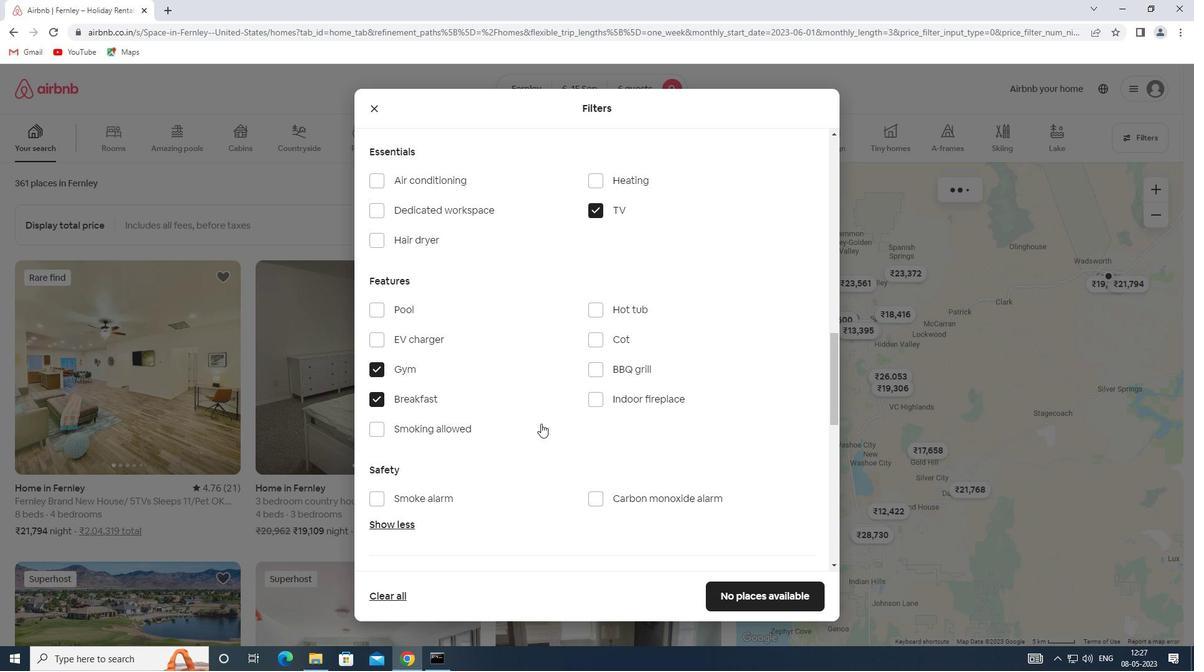 
Action: Mouse scrolled (570, 423) with delta (0, 0)
Screenshot: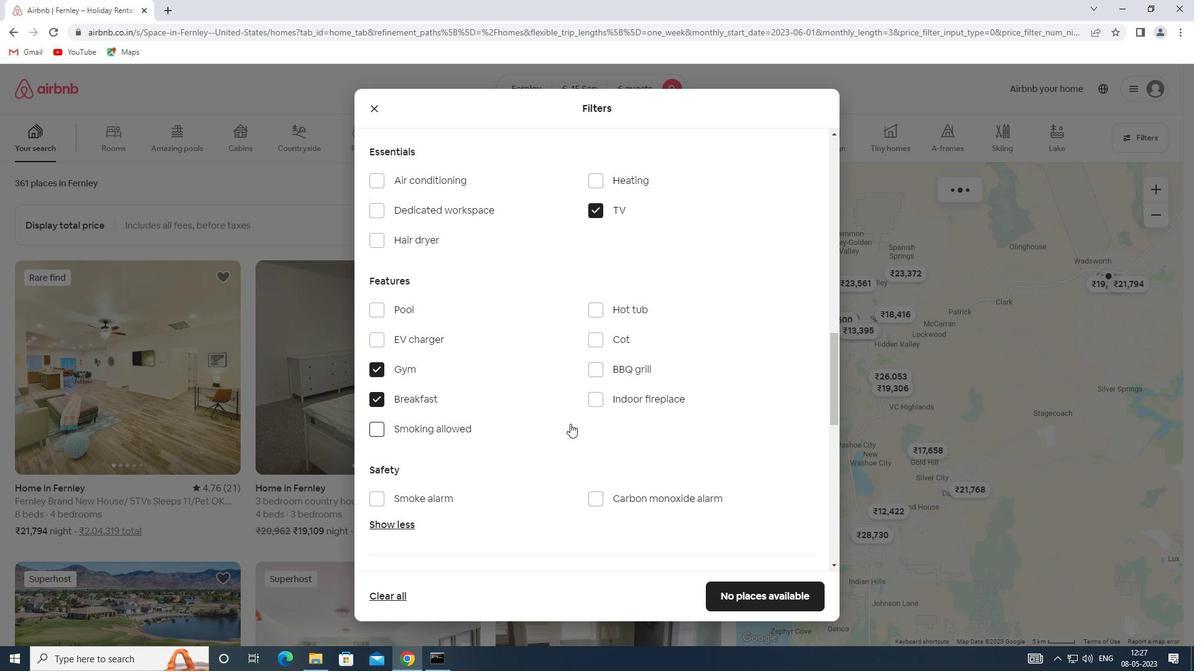 
Action: Mouse scrolled (570, 423) with delta (0, 0)
Screenshot: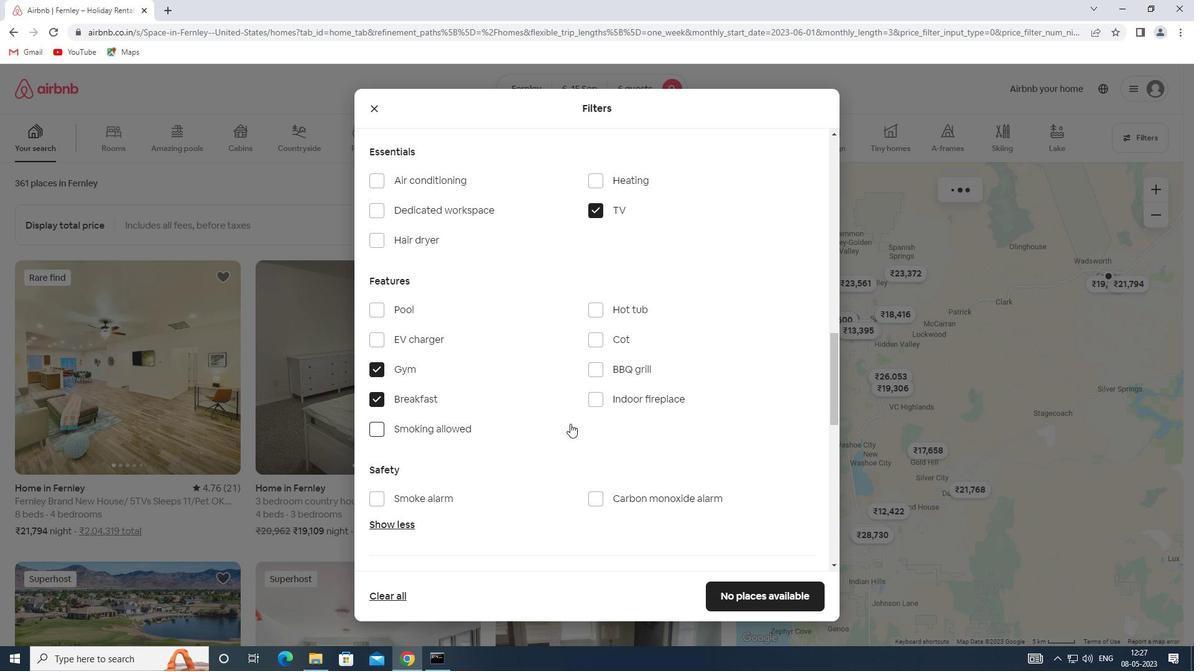 
Action: Mouse moved to (572, 424)
Screenshot: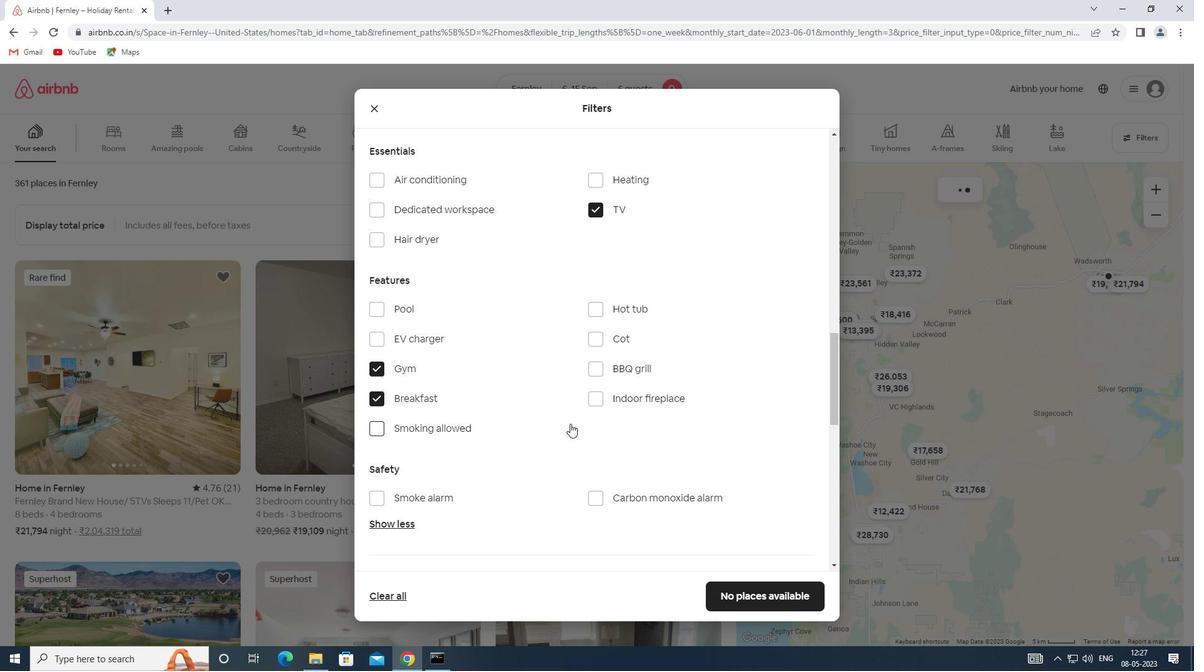 
Action: Mouse scrolled (572, 423) with delta (0, 0)
Screenshot: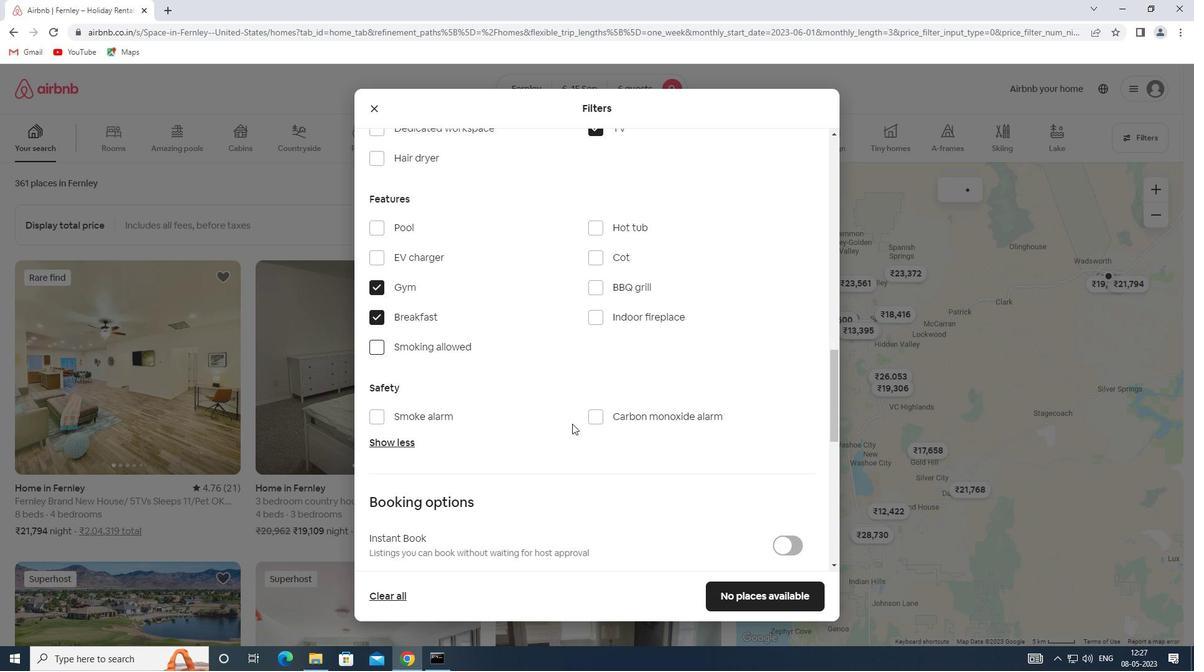 
Action: Mouse scrolled (572, 423) with delta (0, 0)
Screenshot: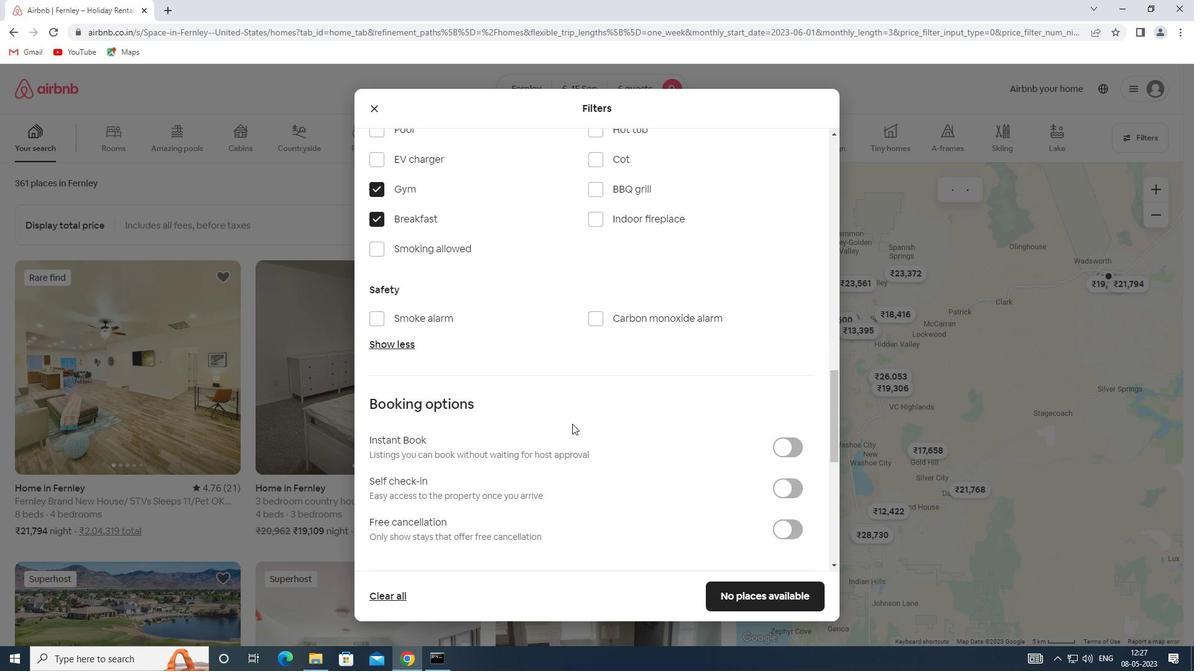
Action: Mouse moved to (792, 356)
Screenshot: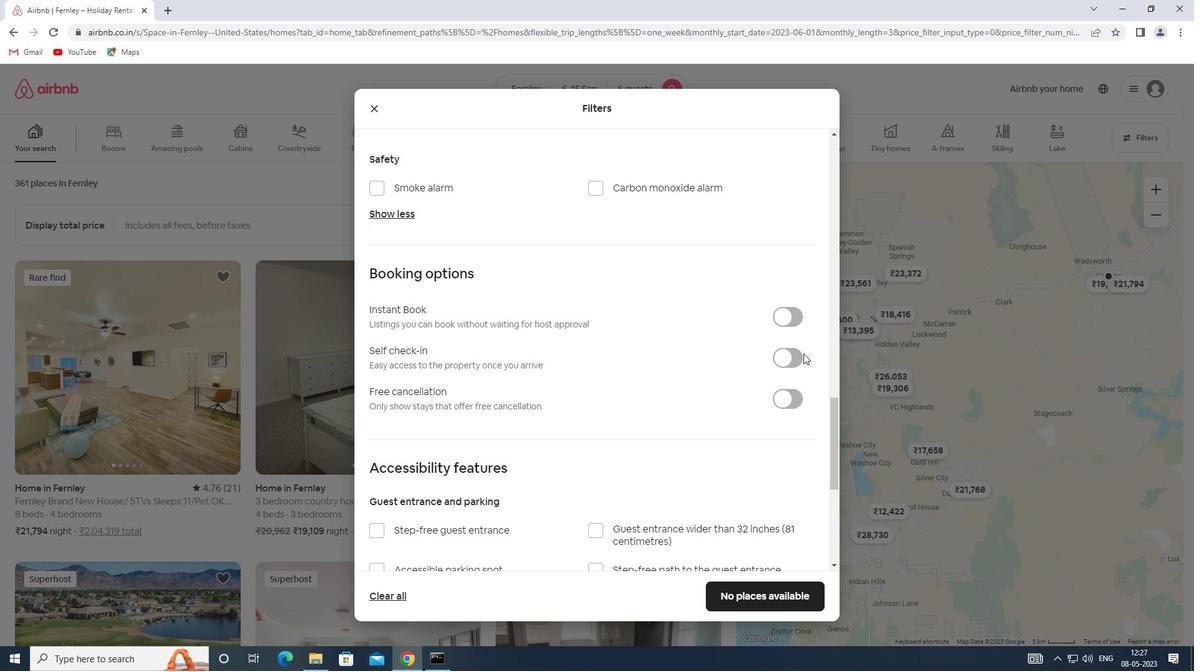 
Action: Mouse pressed left at (792, 356)
Screenshot: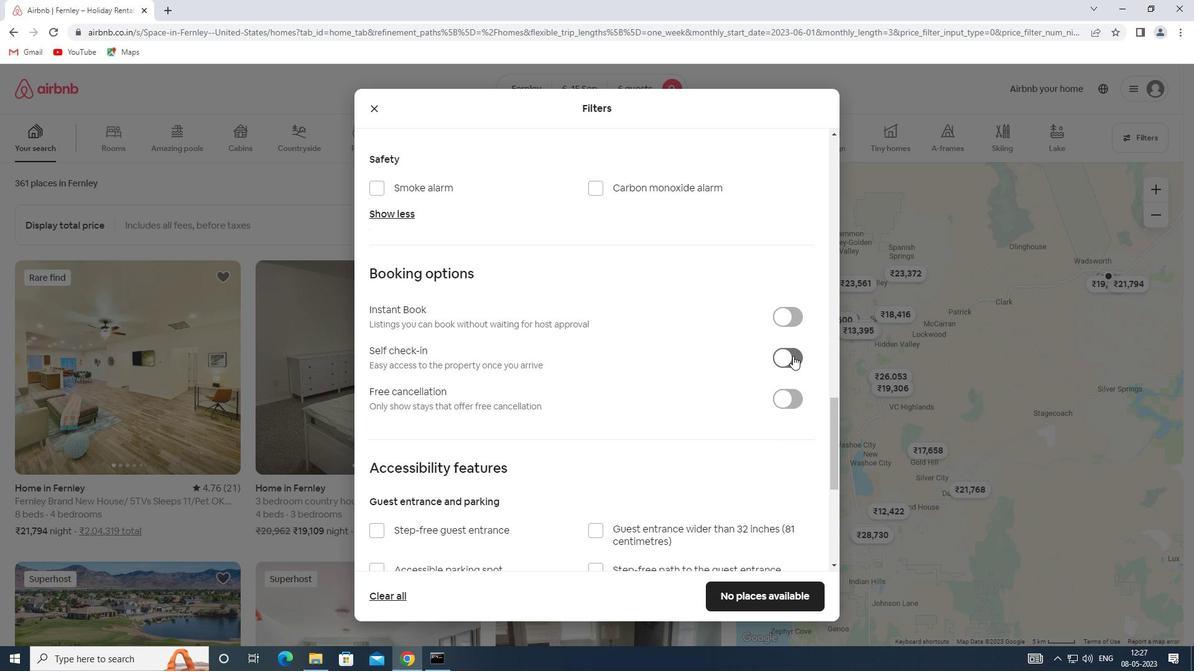 
Action: Mouse moved to (415, 399)
Screenshot: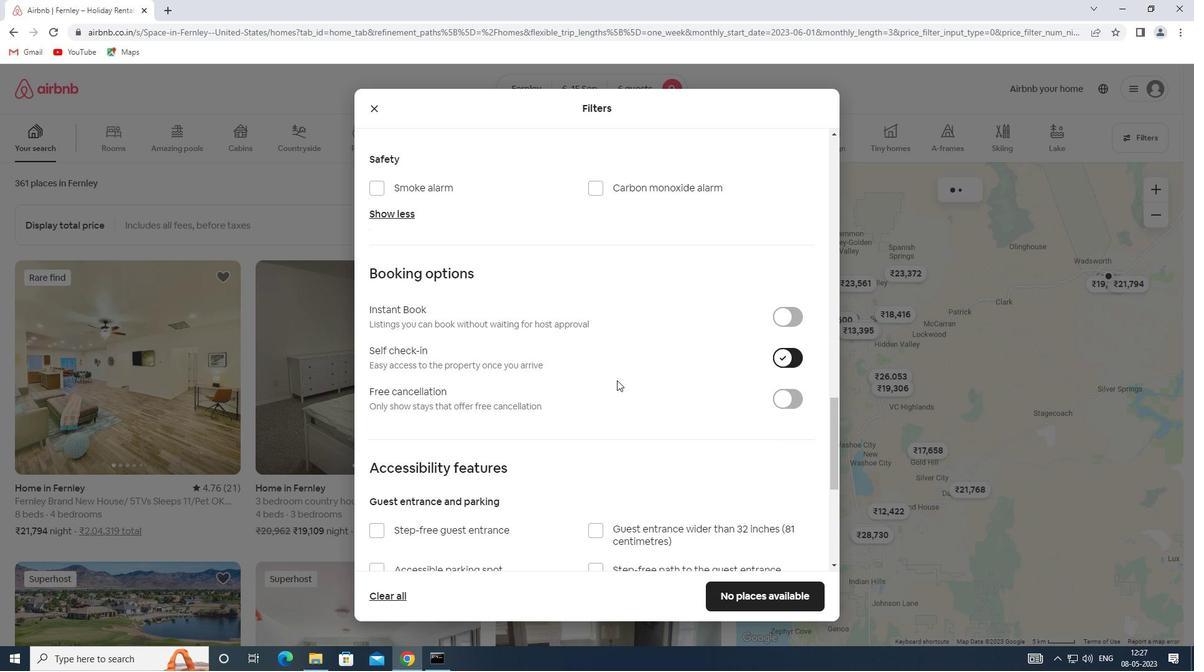 
Action: Mouse scrolled (415, 398) with delta (0, 0)
Screenshot: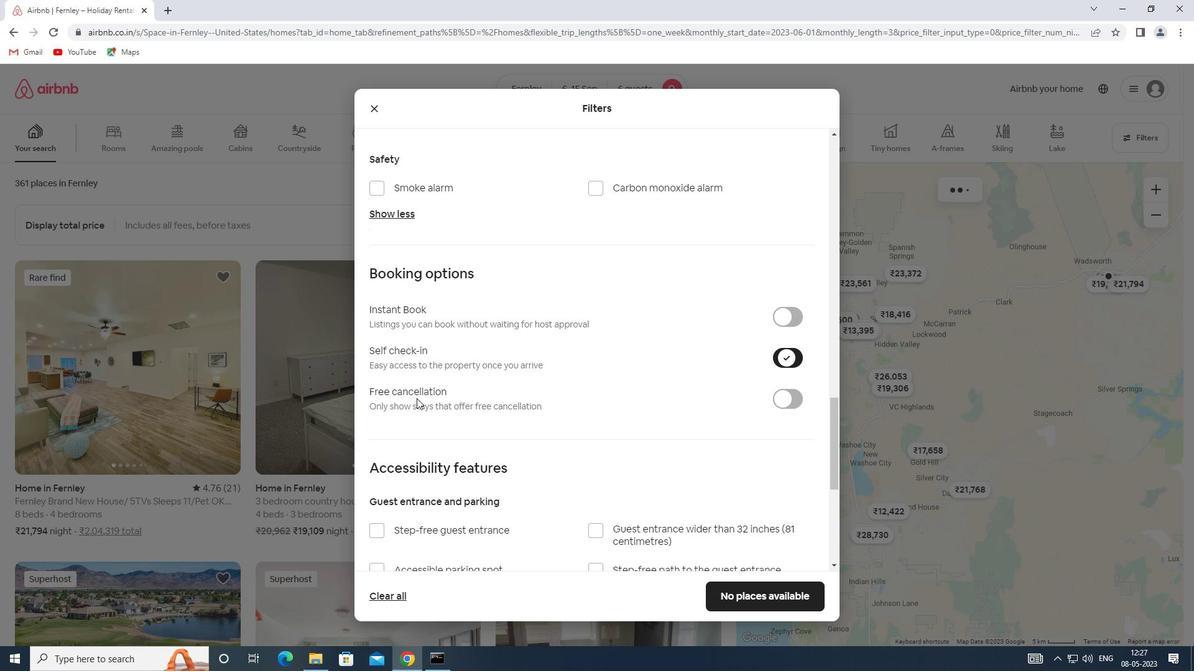
Action: Mouse scrolled (415, 398) with delta (0, 0)
Screenshot: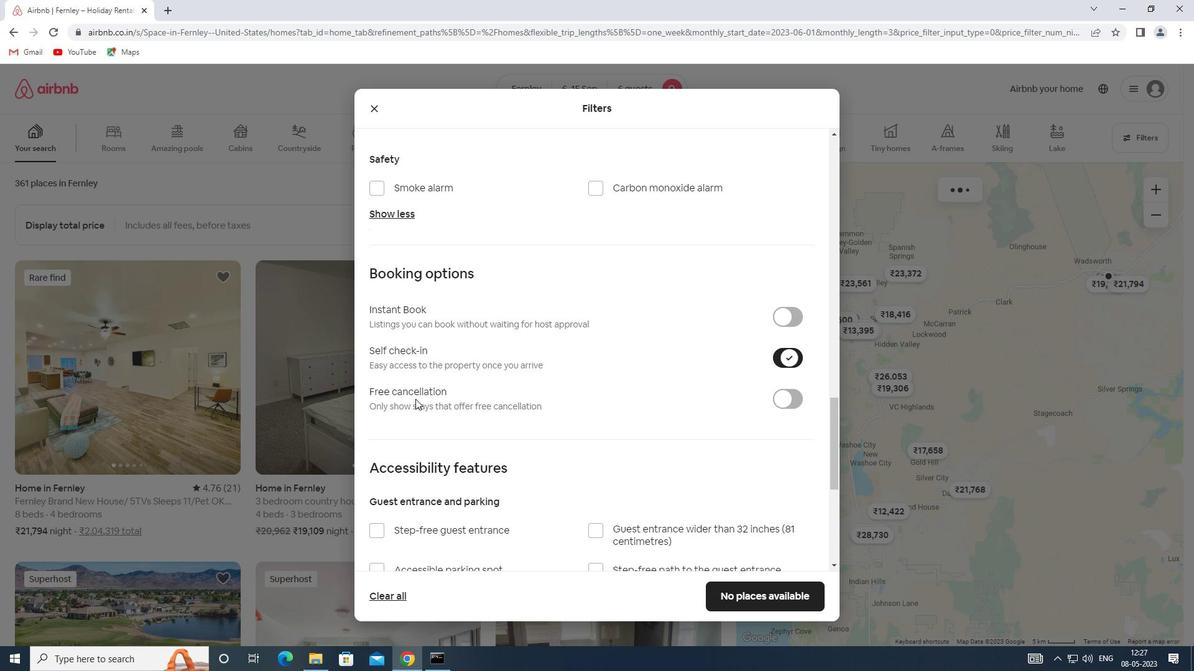 
Action: Mouse scrolled (415, 398) with delta (0, 0)
Screenshot: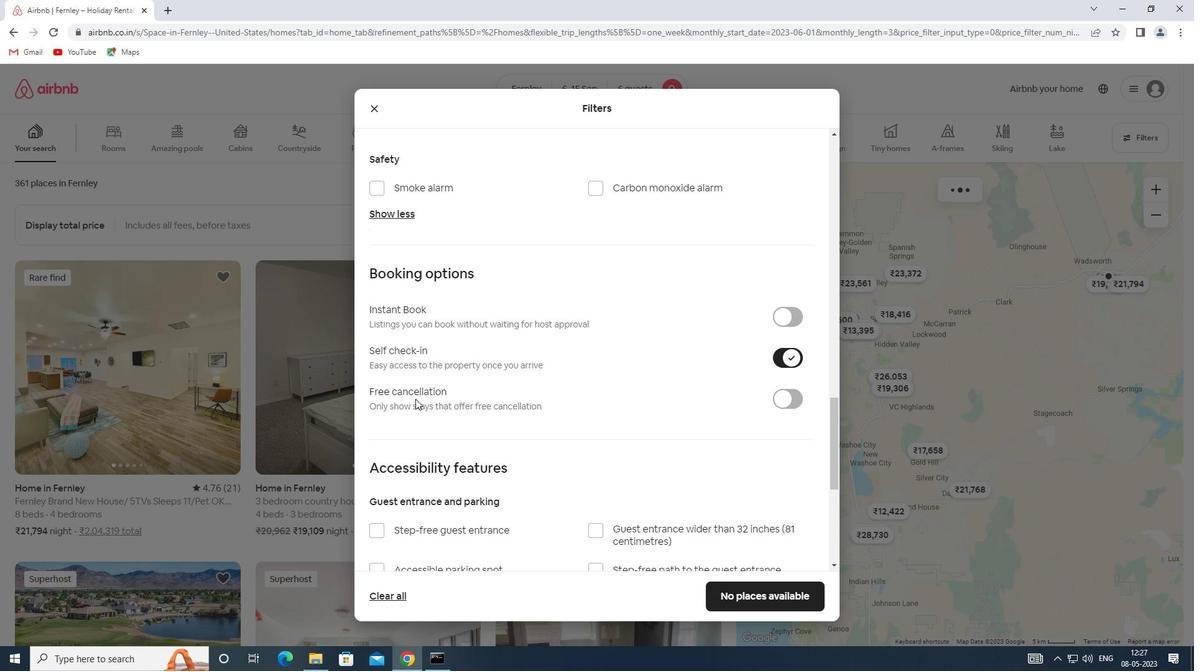 
Action: Mouse scrolled (415, 398) with delta (0, 0)
Screenshot: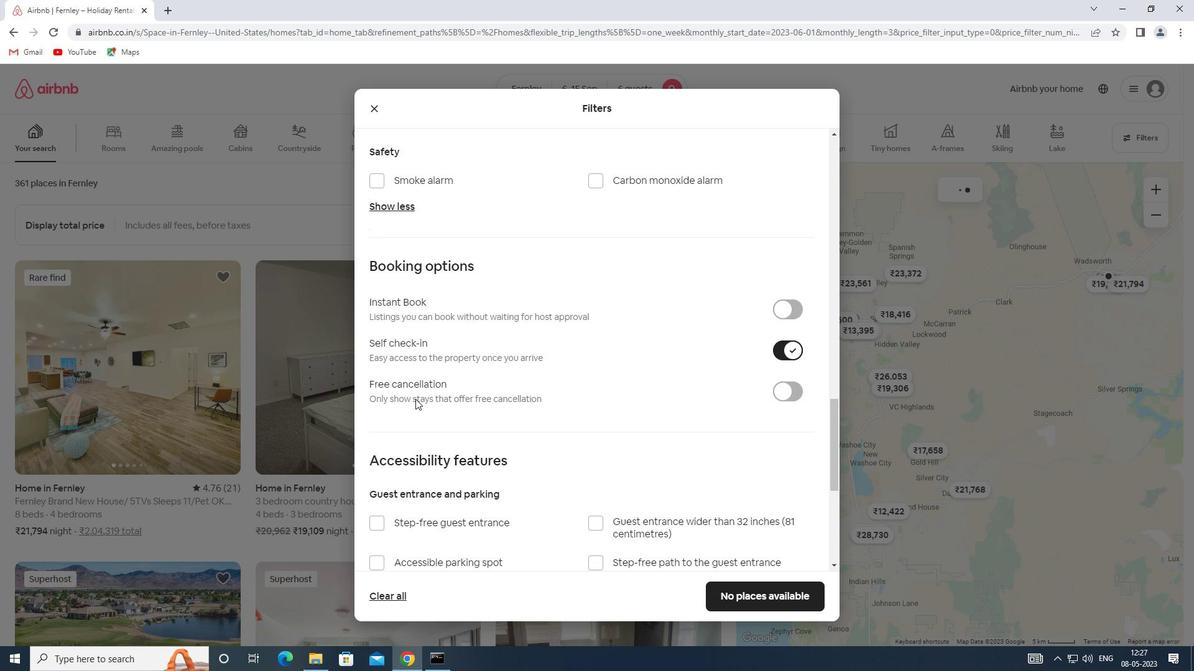 
Action: Mouse scrolled (415, 398) with delta (0, 0)
Screenshot: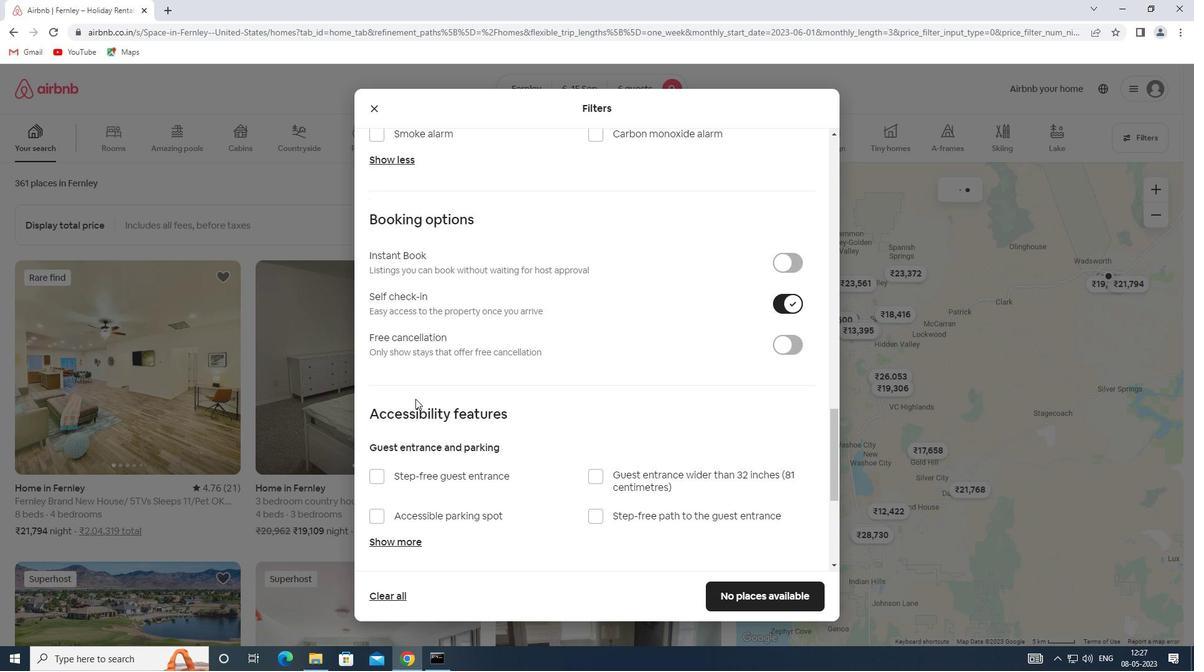 
Action: Mouse scrolled (415, 398) with delta (0, 0)
Screenshot: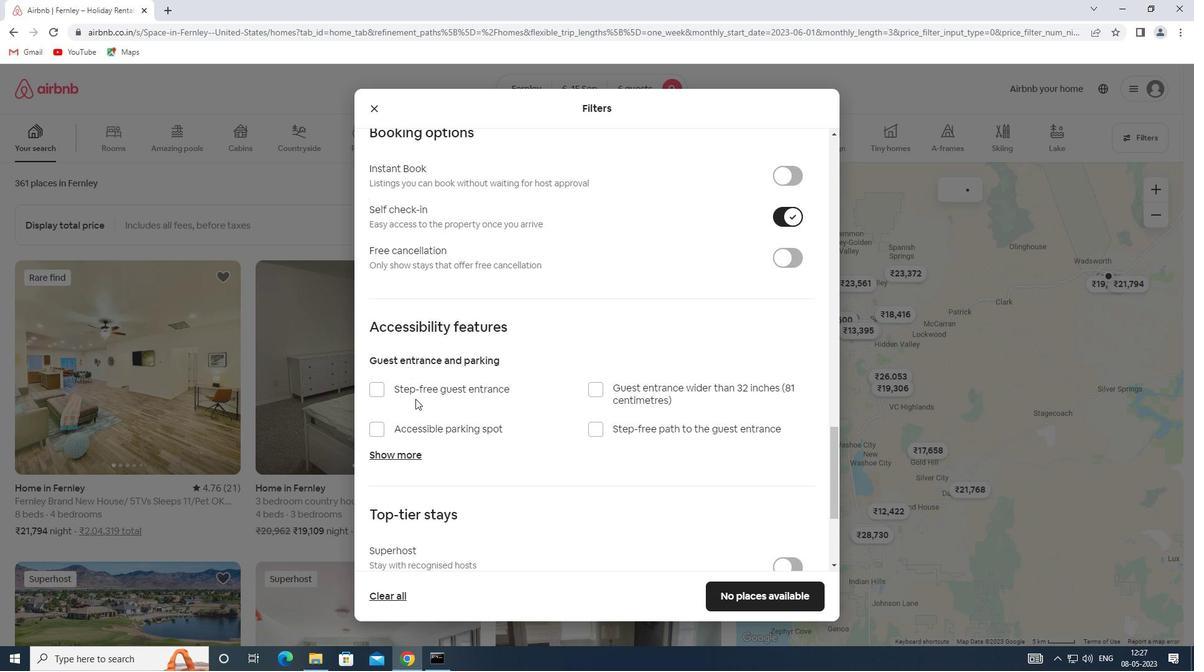 
Action: Mouse scrolled (415, 398) with delta (0, 0)
Screenshot: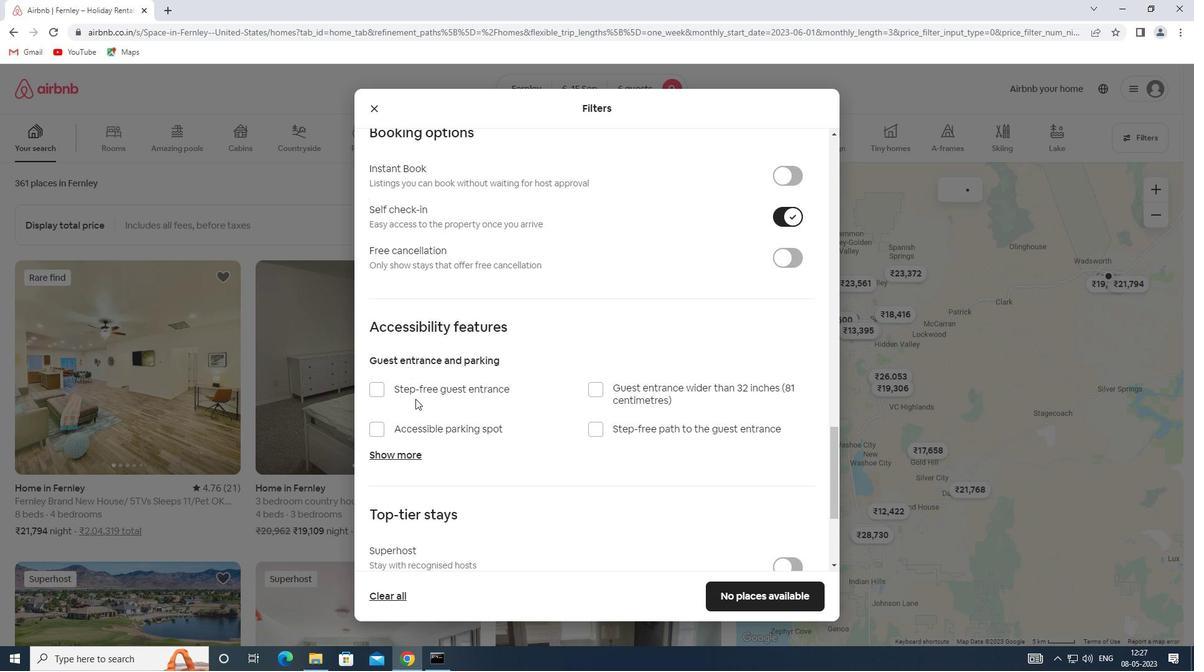 
Action: Mouse moved to (370, 482)
Screenshot: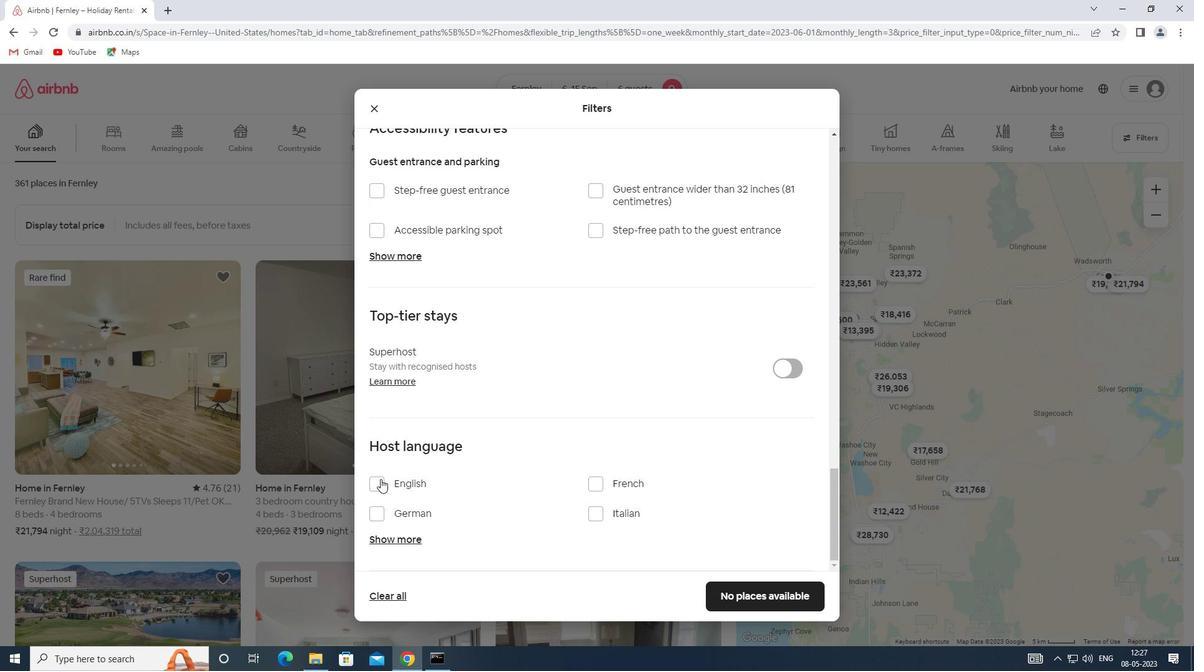 
Action: Mouse pressed left at (370, 482)
Screenshot: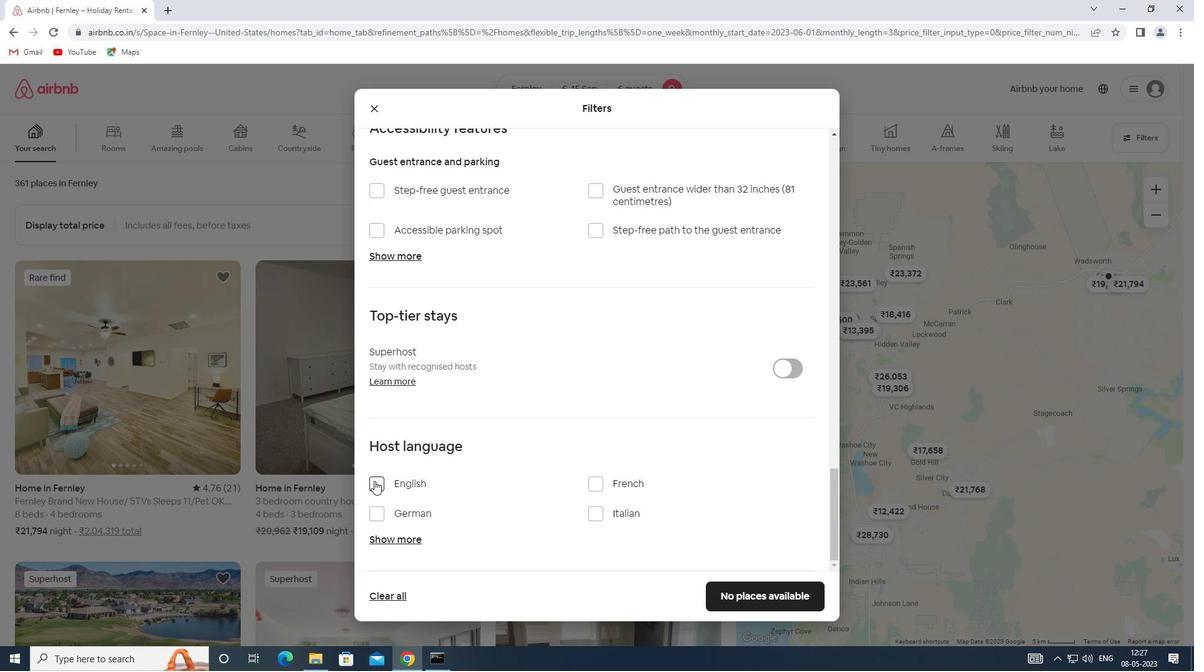 
Action: Mouse moved to (731, 594)
Screenshot: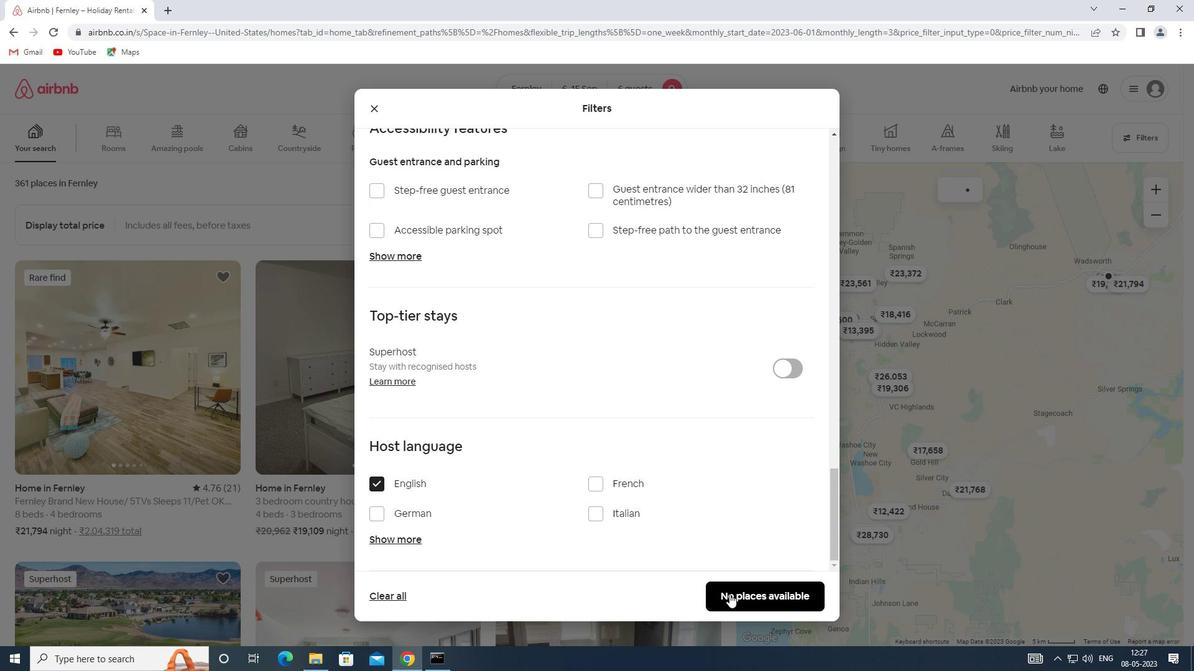 
Action: Mouse pressed left at (731, 594)
Screenshot: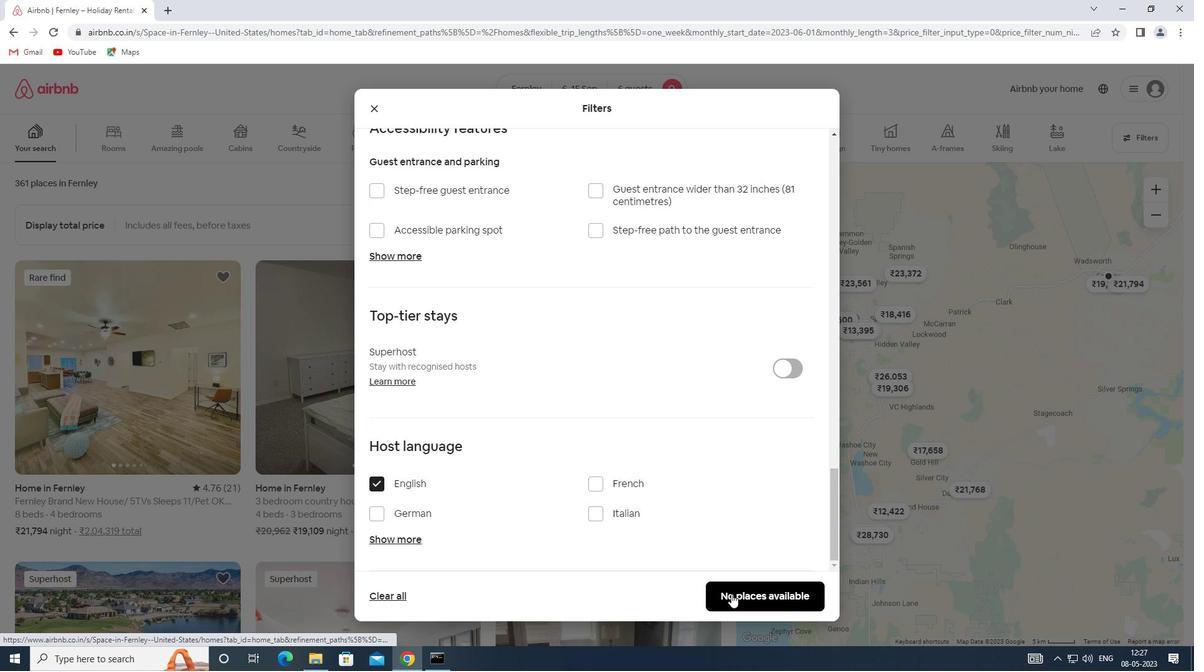 
